 Task: Find and add jeans under Rs 1999 to your shopping bag on Ajio.
Action: Mouse moved to (303, 110)
Screenshot: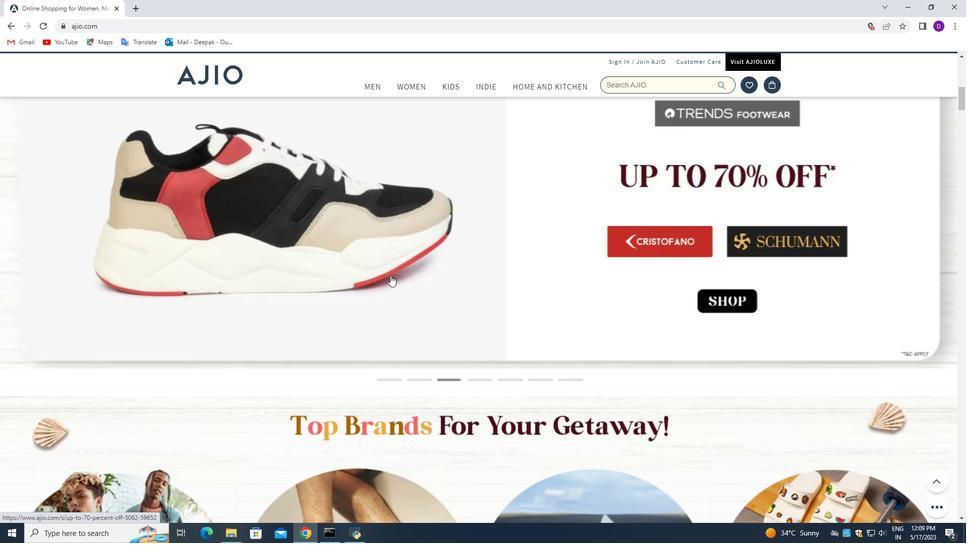 
Action: Mouse pressed left at (303, 110)
Screenshot: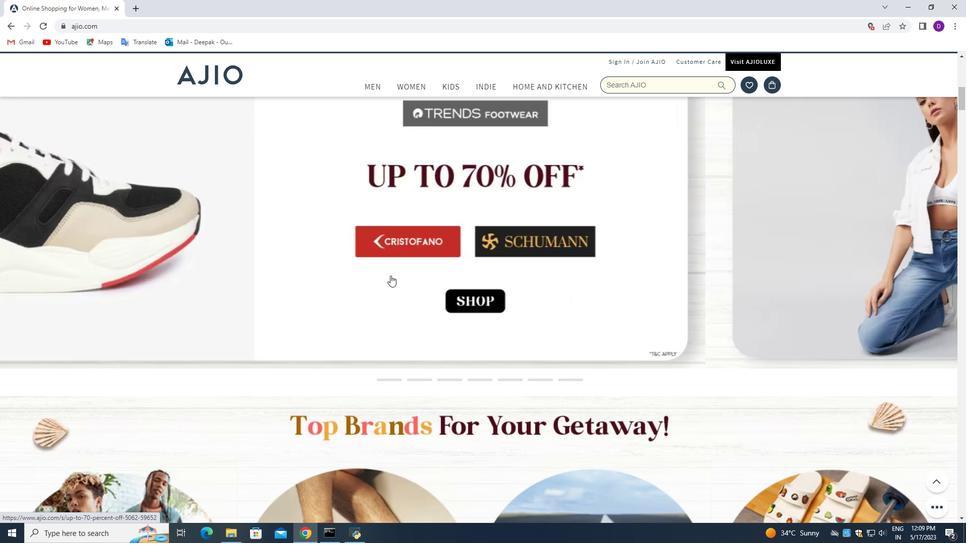 
Action: Mouse moved to (460, 186)
Screenshot: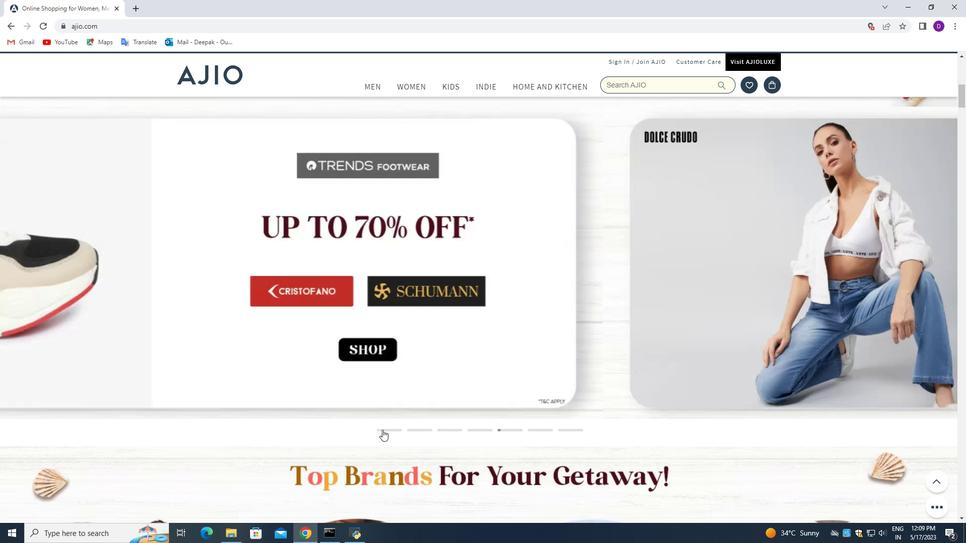
Action: Mouse scrolled (460, 185) with delta (0, 0)
Screenshot: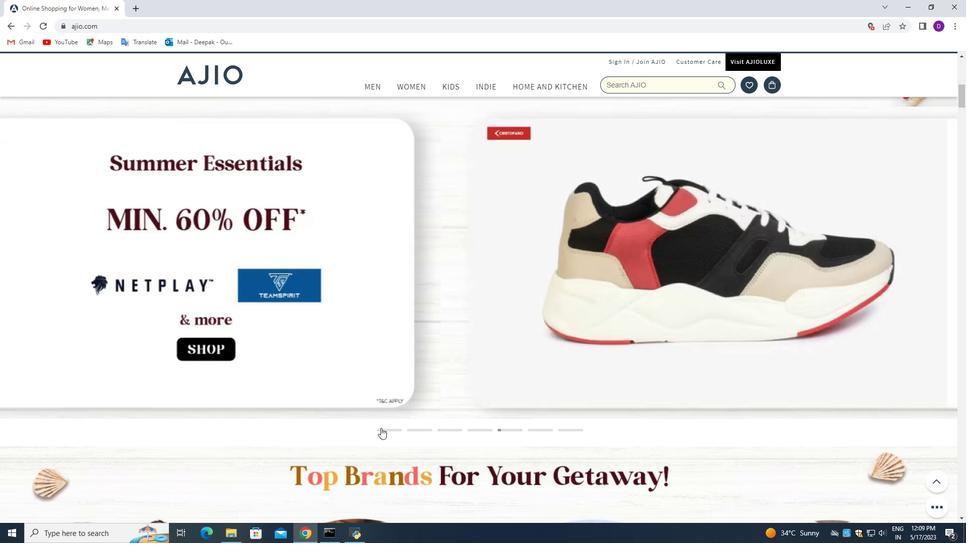 
Action: Mouse scrolled (460, 185) with delta (0, 0)
Screenshot: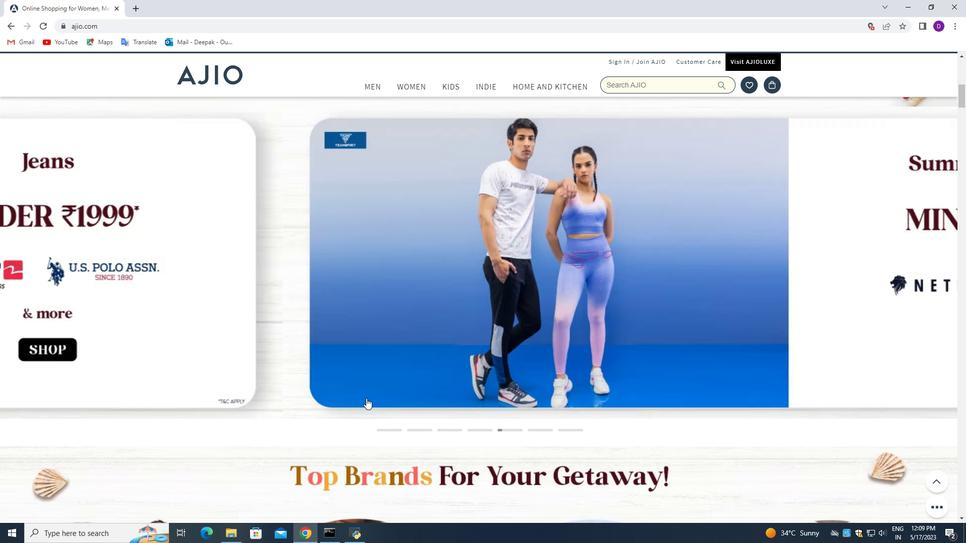 
Action: Mouse scrolled (460, 185) with delta (0, 0)
Screenshot: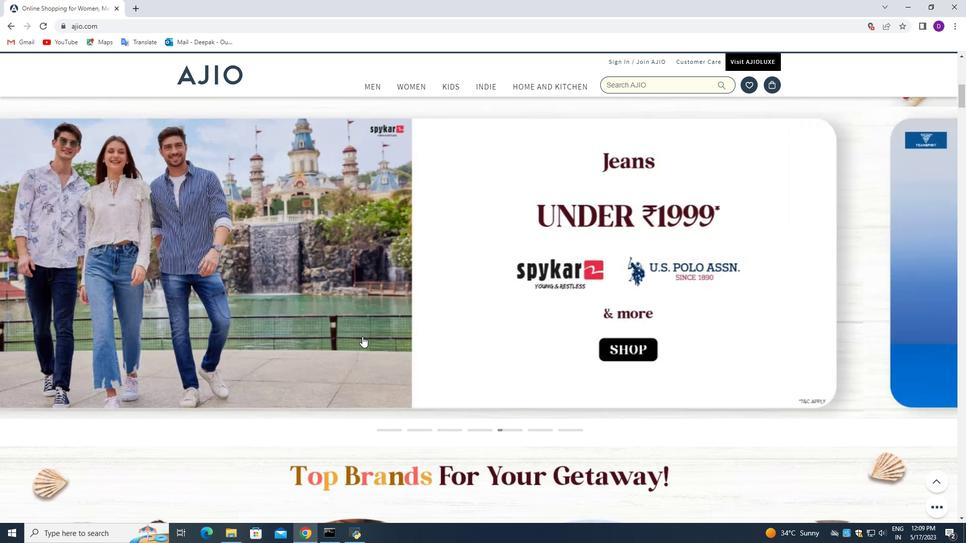 
Action: Mouse scrolled (460, 185) with delta (0, 0)
Screenshot: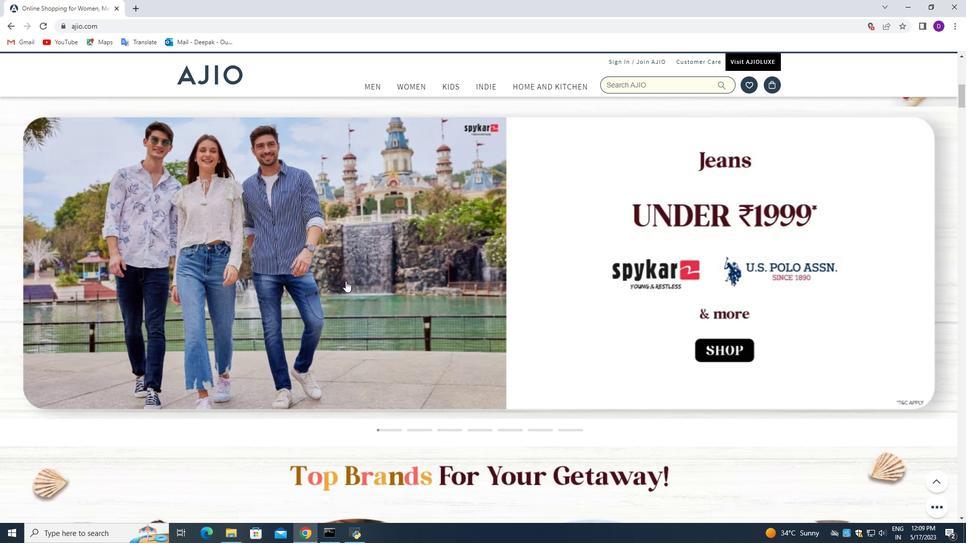 
Action: Mouse scrolled (460, 185) with delta (0, 0)
Screenshot: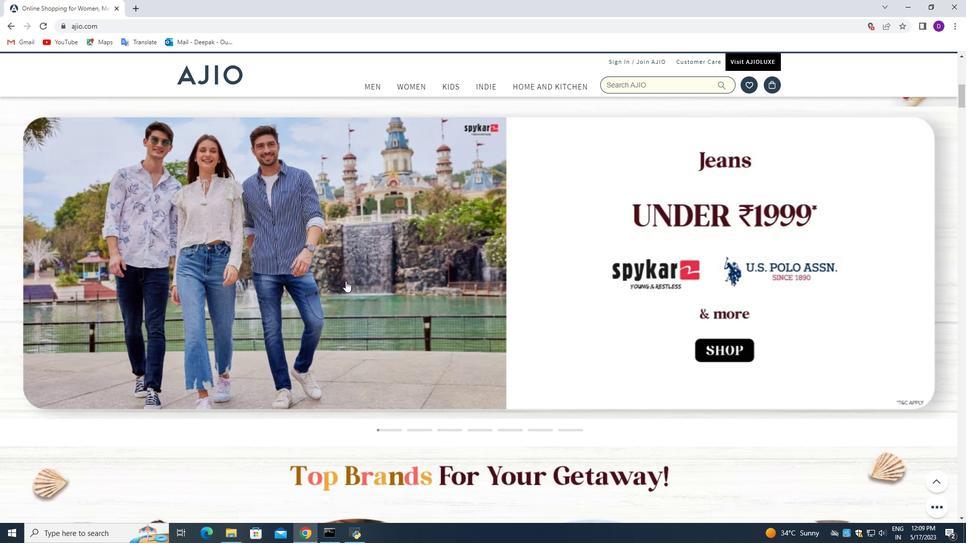 
Action: Mouse scrolled (460, 185) with delta (0, 0)
Screenshot: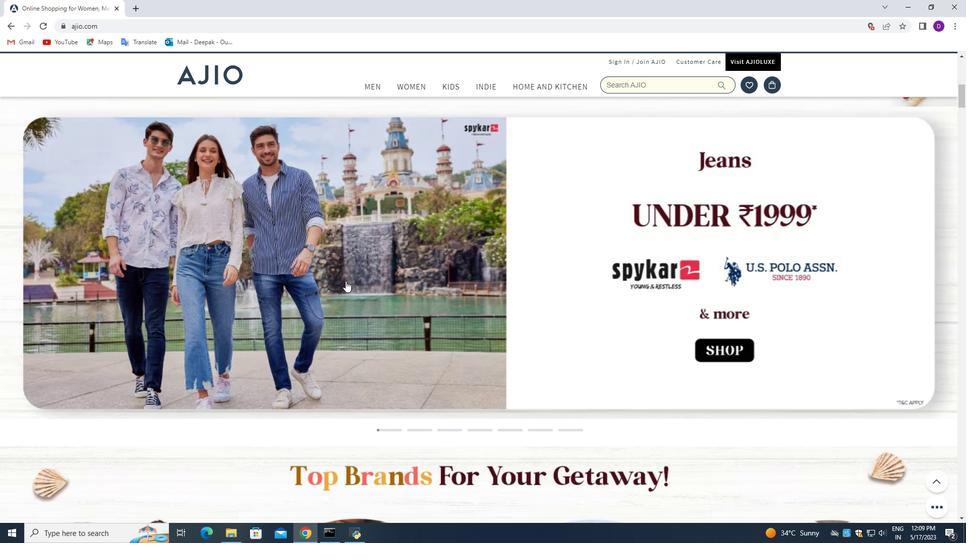
Action: Mouse scrolled (460, 185) with delta (0, 0)
Screenshot: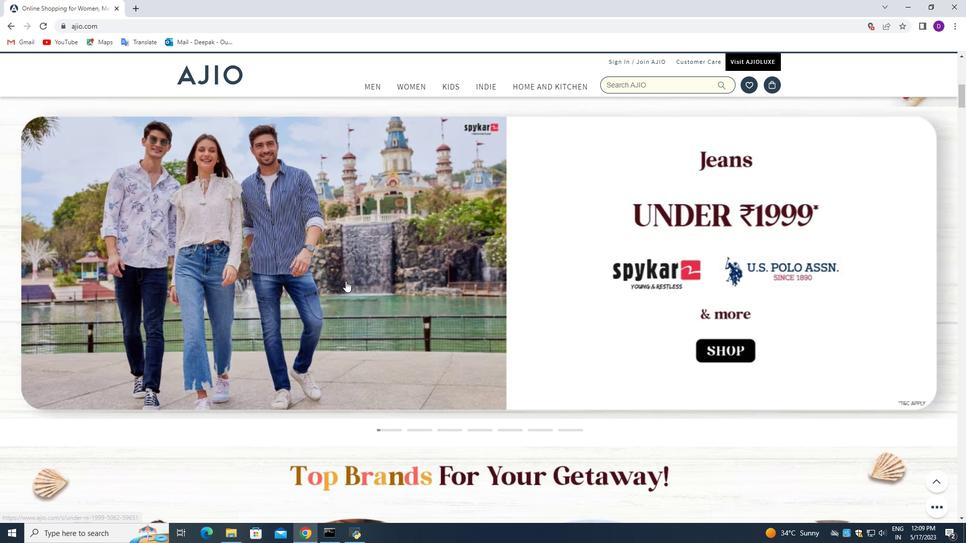
Action: Mouse scrolled (460, 185) with delta (0, 0)
Screenshot: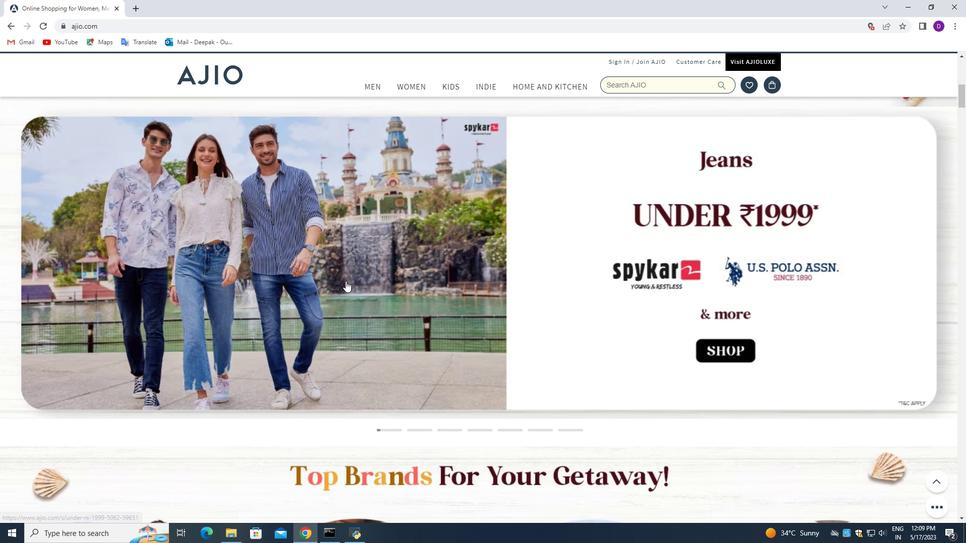 
Action: Mouse scrolled (460, 185) with delta (0, 0)
Screenshot: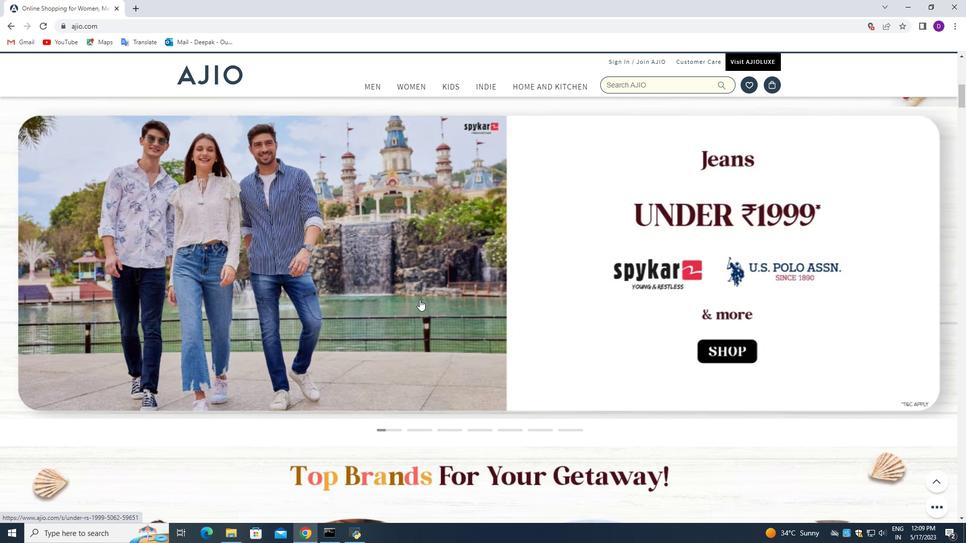 
Action: Mouse scrolled (460, 185) with delta (0, 0)
Screenshot: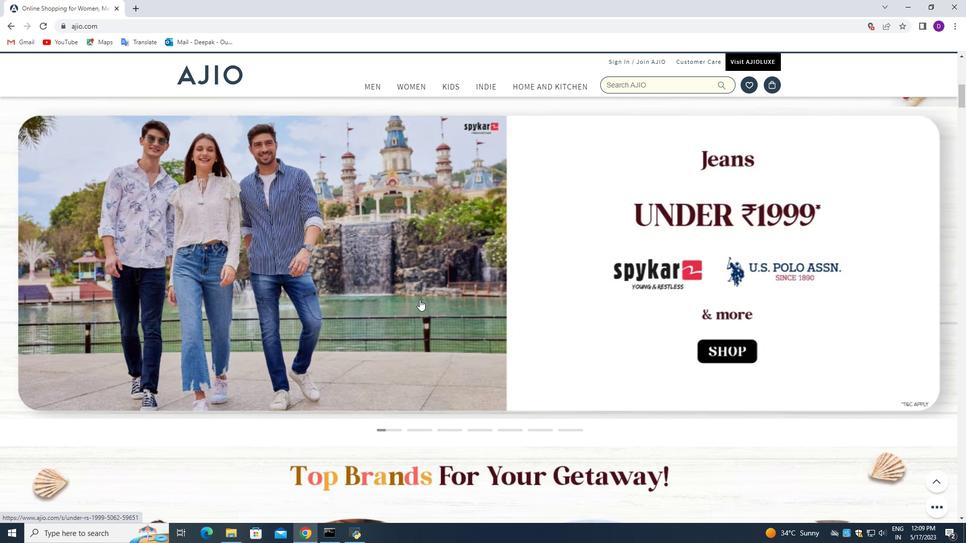 
Action: Mouse moved to (391, 431)
Screenshot: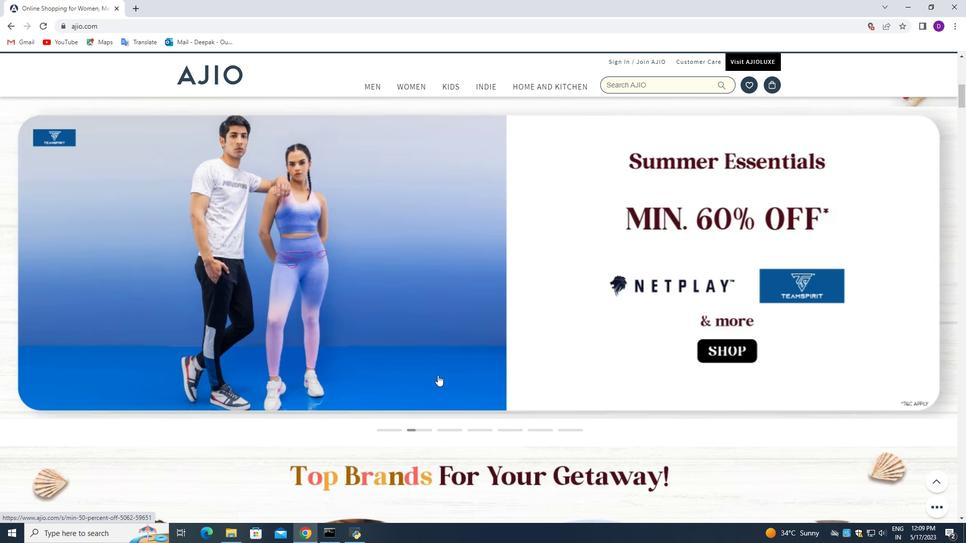 
Action: Mouse pressed left at (391, 431)
Screenshot: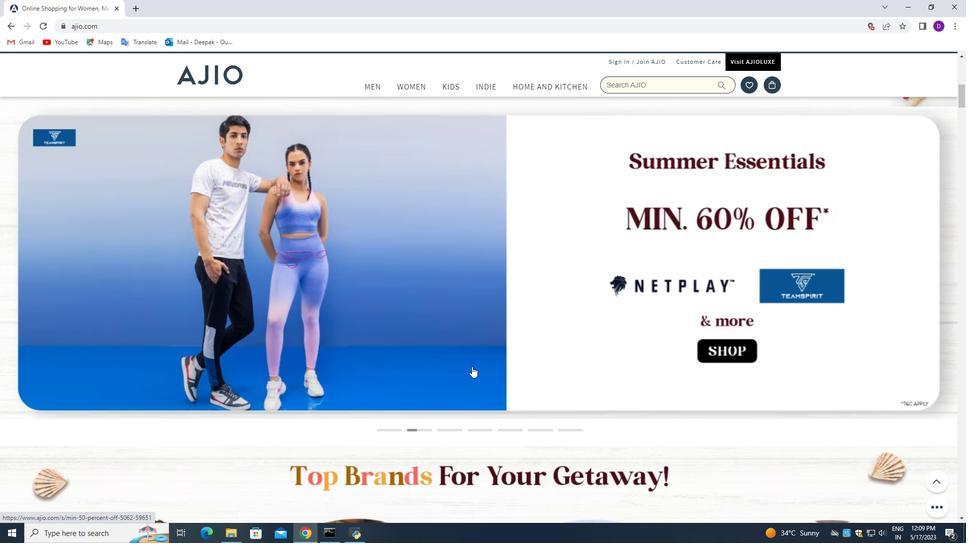 
Action: Mouse pressed left at (391, 431)
Screenshot: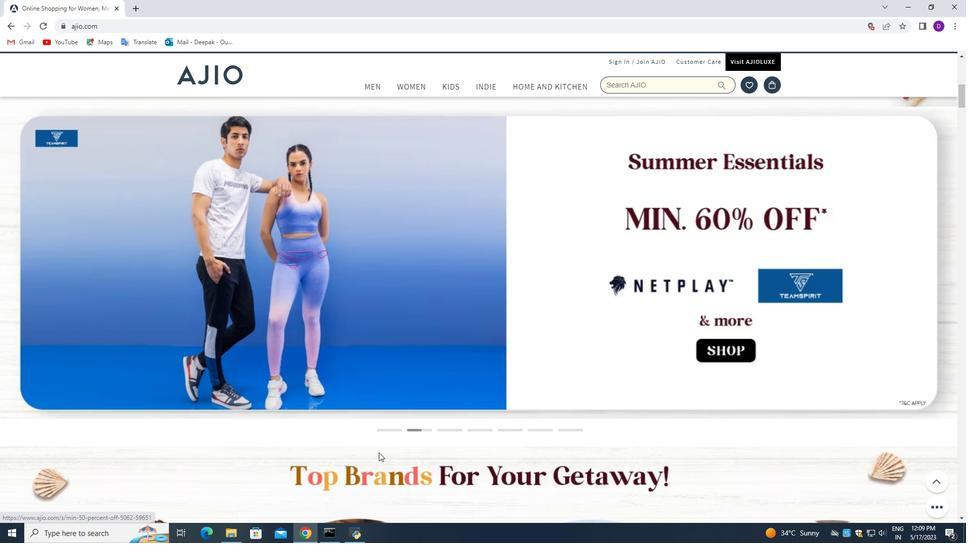 
Action: Mouse pressed left at (391, 431)
Screenshot: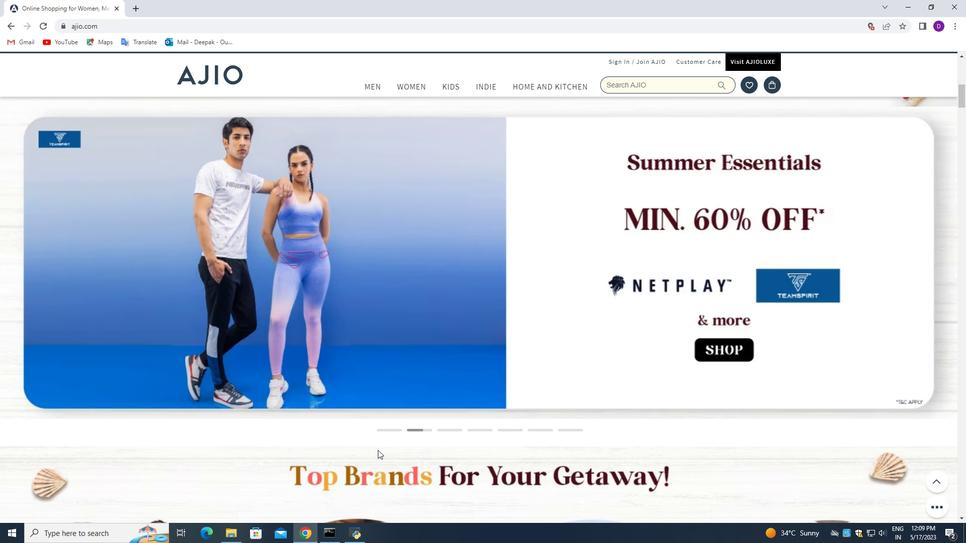 
Action: Mouse moved to (378, 286)
Screenshot: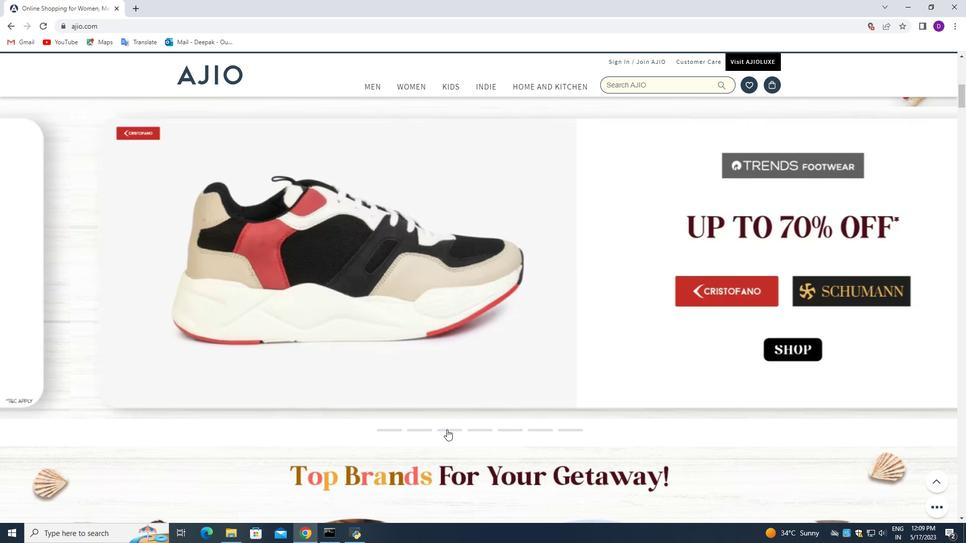 
Action: Mouse pressed left at (378, 286)
Screenshot: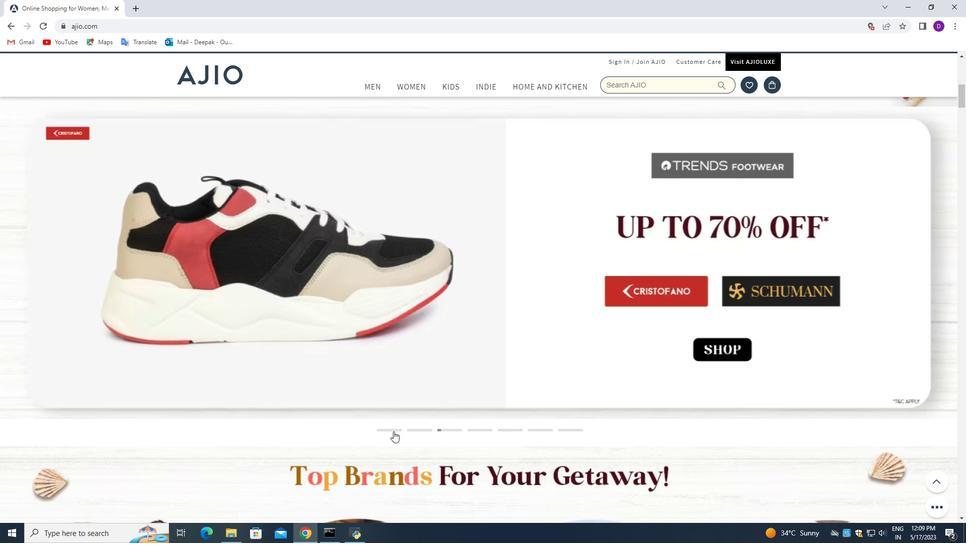 
Action: Mouse moved to (636, 277)
Screenshot: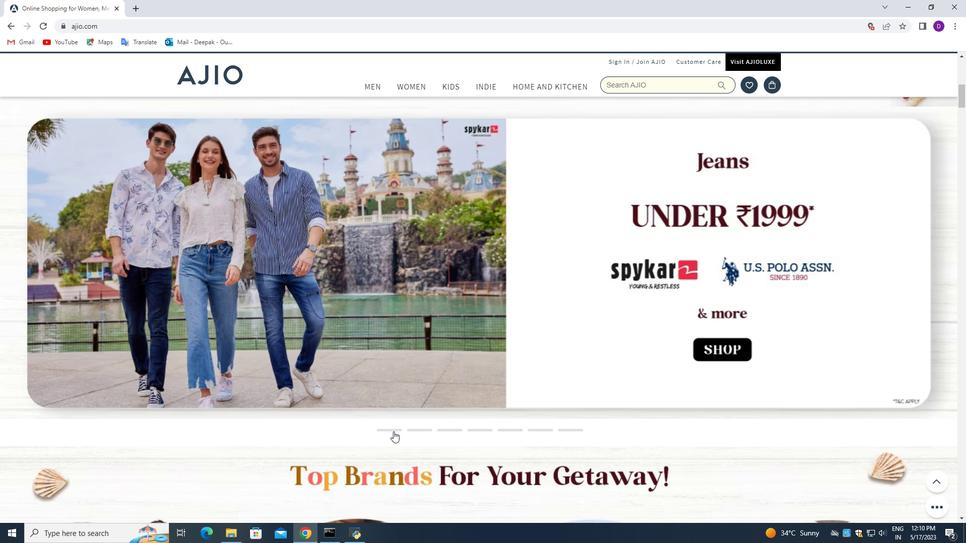 
Action: Mouse scrolled (636, 276) with delta (0, 0)
Screenshot: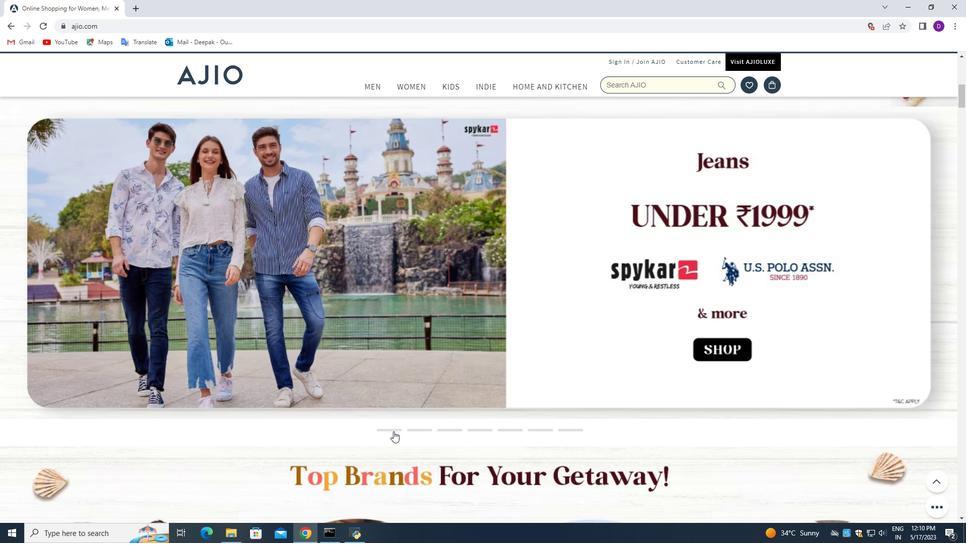 
Action: Mouse scrolled (636, 276) with delta (0, 0)
Screenshot: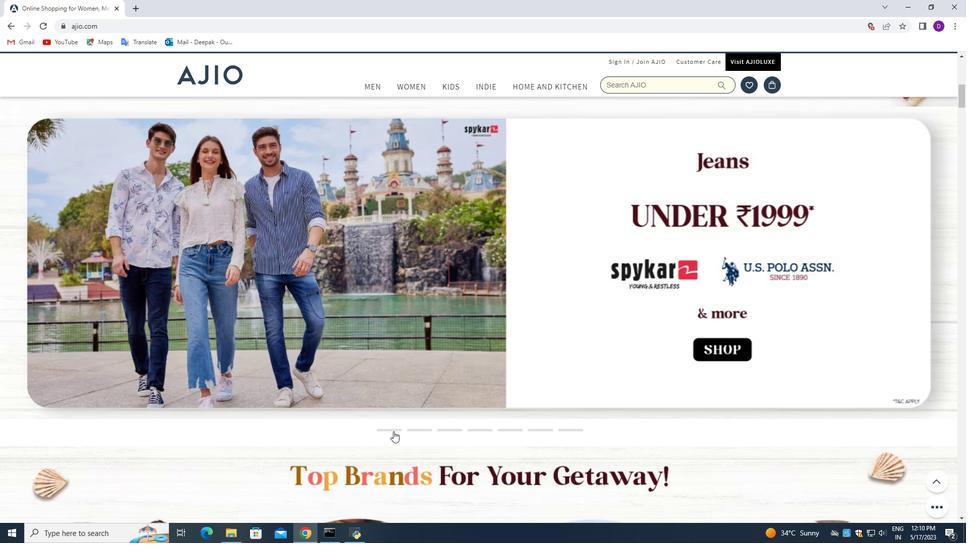 
Action: Mouse moved to (615, 271)
Screenshot: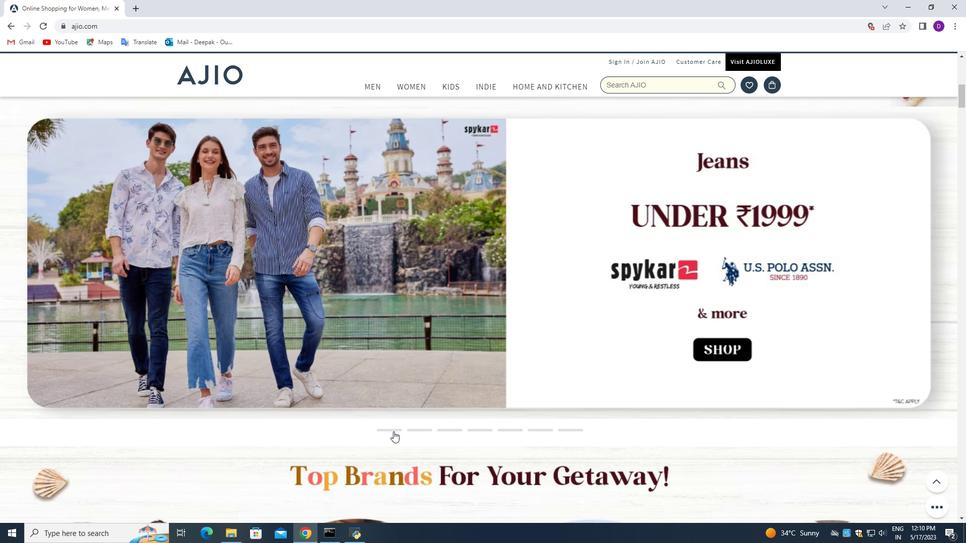 
Action: Mouse scrolled (615, 270) with delta (0, 0)
Screenshot: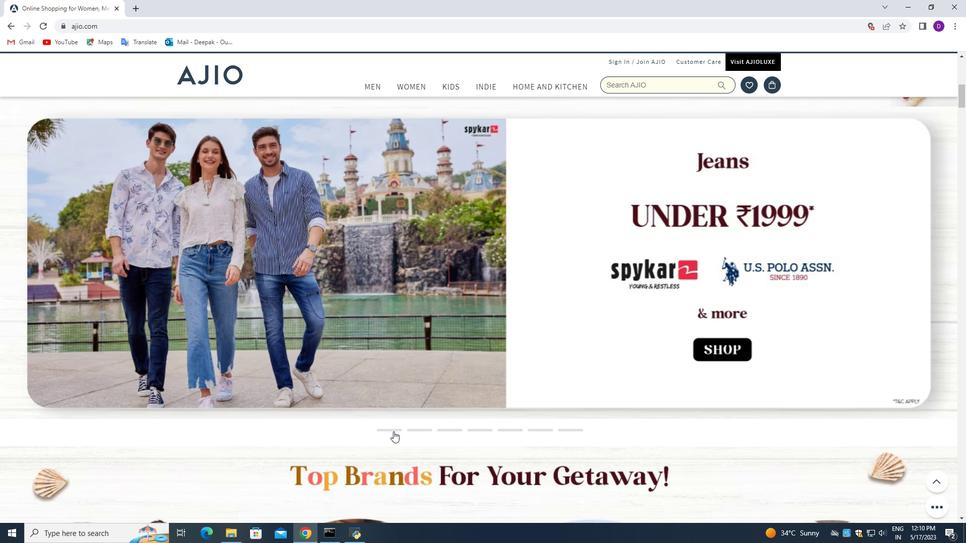 
Action: Mouse scrolled (615, 270) with delta (0, 0)
Screenshot: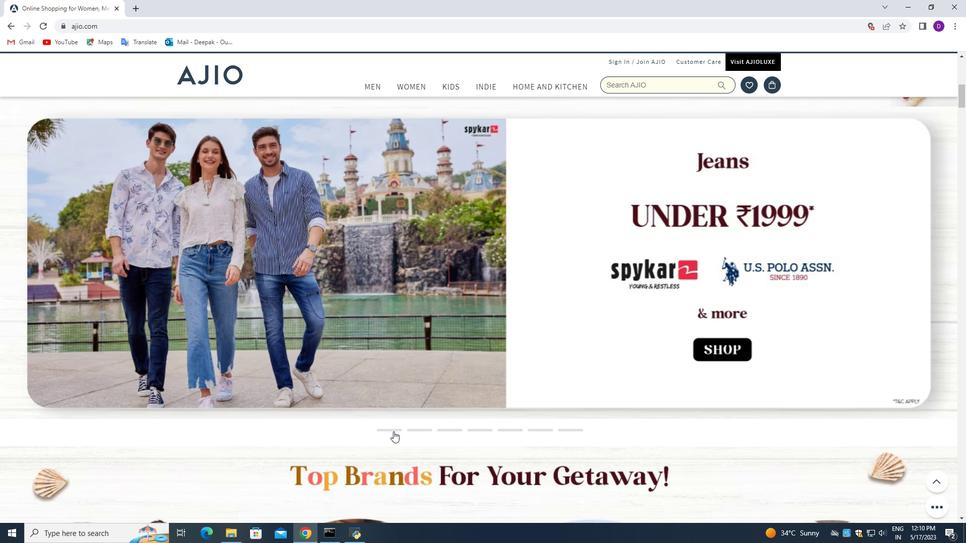 
Action: Mouse moved to (636, 175)
Screenshot: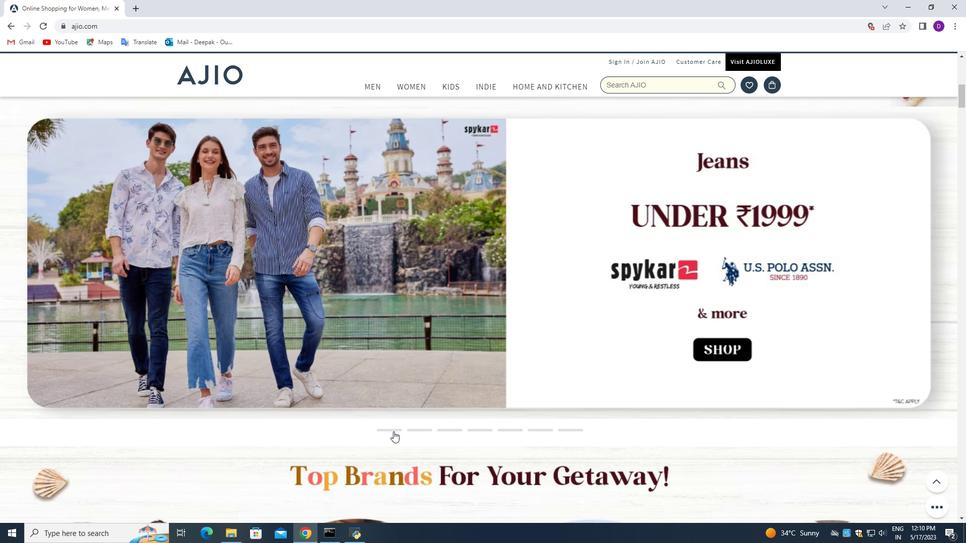 
Action: Mouse scrolled (636, 175) with delta (0, 0)
Screenshot: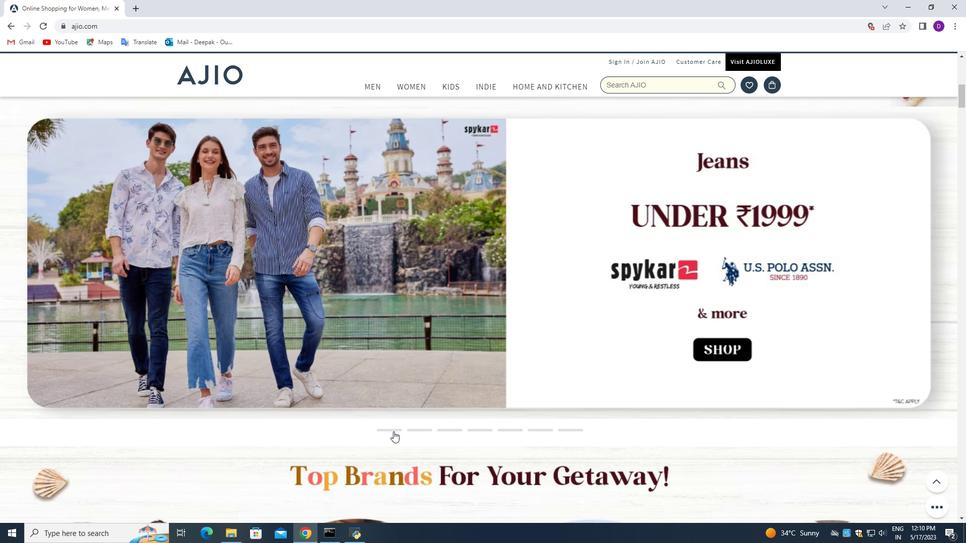 
Action: Mouse moved to (636, 177)
Screenshot: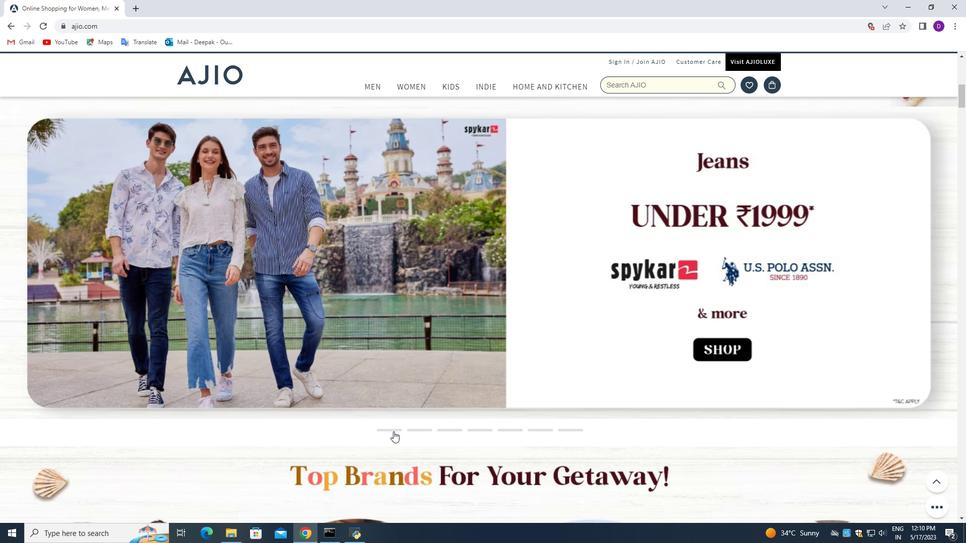 
Action: Mouse scrolled (636, 175) with delta (0, 0)
Screenshot: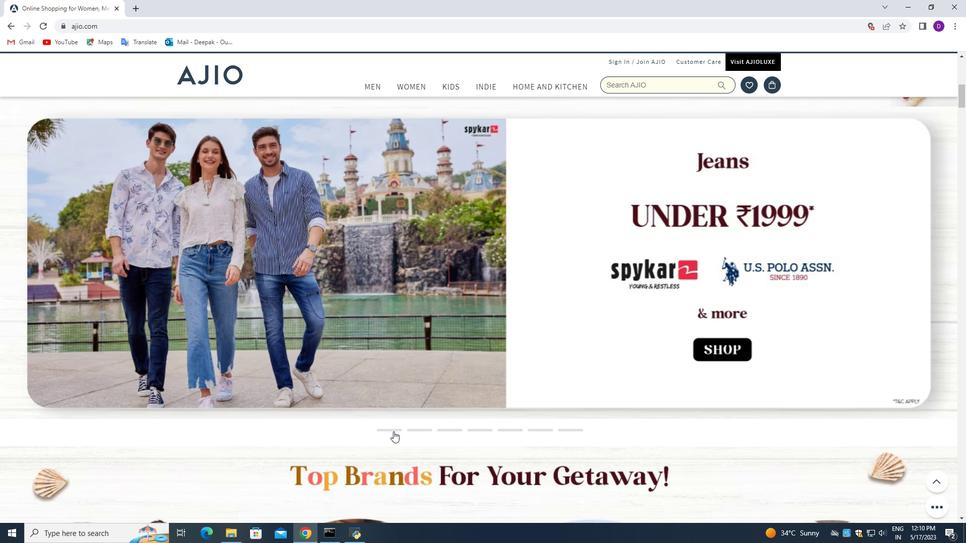 
Action: Mouse moved to (634, 183)
Screenshot: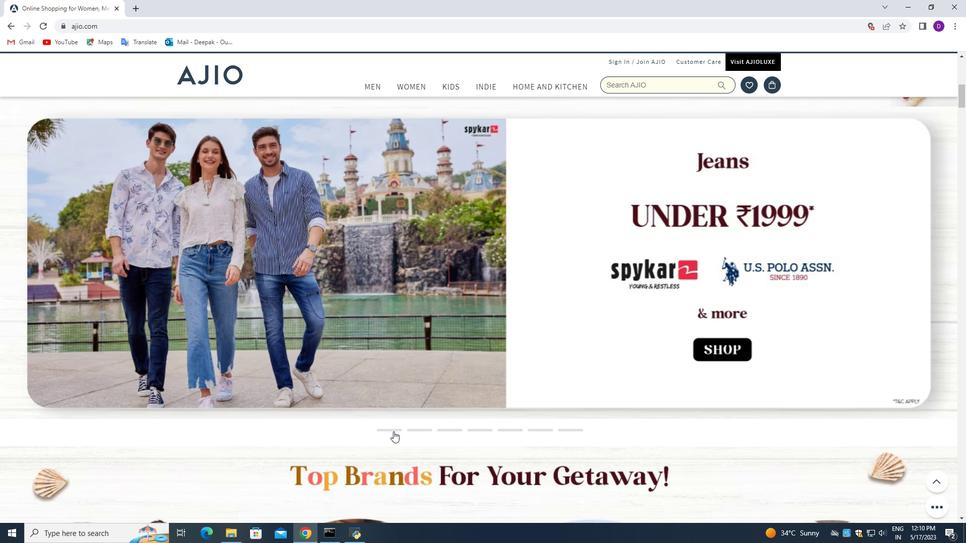
Action: Mouse scrolled (634, 182) with delta (0, 0)
Screenshot: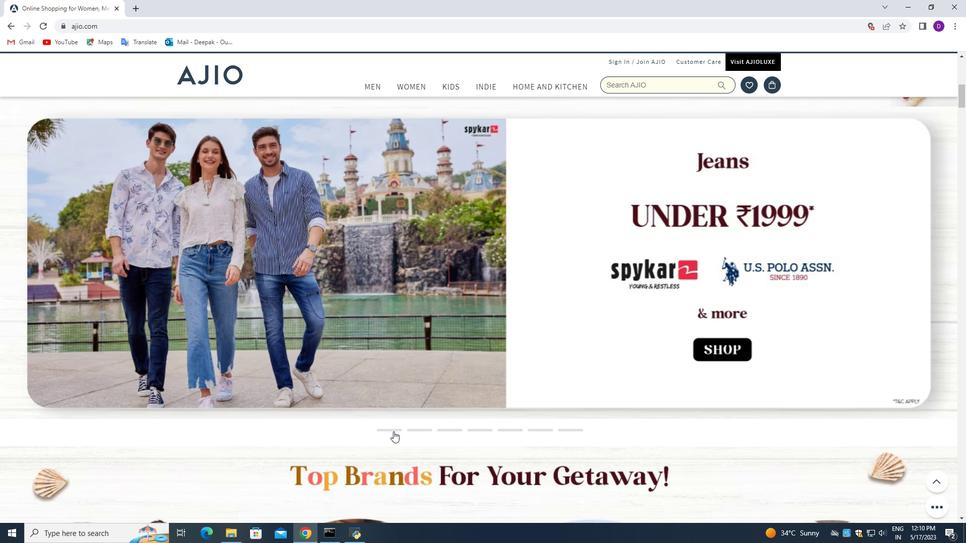 
Action: Mouse moved to (536, 238)
Screenshot: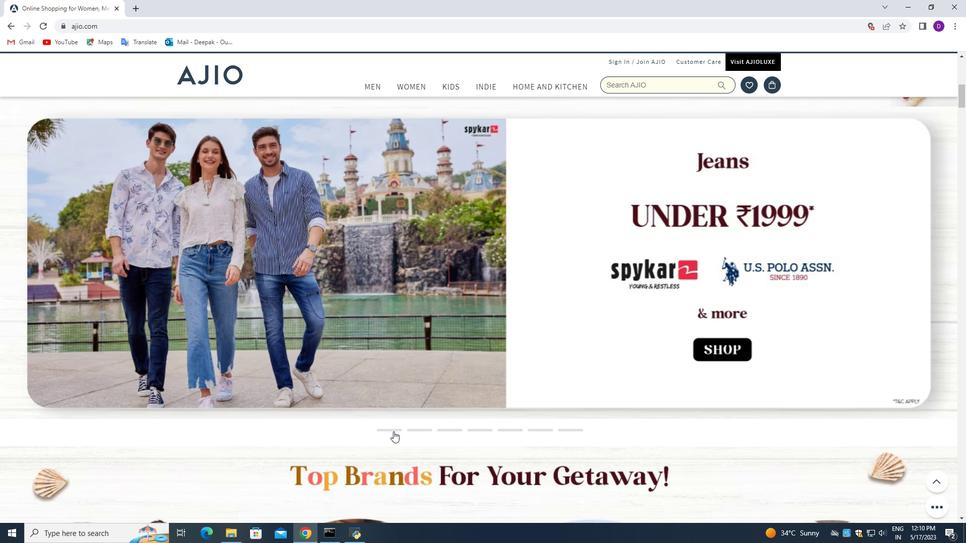 
Action: Mouse scrolled (537, 237) with delta (0, 0)
Screenshot: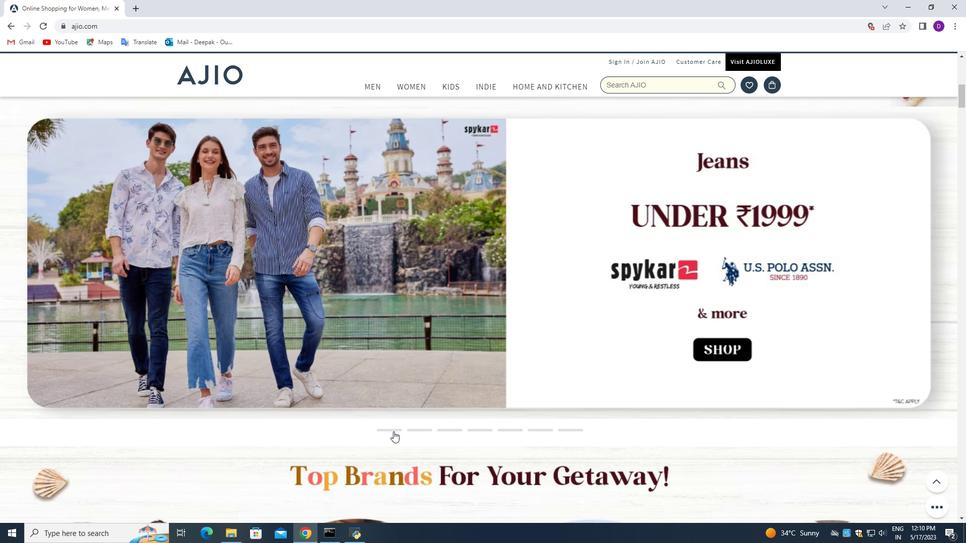 
Action: Mouse moved to (536, 239)
Screenshot: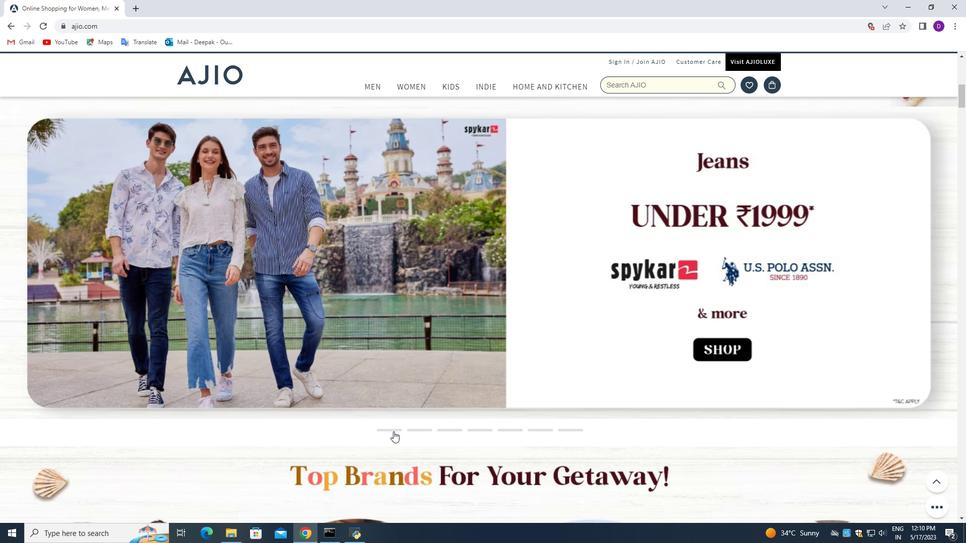 
Action: Mouse scrolled (536, 239) with delta (0, 0)
Screenshot: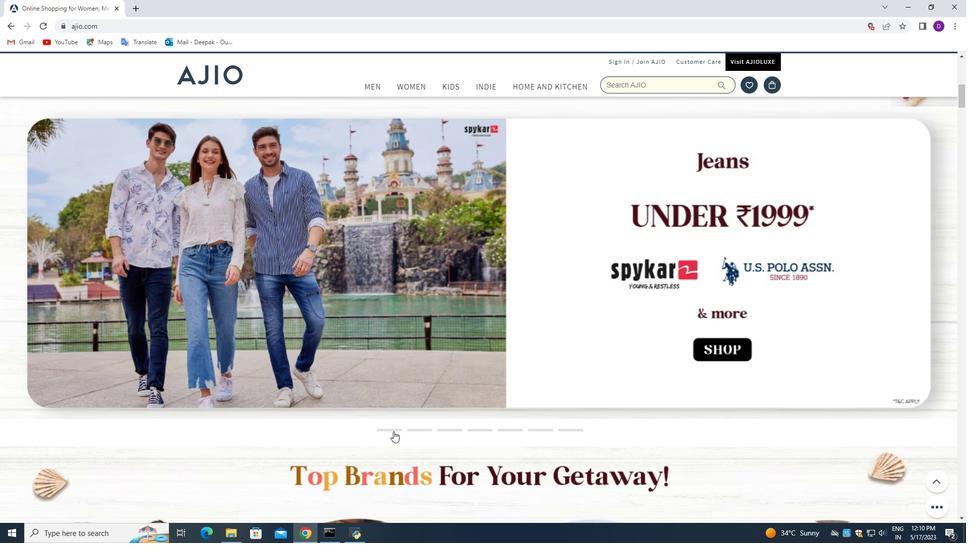 
Action: Mouse scrolled (536, 239) with delta (0, 0)
Screenshot: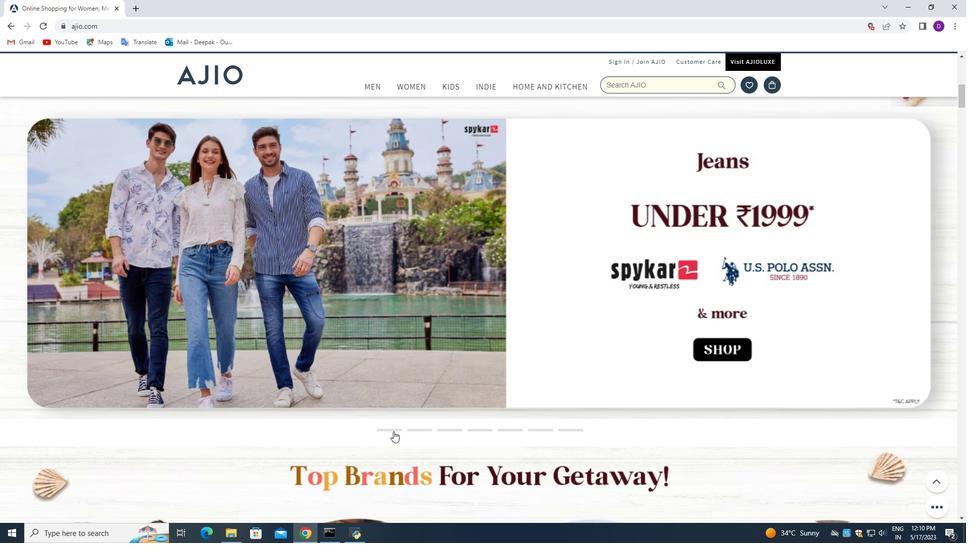 
Action: Mouse moved to (535, 240)
Screenshot: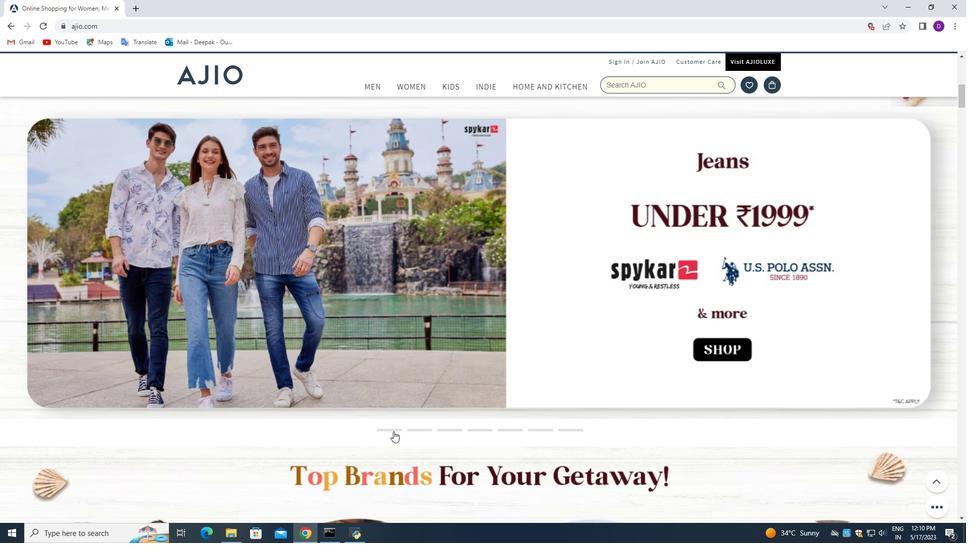 
Action: Mouse scrolled (535, 240) with delta (0, 0)
Screenshot: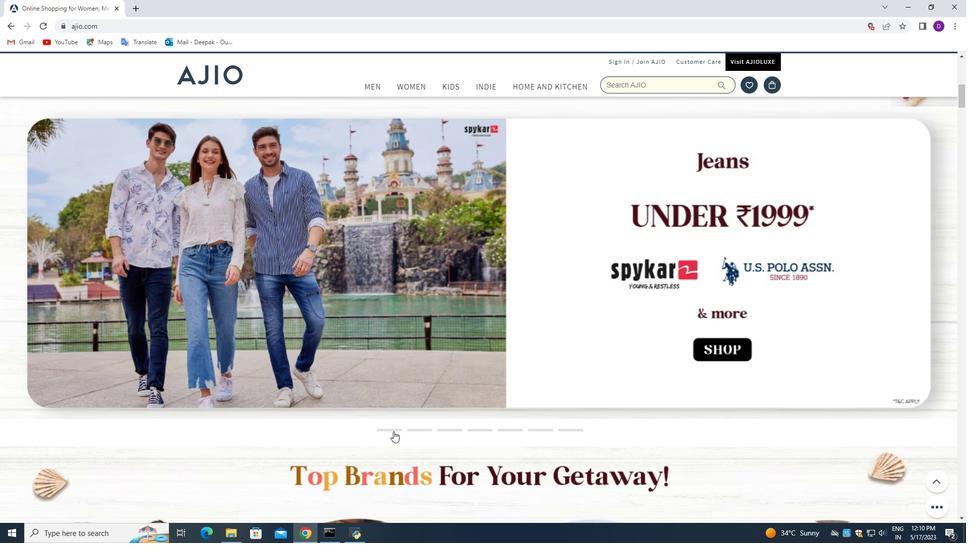 
Action: Mouse moved to (527, 250)
Screenshot: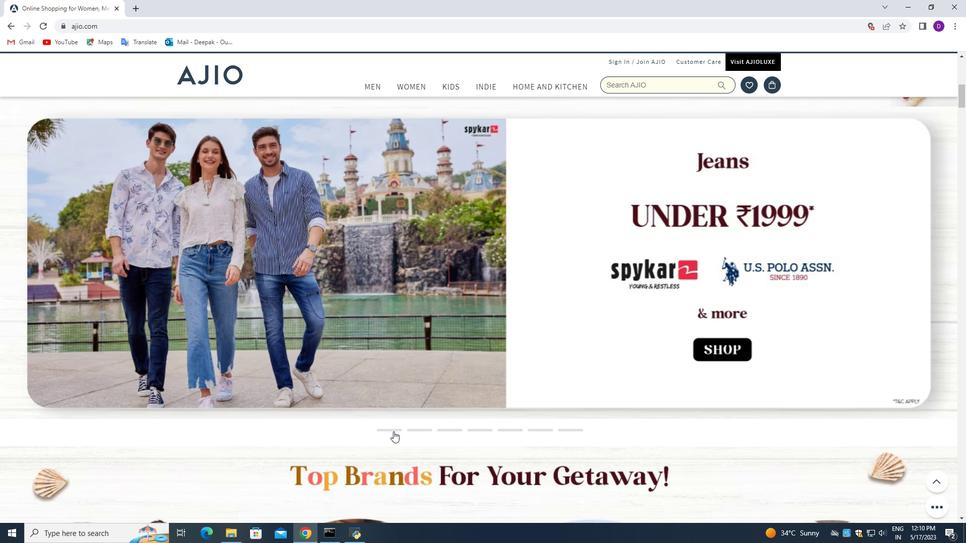 
Action: Mouse scrolled (527, 249) with delta (0, 0)
Screenshot: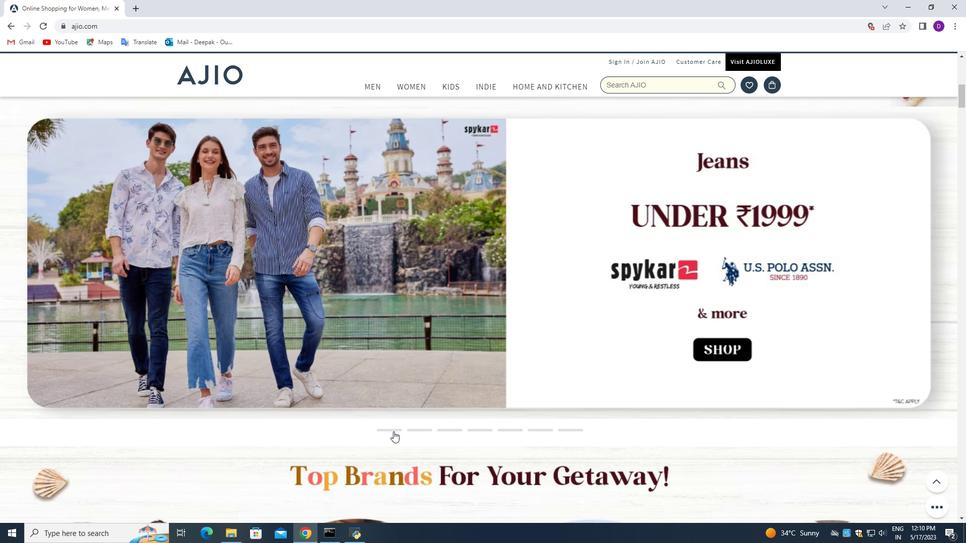 
Action: Mouse scrolled (527, 249) with delta (0, 0)
Screenshot: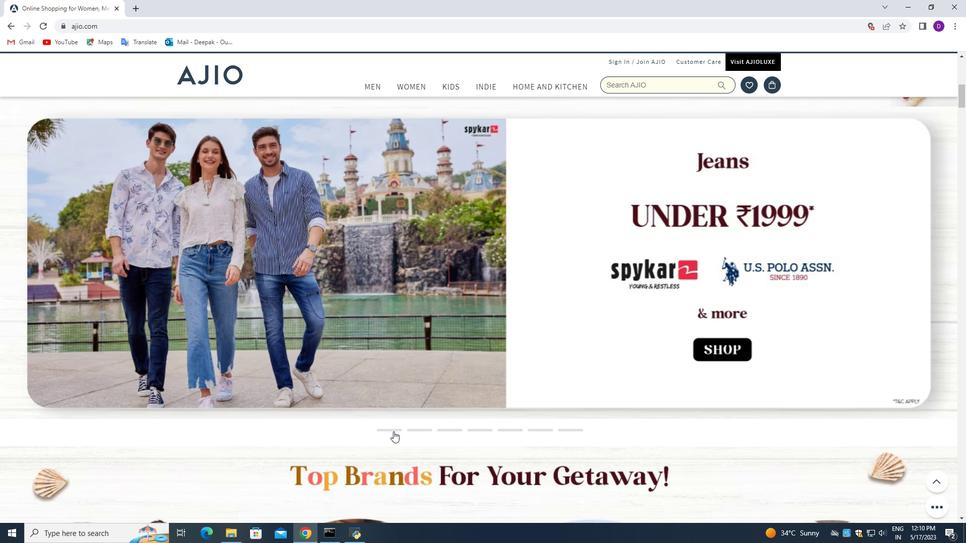 
Action: Mouse moved to (525, 246)
Screenshot: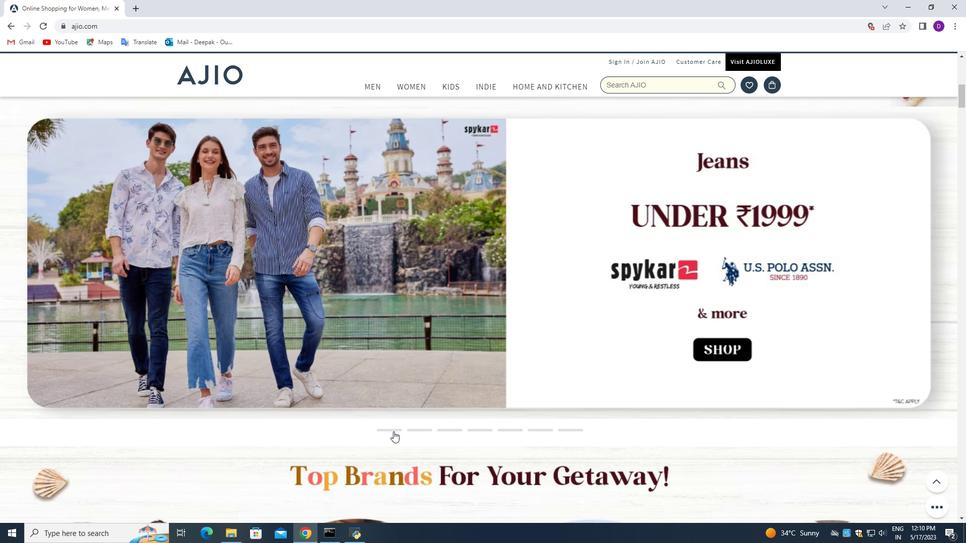 
Action: Mouse scrolled (525, 245) with delta (0, 0)
Screenshot: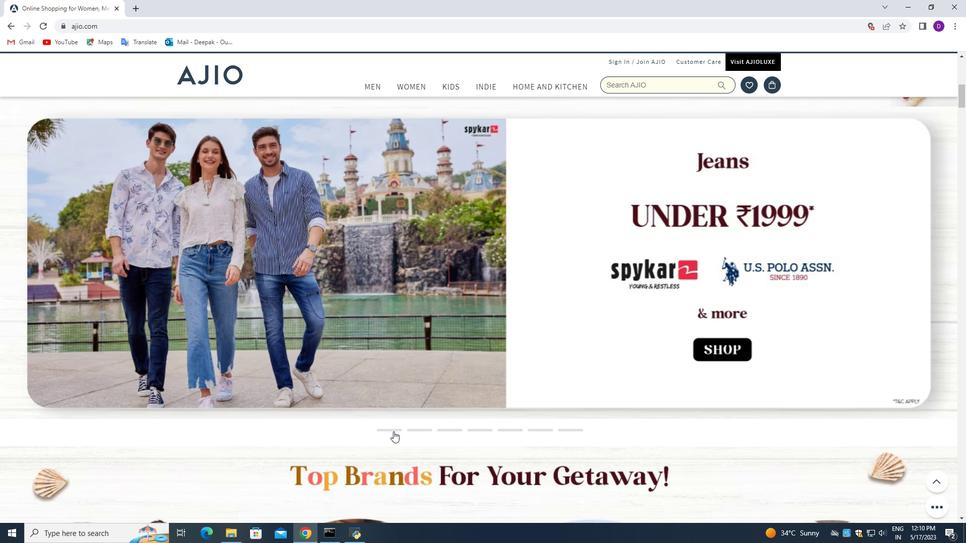 
Action: Mouse moved to (525, 246)
Screenshot: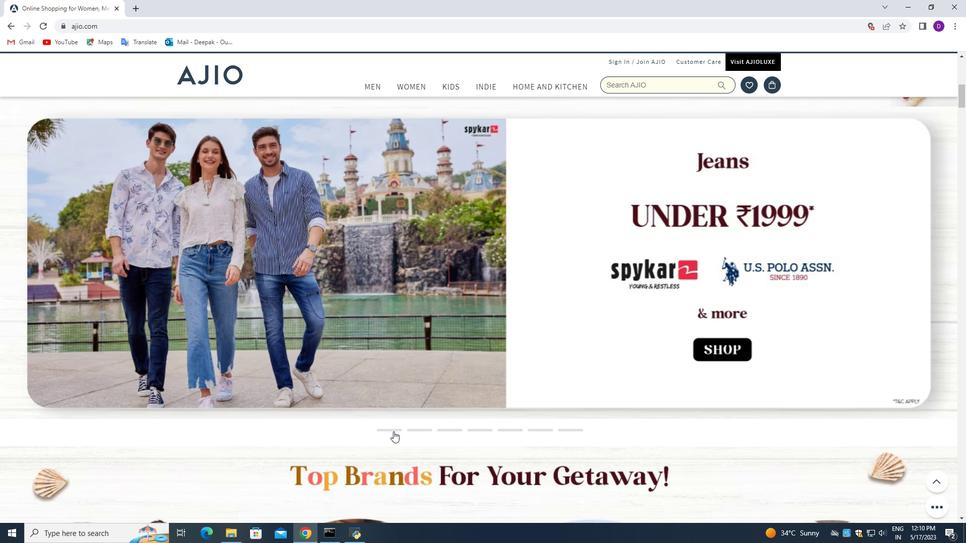 
Action: Mouse scrolled (525, 246) with delta (0, 0)
Screenshot: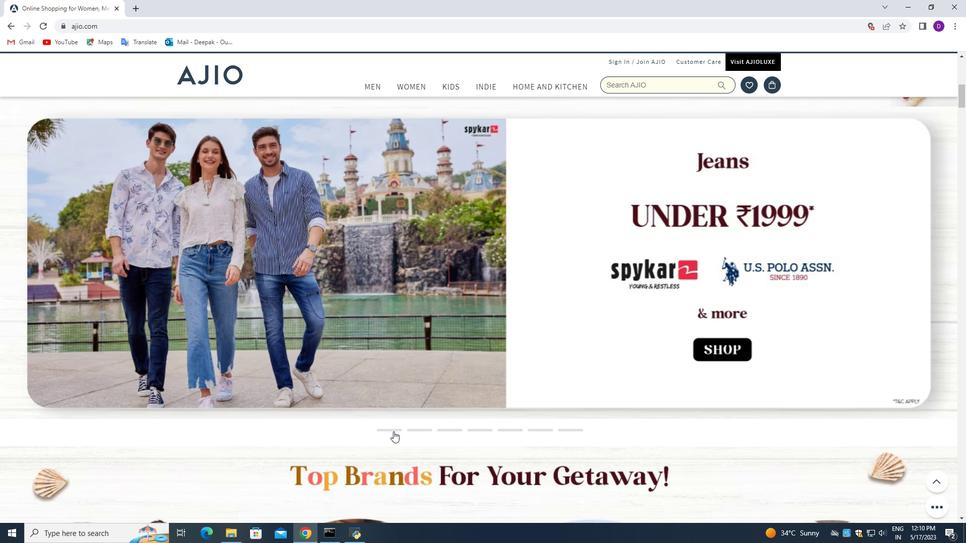 
Action: Mouse moved to (525, 248)
Screenshot: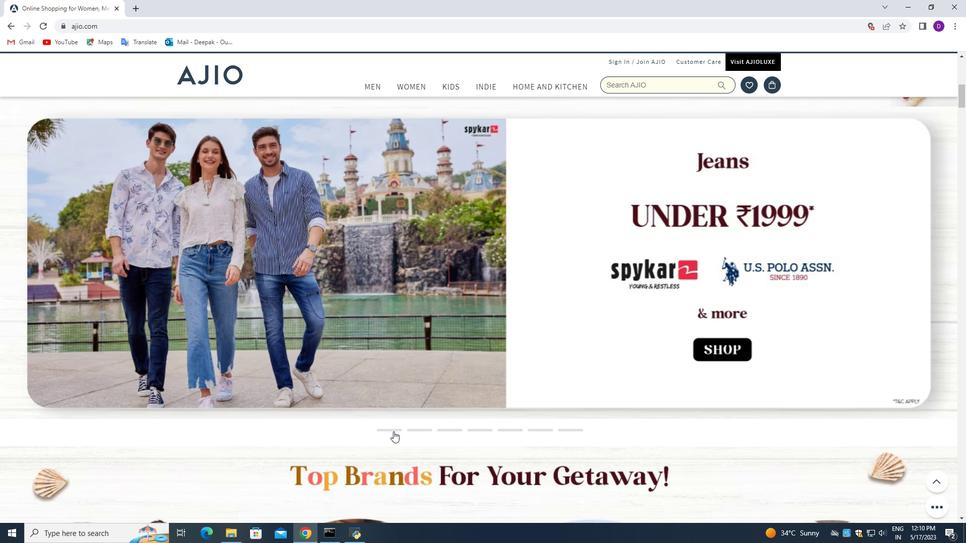 
Action: Mouse scrolled (525, 248) with delta (0, 0)
Screenshot: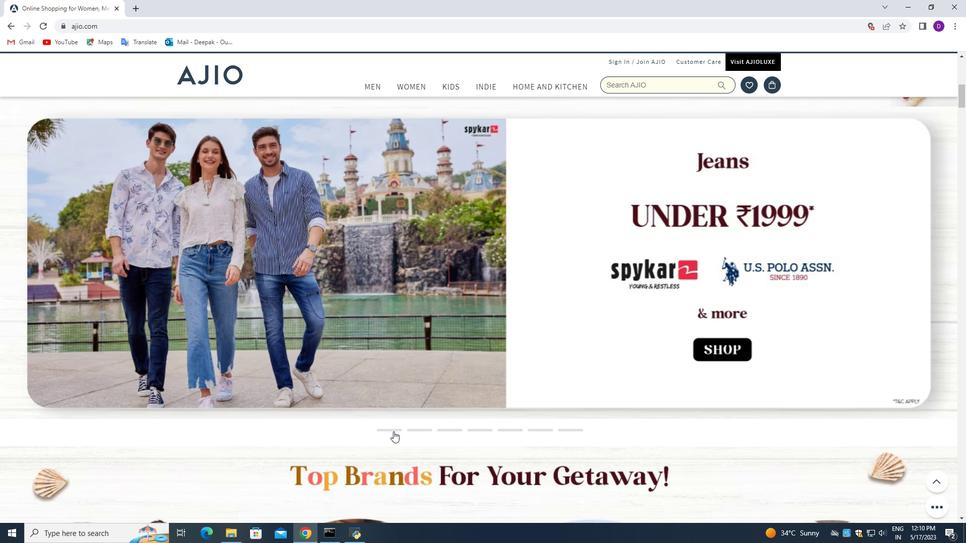 
Action: Mouse scrolled (525, 248) with delta (0, 0)
Screenshot: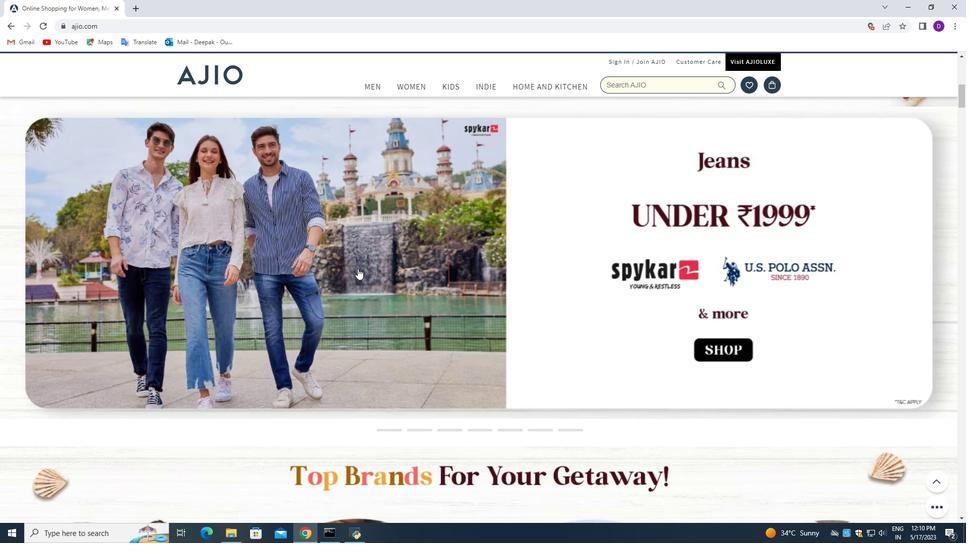 
Action: Mouse scrolled (525, 248) with delta (0, 0)
Screenshot: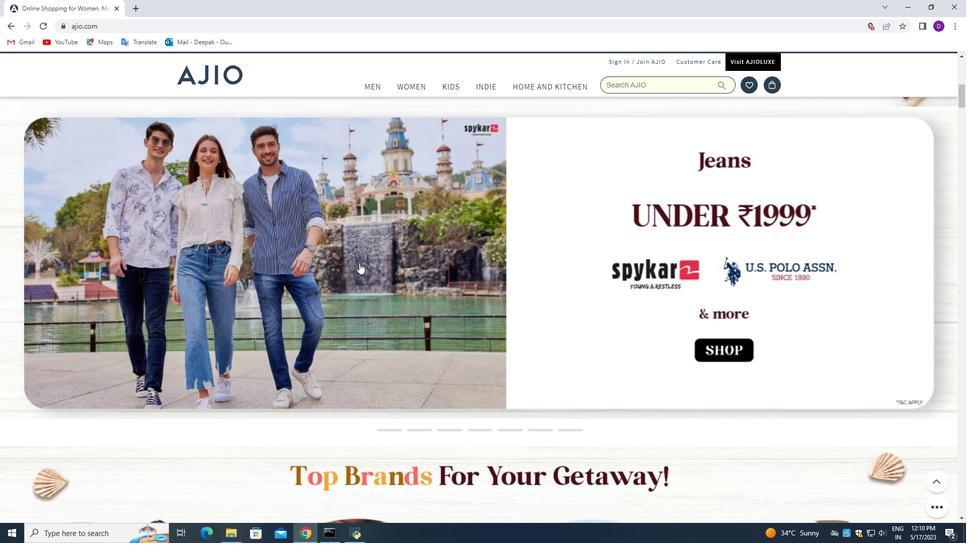 
Action: Mouse moved to (525, 250)
Screenshot: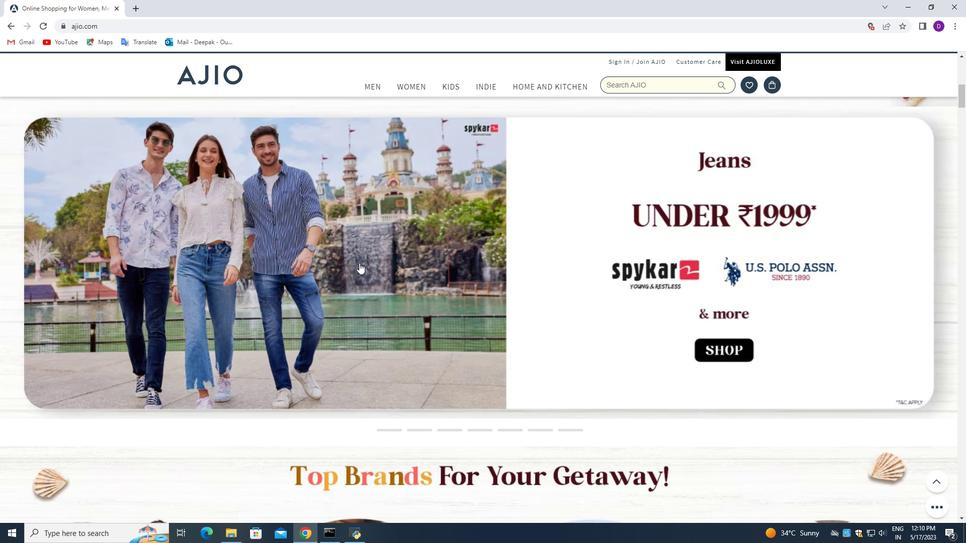 
Action: Mouse scrolled (525, 249) with delta (0, 0)
Screenshot: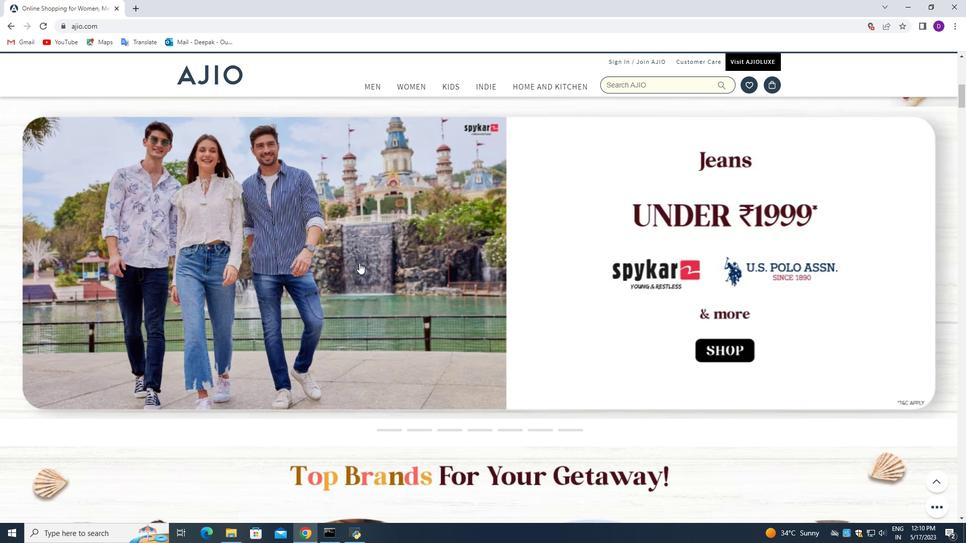 
Action: Mouse moved to (524, 250)
Screenshot: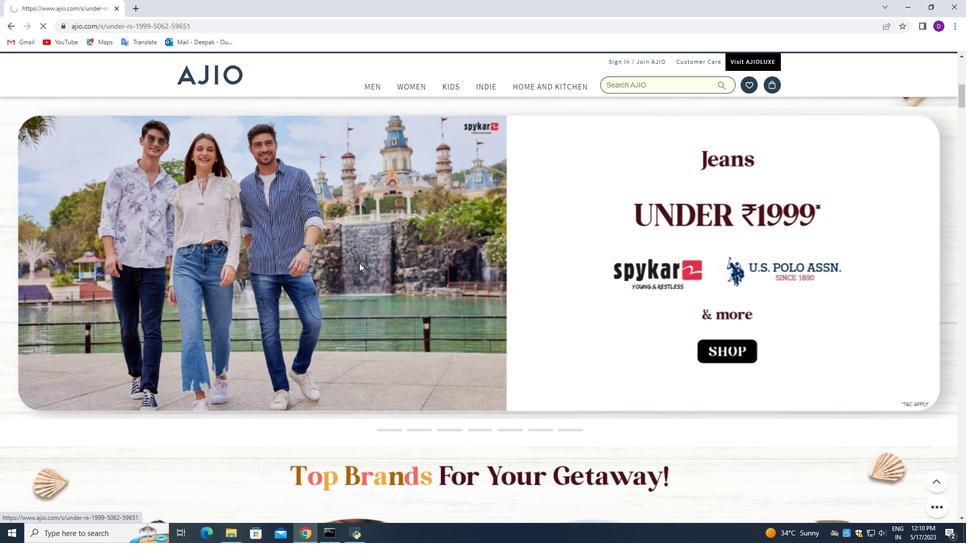 
Action: Mouse scrolled (524, 250) with delta (0, 0)
Screenshot: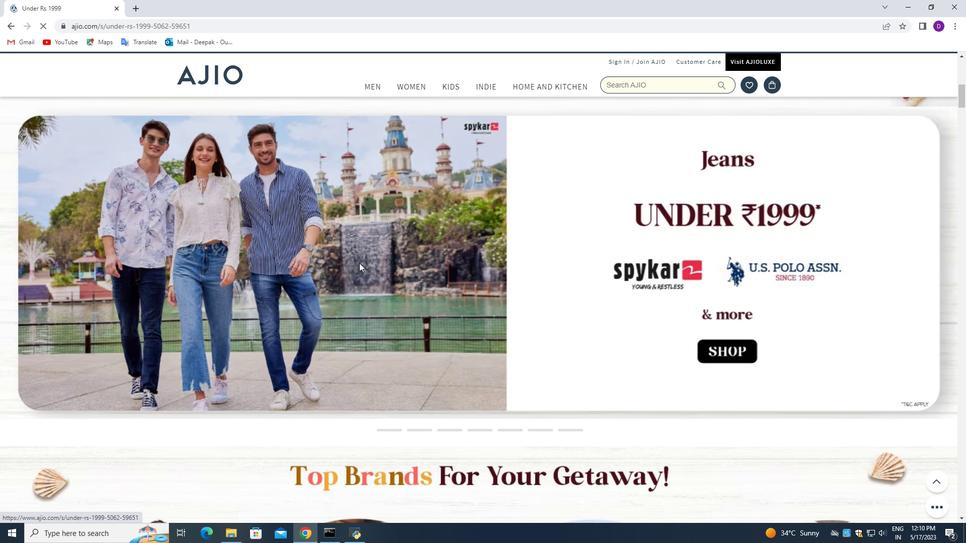 
Action: Mouse scrolled (524, 250) with delta (0, 0)
Screenshot: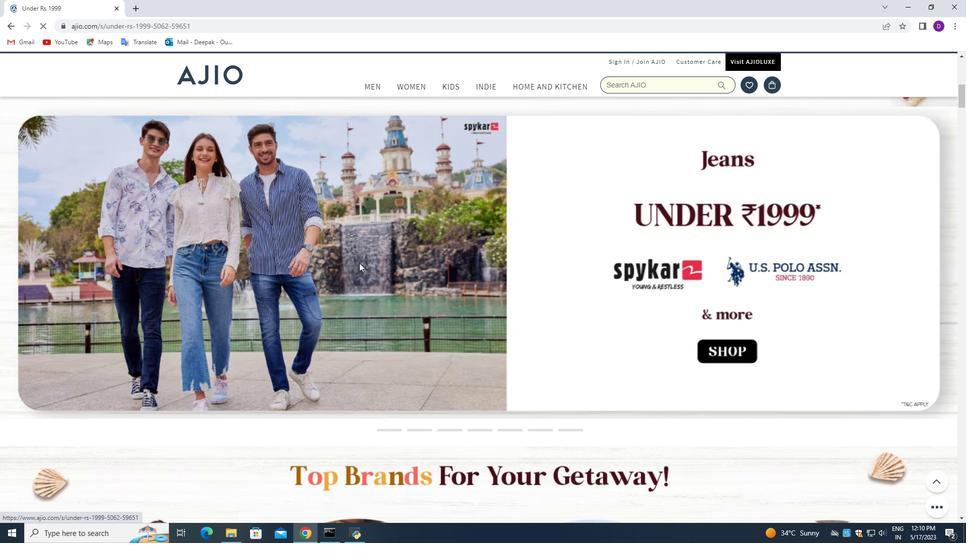 
Action: Mouse moved to (523, 258)
Screenshot: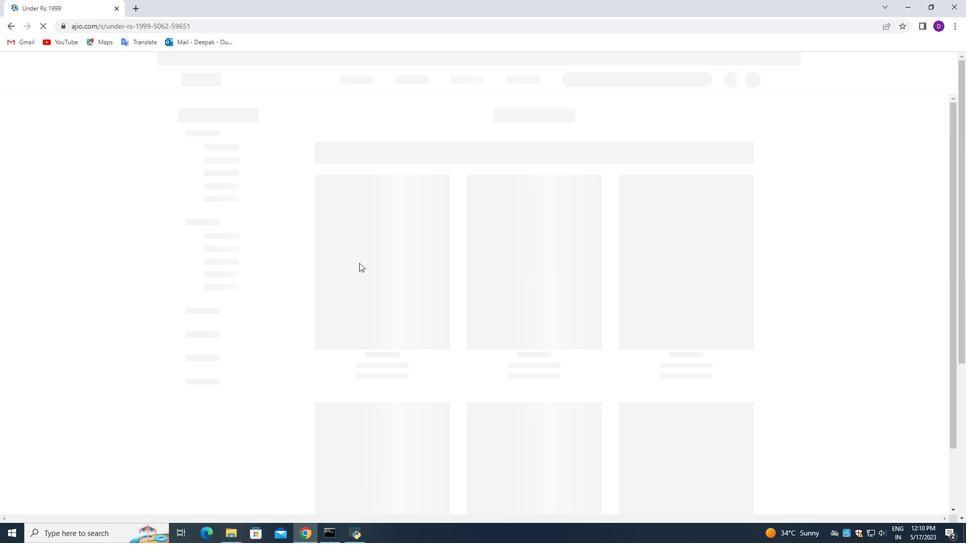 
Action: Mouse scrolled (523, 257) with delta (0, 0)
Screenshot: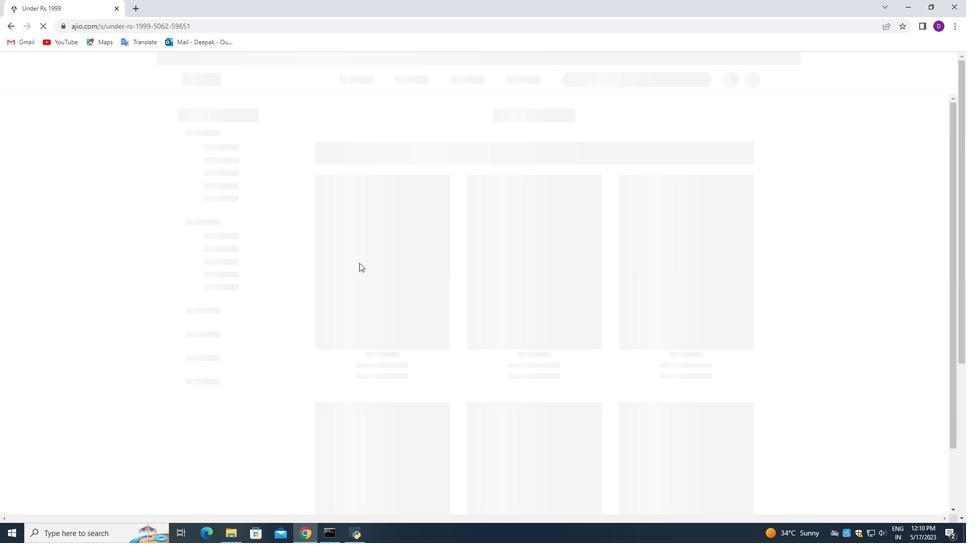 
Action: Mouse moved to (523, 258)
Screenshot: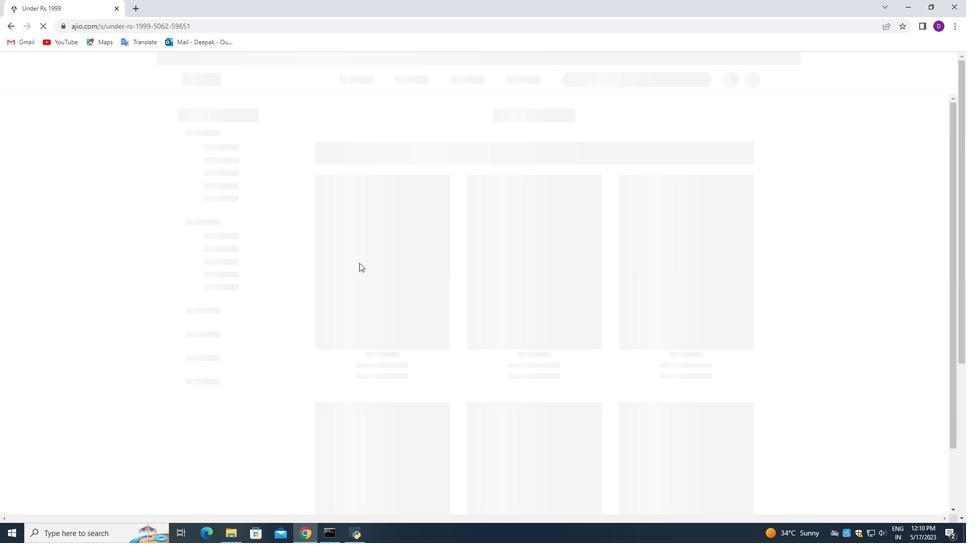 
Action: Mouse scrolled (523, 258) with delta (0, 0)
Screenshot: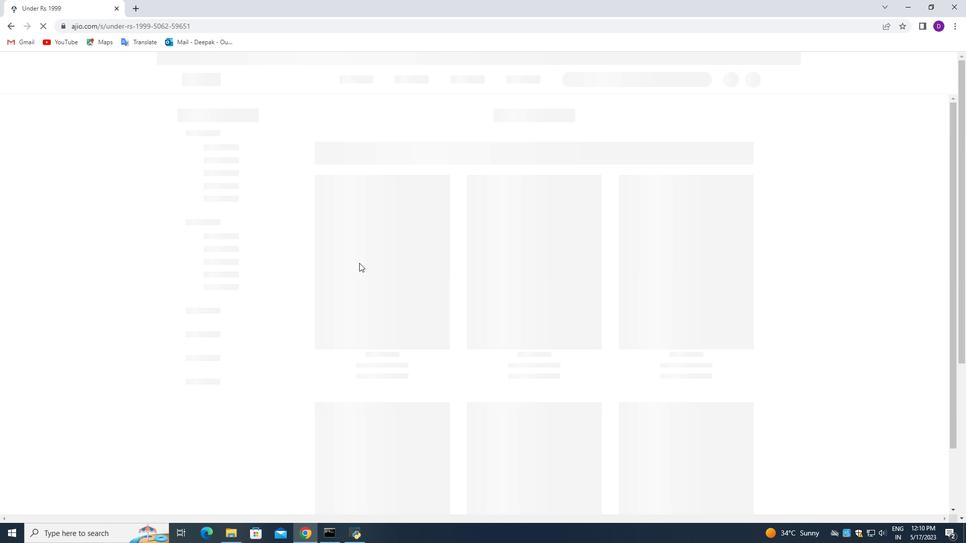 
Action: Mouse moved to (524, 259)
Screenshot: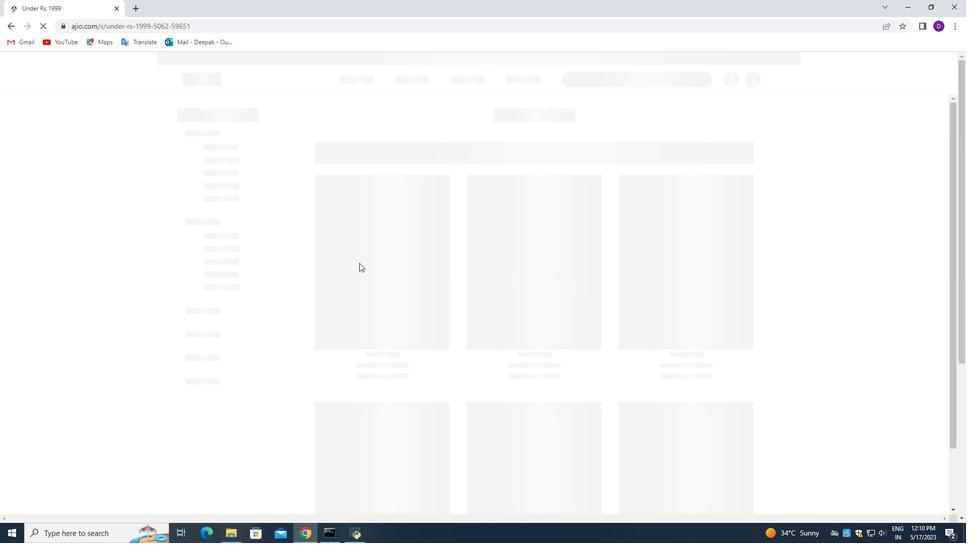 
Action: Mouse scrolled (524, 259) with delta (0, 0)
Screenshot: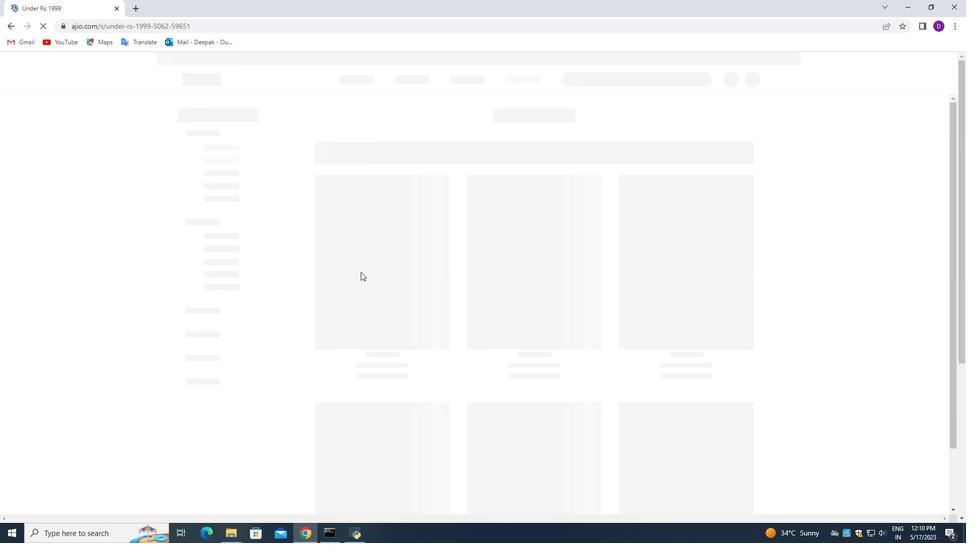 
Action: Mouse scrolled (524, 259) with delta (0, 0)
Screenshot: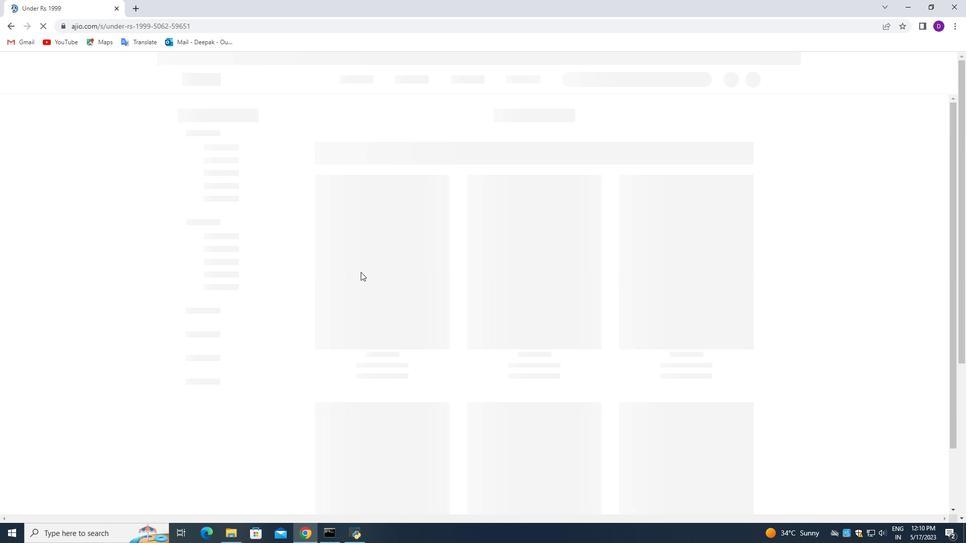 
Action: Mouse scrolled (524, 259) with delta (0, 0)
Screenshot: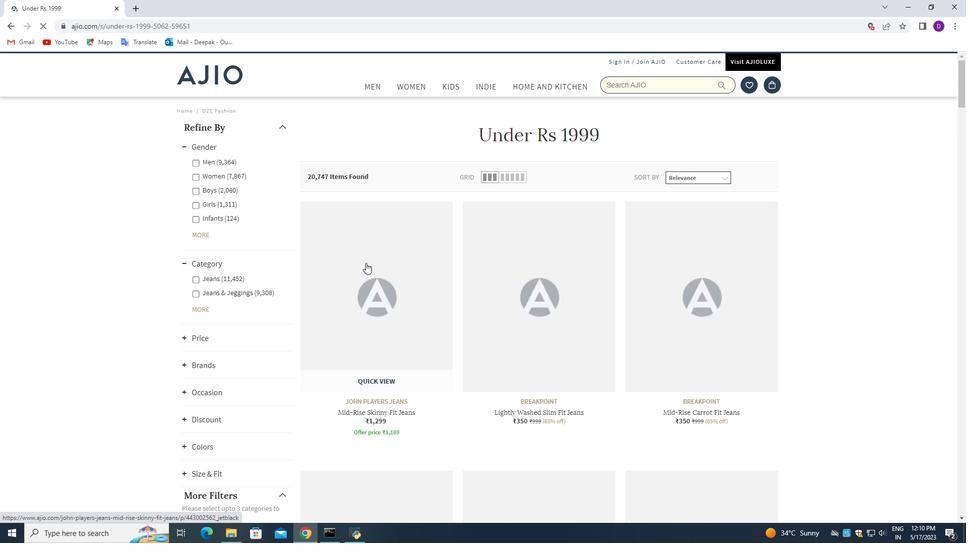 
Action: Mouse scrolled (524, 259) with delta (0, 0)
Screenshot: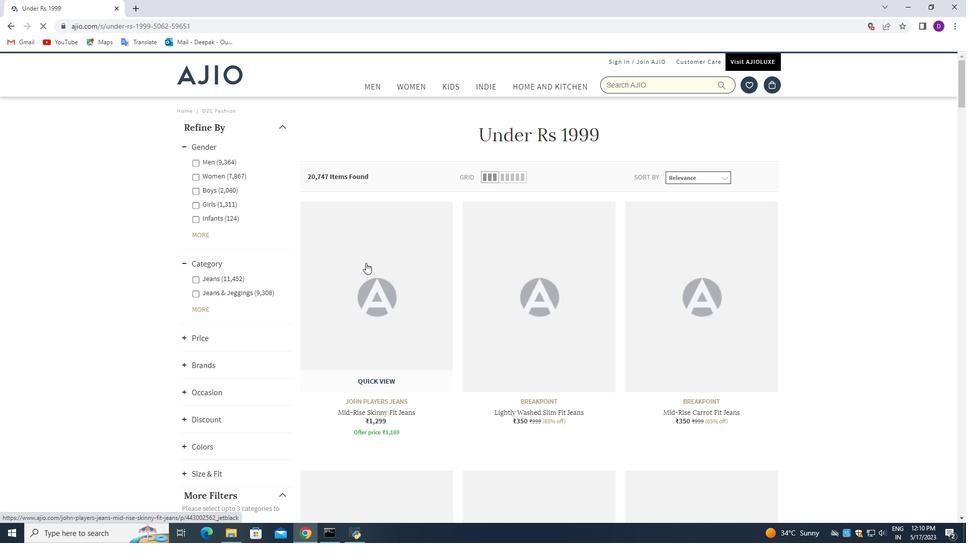 
Action: Mouse scrolled (524, 259) with delta (0, 0)
Screenshot: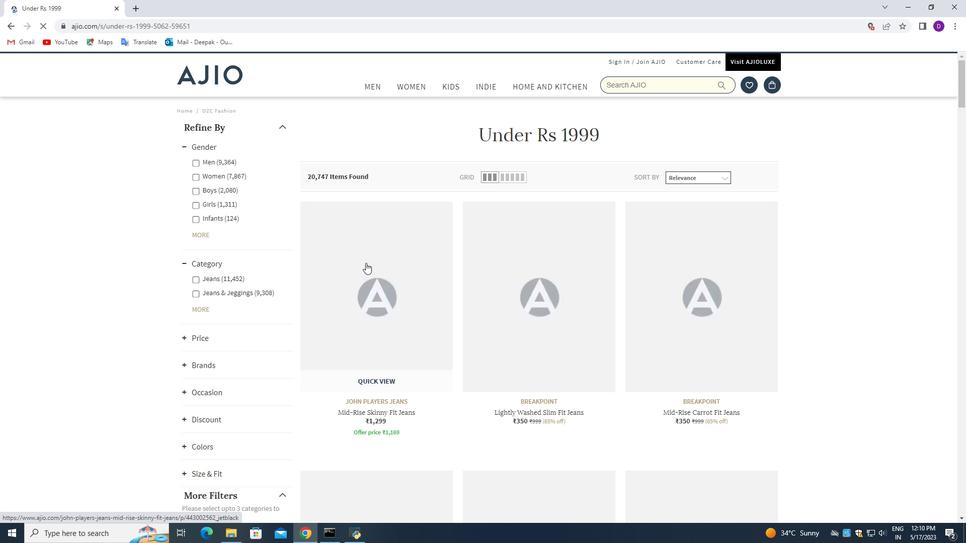 
Action: Mouse scrolled (524, 259) with delta (0, 0)
Screenshot: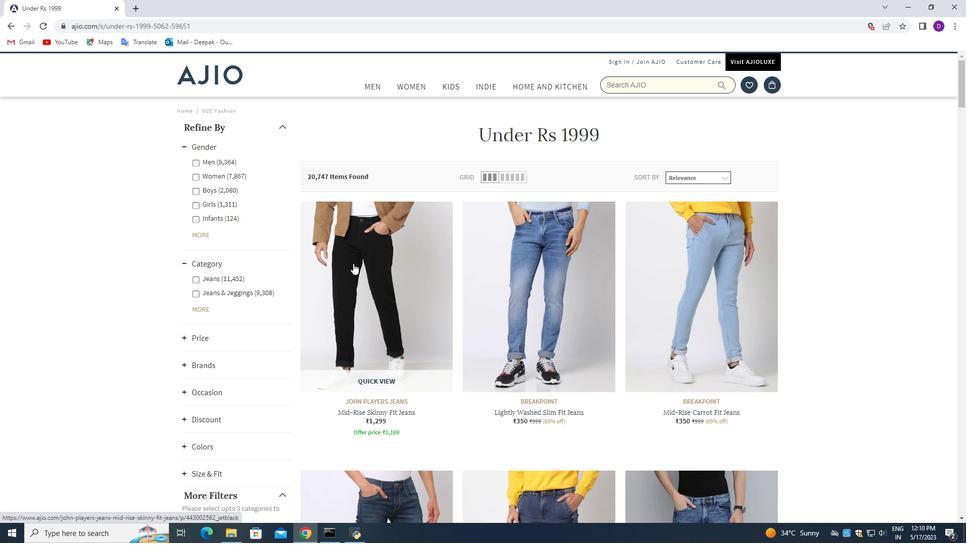 
Action: Mouse scrolled (524, 259) with delta (0, 0)
Screenshot: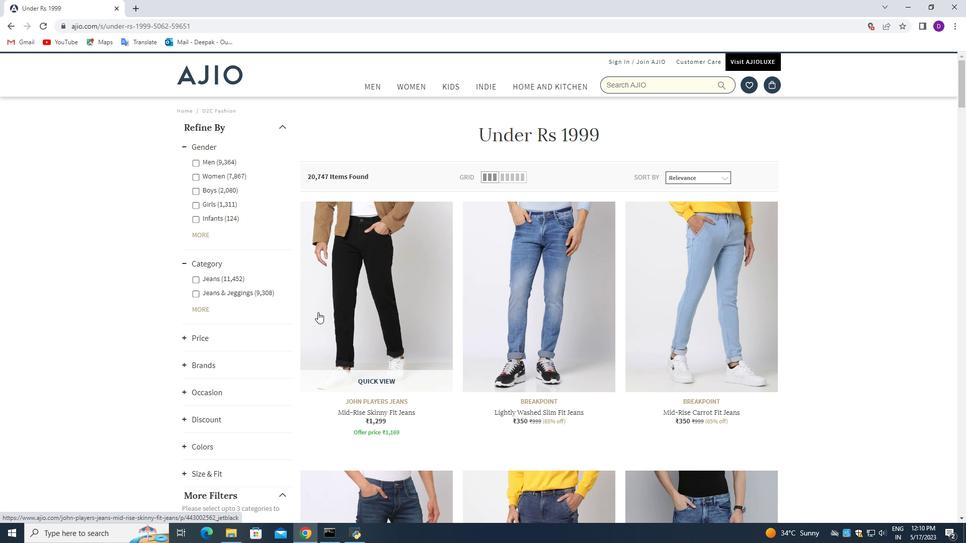 
Action: Mouse scrolled (524, 259) with delta (0, 0)
Screenshot: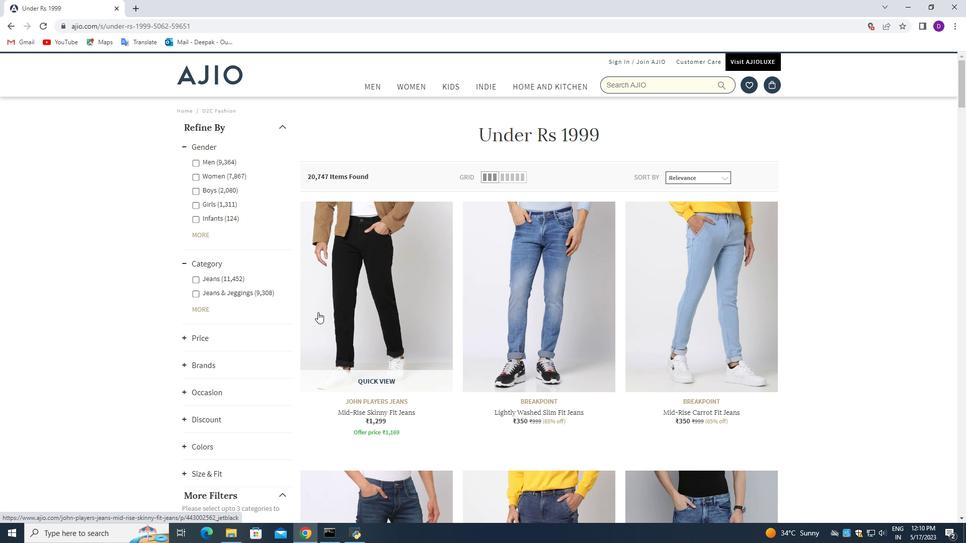 
Action: Mouse moved to (665, 333)
Screenshot: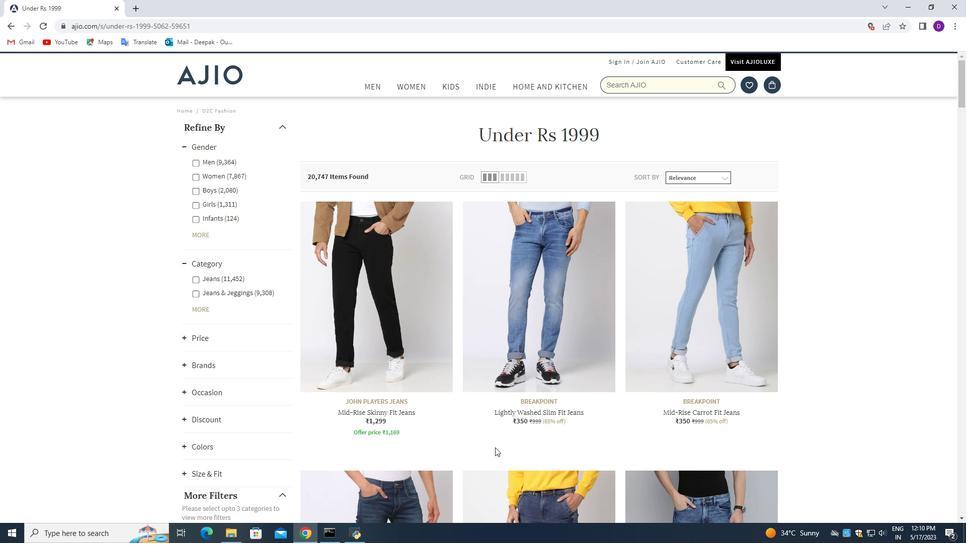
Action: Mouse pressed left at (665, 333)
Screenshot: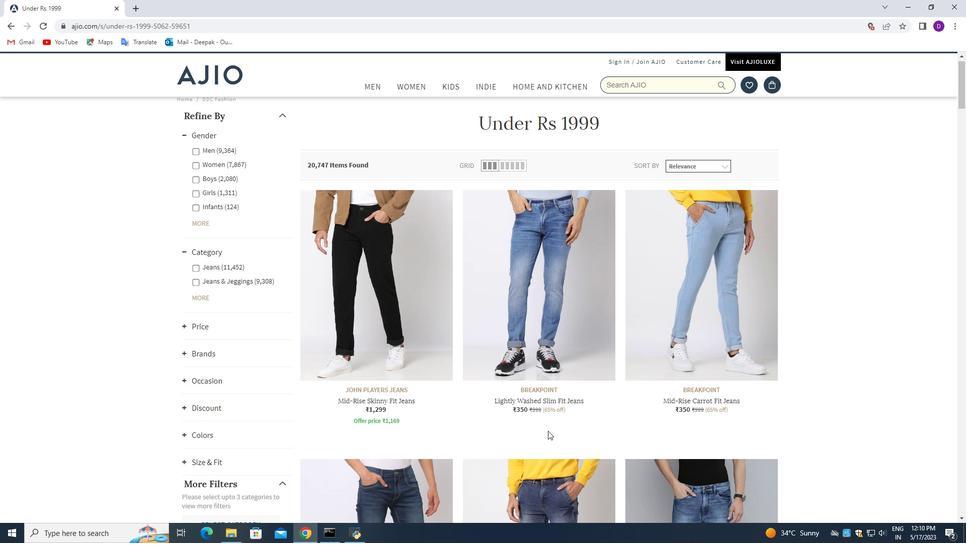 
Action: Mouse moved to (436, 347)
Screenshot: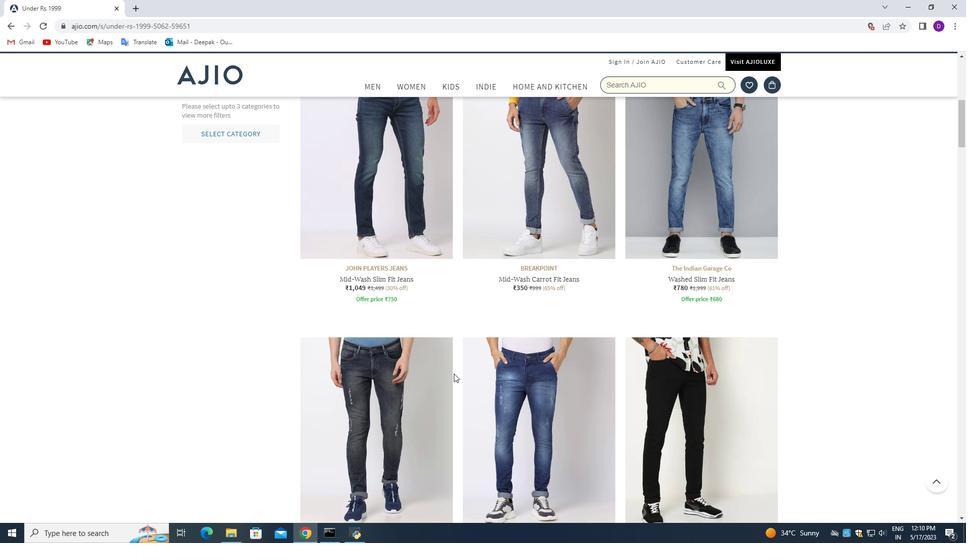 
Action: Mouse scrolled (436, 347) with delta (0, 0)
Screenshot: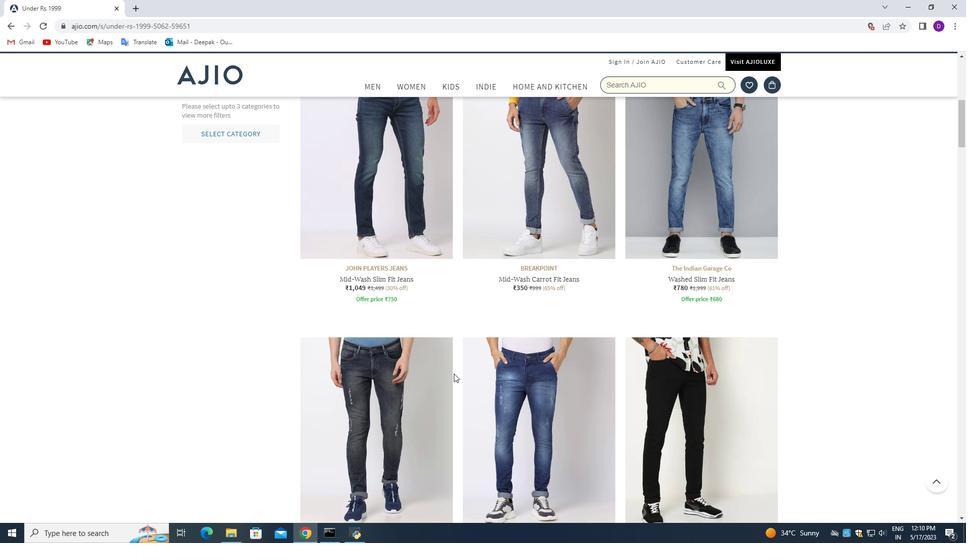 
Action: Mouse moved to (436, 348)
Screenshot: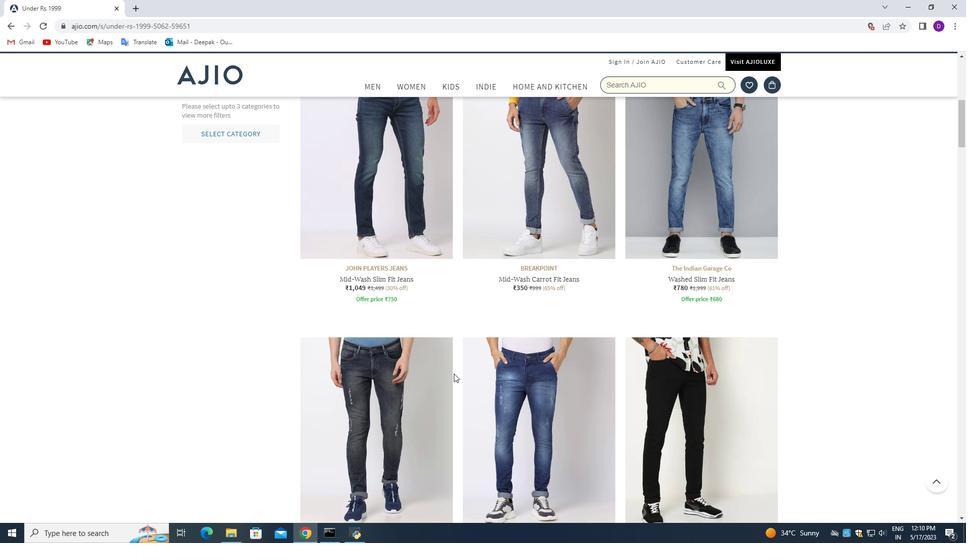 
Action: Mouse scrolled (436, 347) with delta (0, 0)
Screenshot: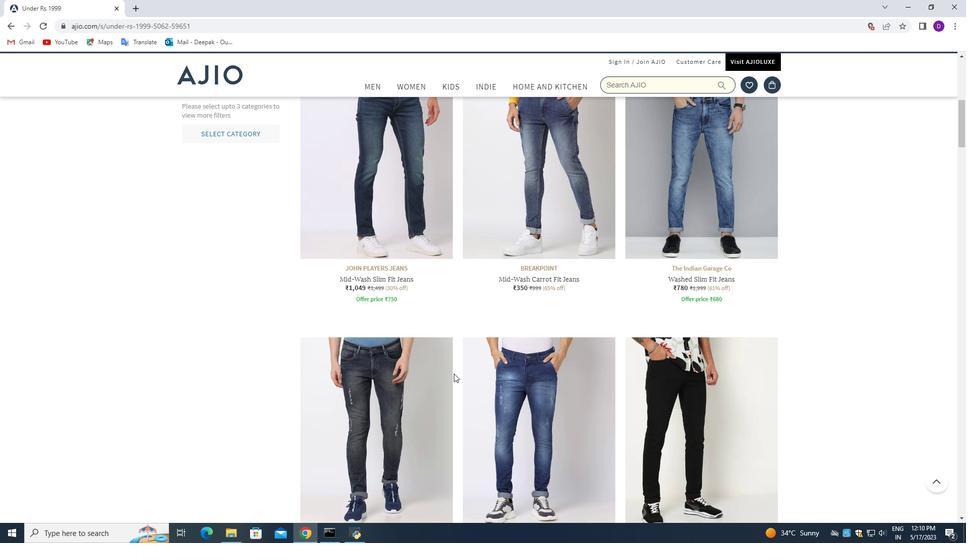 
Action: Mouse moved to (435, 349)
Screenshot: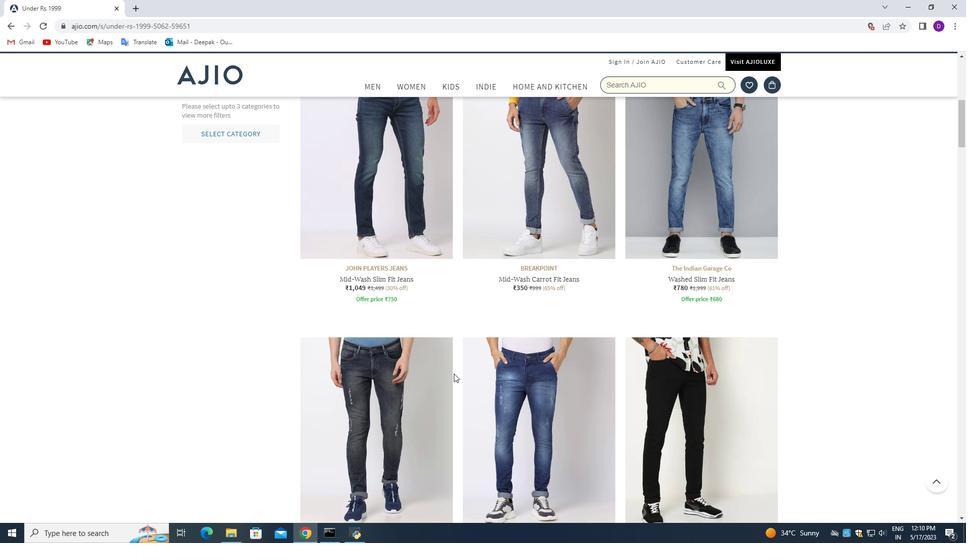
Action: Mouse scrolled (435, 348) with delta (0, 0)
Screenshot: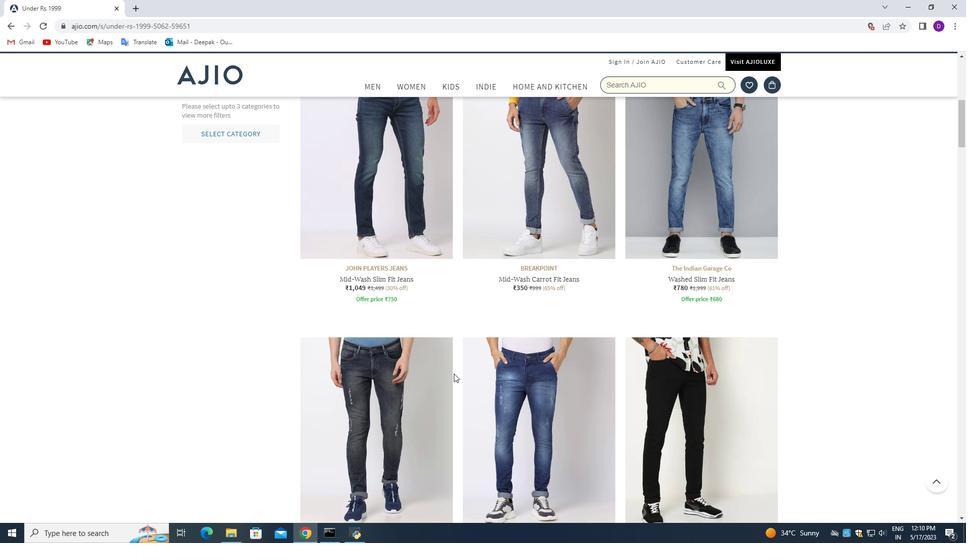 
Action: Mouse scrolled (435, 348) with delta (0, 0)
Screenshot: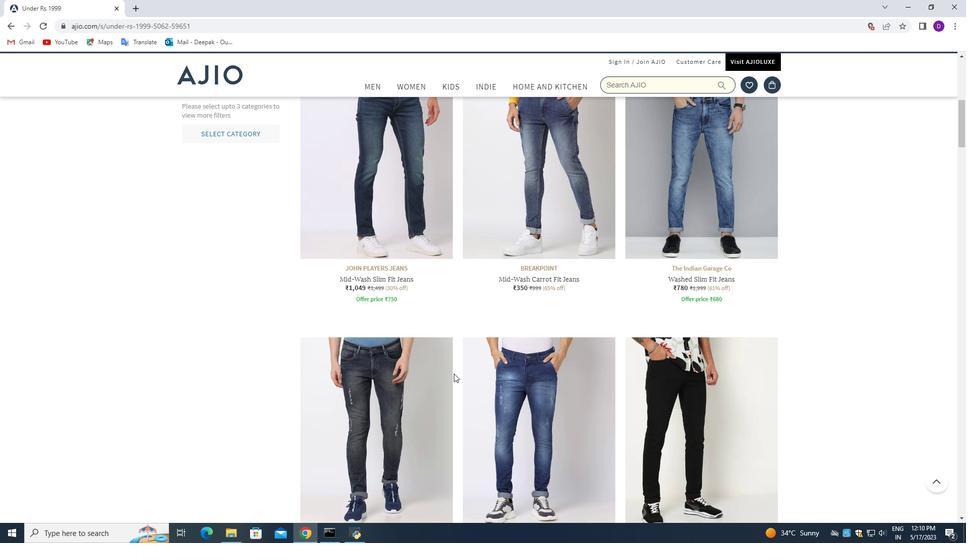 
Action: Mouse scrolled (435, 348) with delta (0, 0)
Screenshot: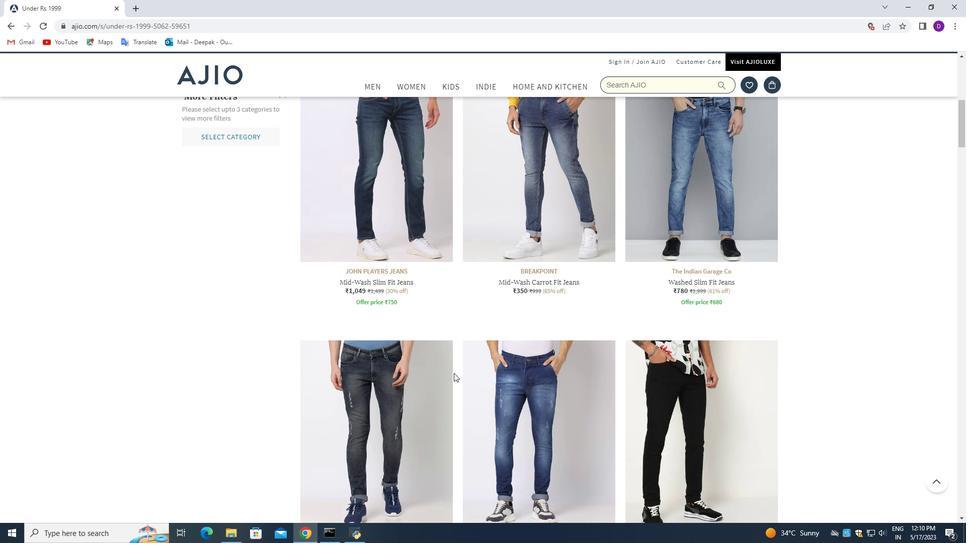 
Action: Mouse scrolled (435, 348) with delta (0, 0)
Screenshot: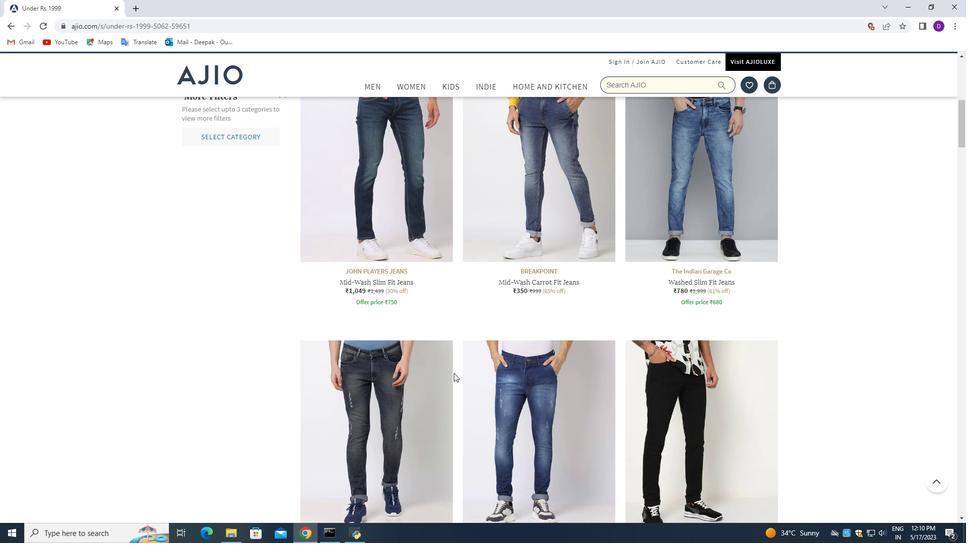 
Action: Mouse scrolled (435, 348) with delta (0, 0)
Screenshot: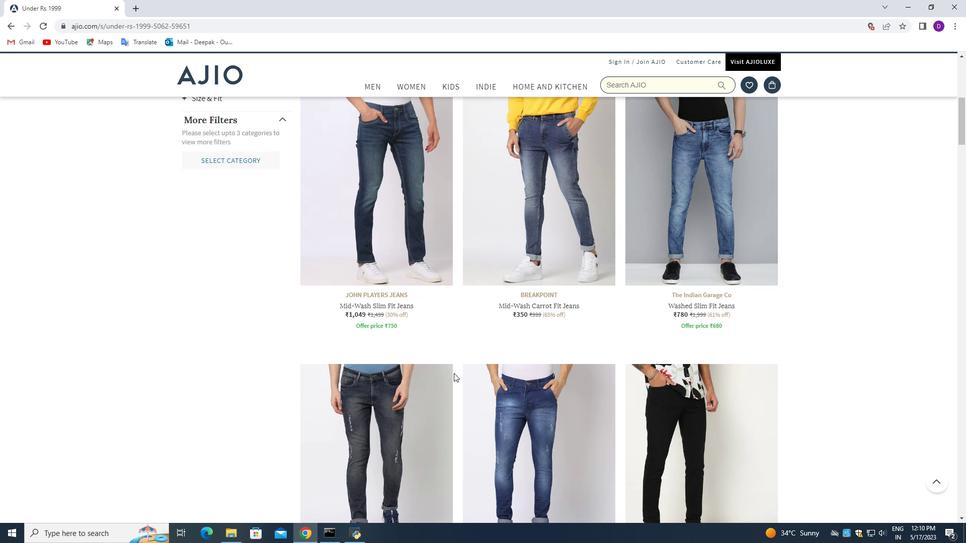 
Action: Mouse scrolled (435, 348) with delta (0, 0)
Screenshot: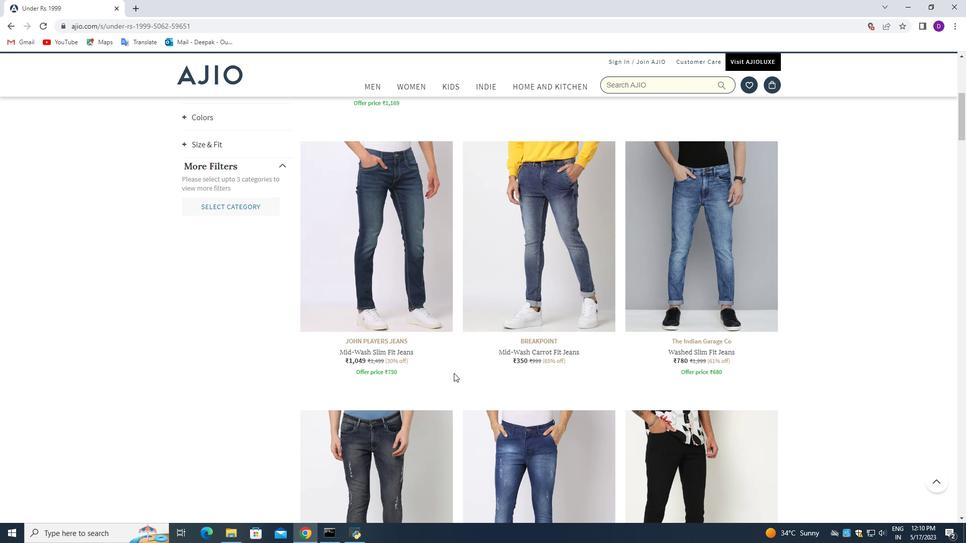 
Action: Mouse scrolled (435, 348) with delta (0, 0)
Screenshot: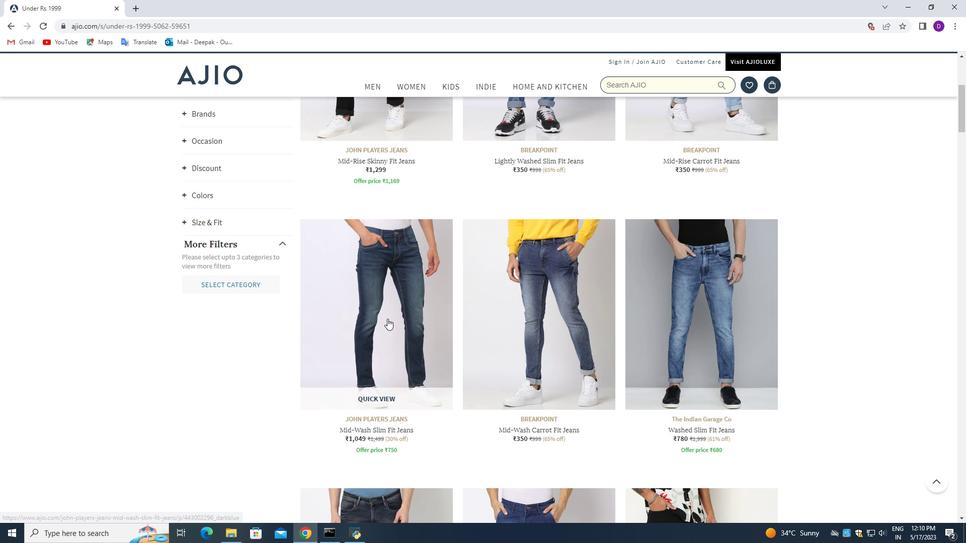
Action: Mouse scrolled (435, 348) with delta (0, 0)
Screenshot: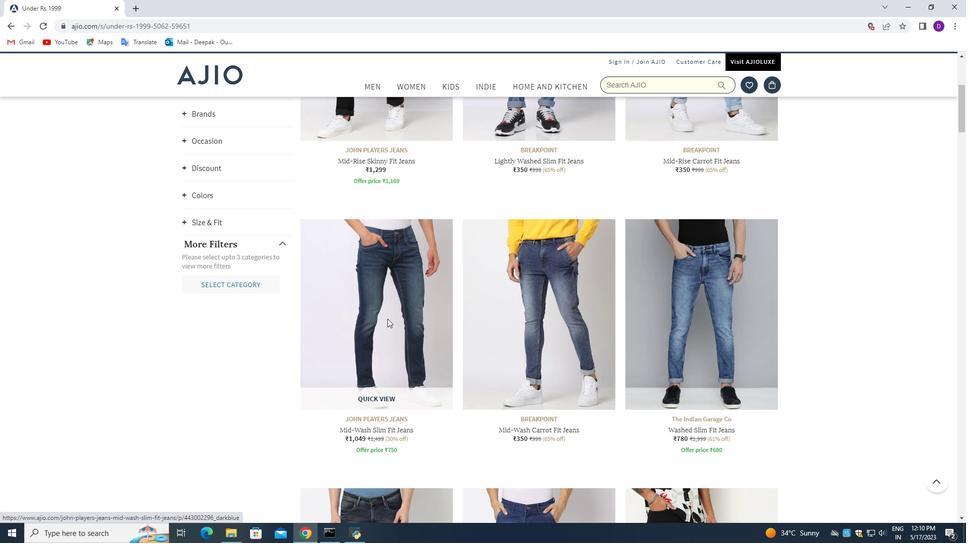 
Action: Mouse scrolled (435, 348) with delta (0, 0)
Screenshot: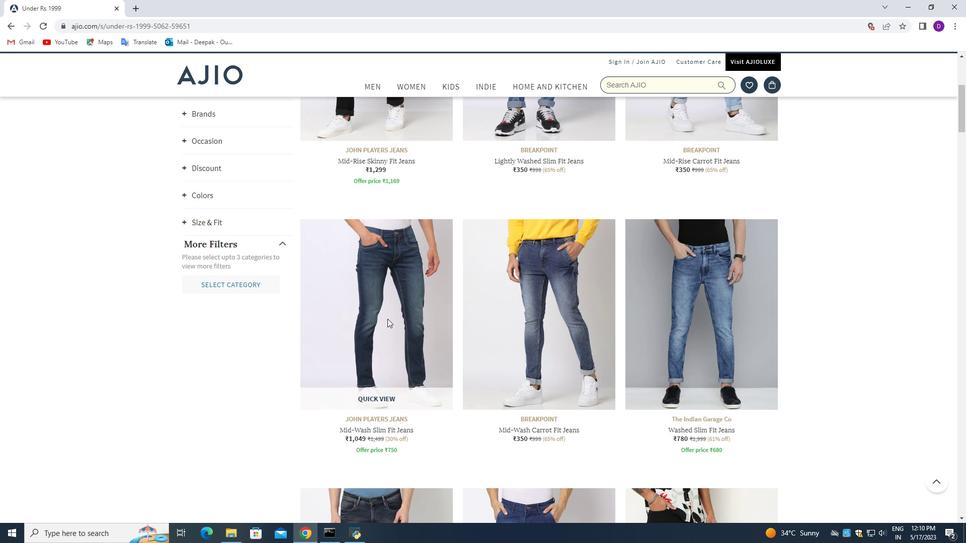 
Action: Mouse scrolled (435, 348) with delta (0, 0)
Screenshot: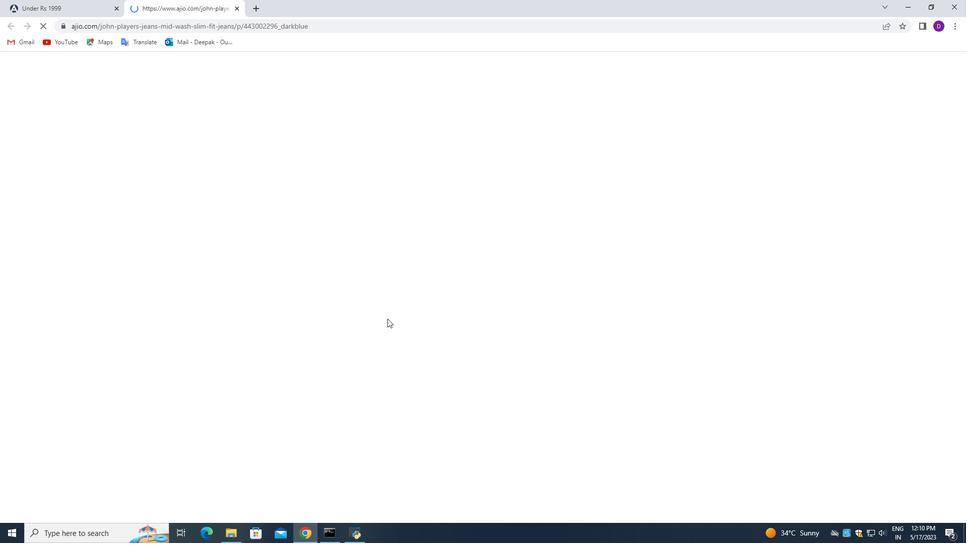 
Action: Mouse scrolled (435, 348) with delta (0, 0)
Screenshot: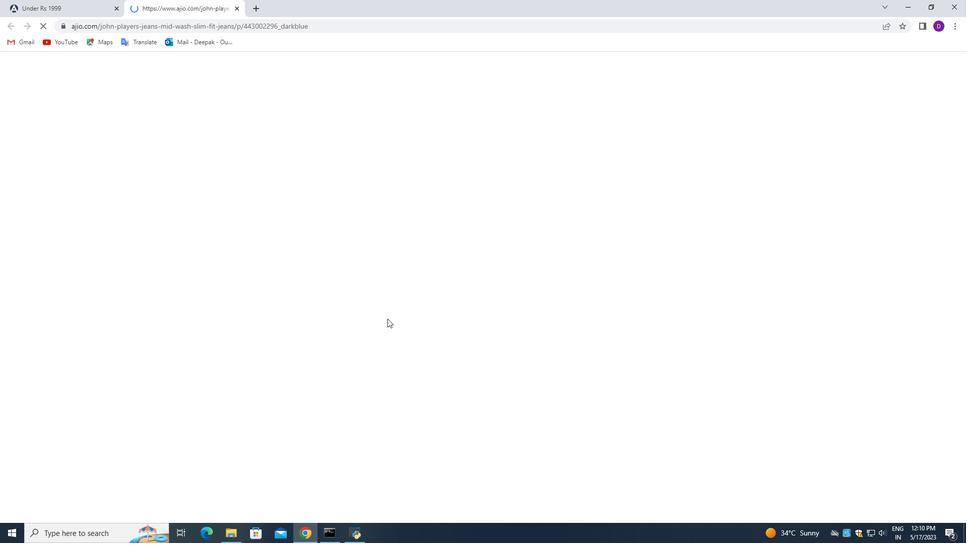
Action: Mouse scrolled (435, 348) with delta (0, 0)
Screenshot: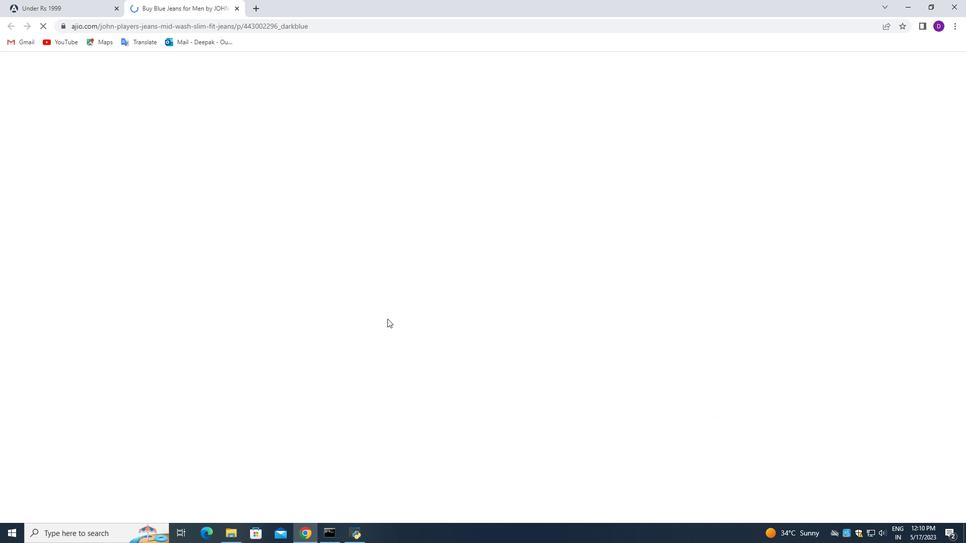 
Action: Mouse moved to (435, 349)
Screenshot: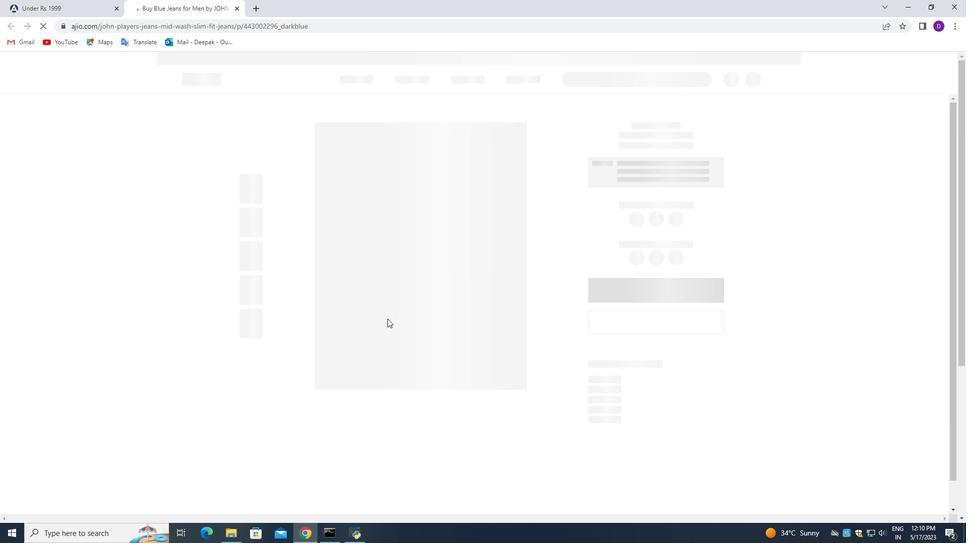 
Action: Mouse scrolled (435, 349) with delta (0, 0)
Screenshot: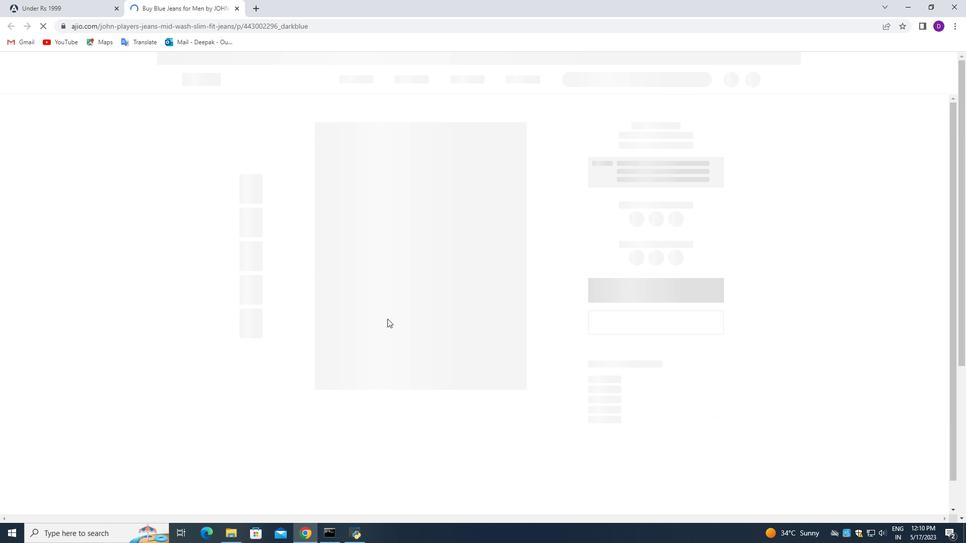 
Action: Mouse scrolled (435, 349) with delta (0, 0)
Screenshot: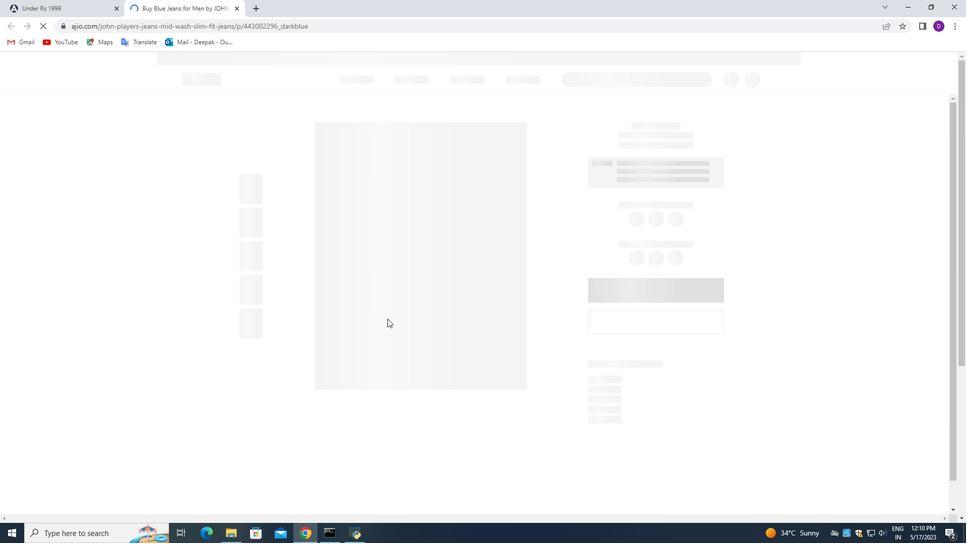 
Action: Mouse scrolled (435, 349) with delta (0, 0)
Screenshot: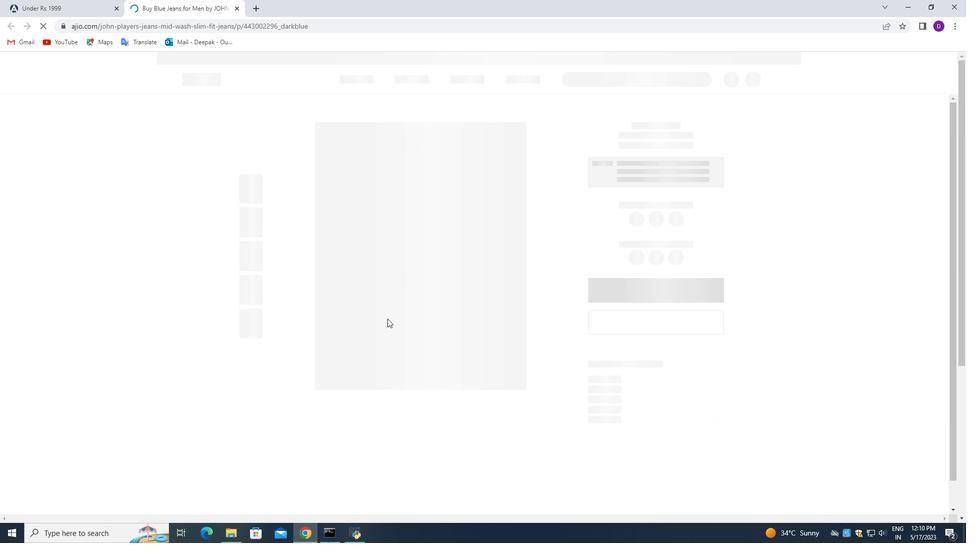 
Action: Mouse scrolled (435, 349) with delta (0, 0)
Screenshot: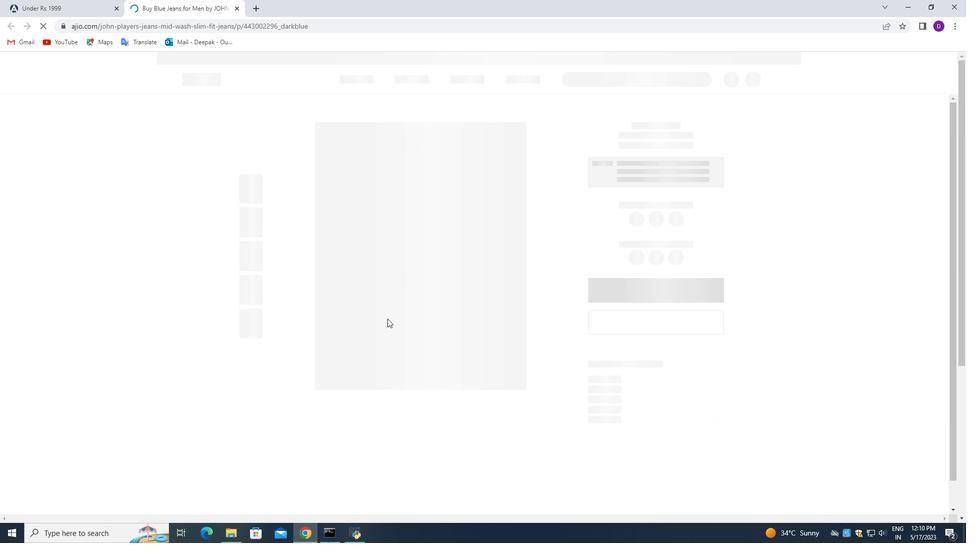 
Action: Mouse scrolled (435, 349) with delta (0, 0)
Screenshot: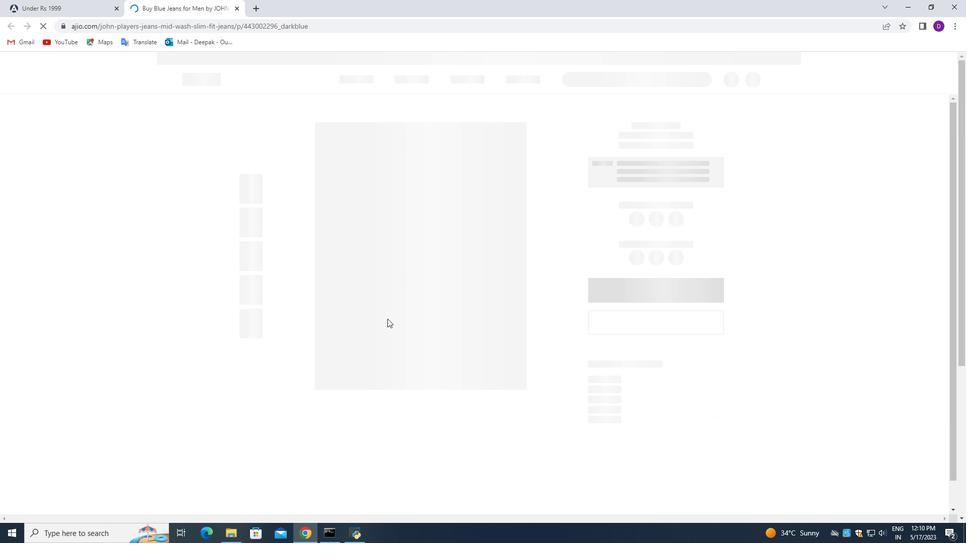 
Action: Mouse scrolled (435, 349) with delta (0, 0)
Screenshot: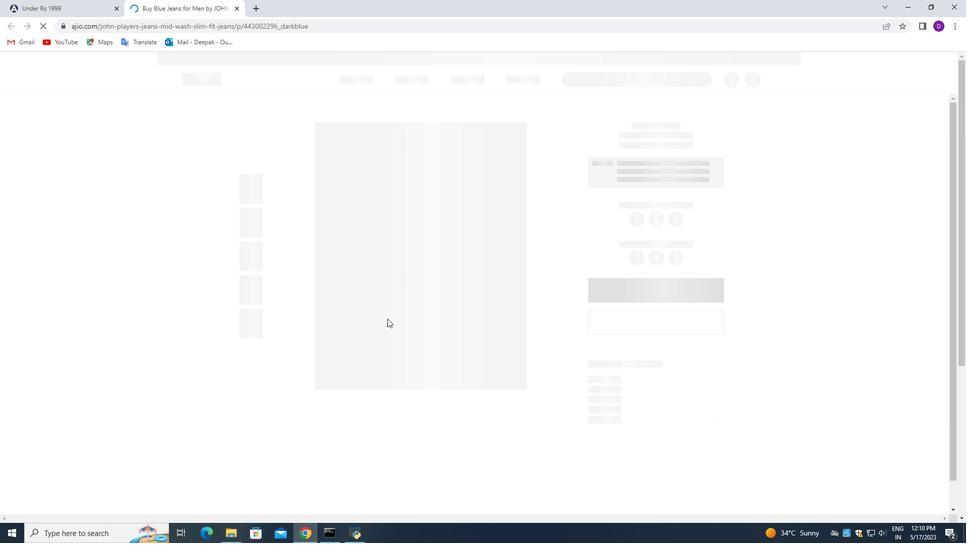 
Action: Mouse scrolled (435, 349) with delta (0, 0)
Screenshot: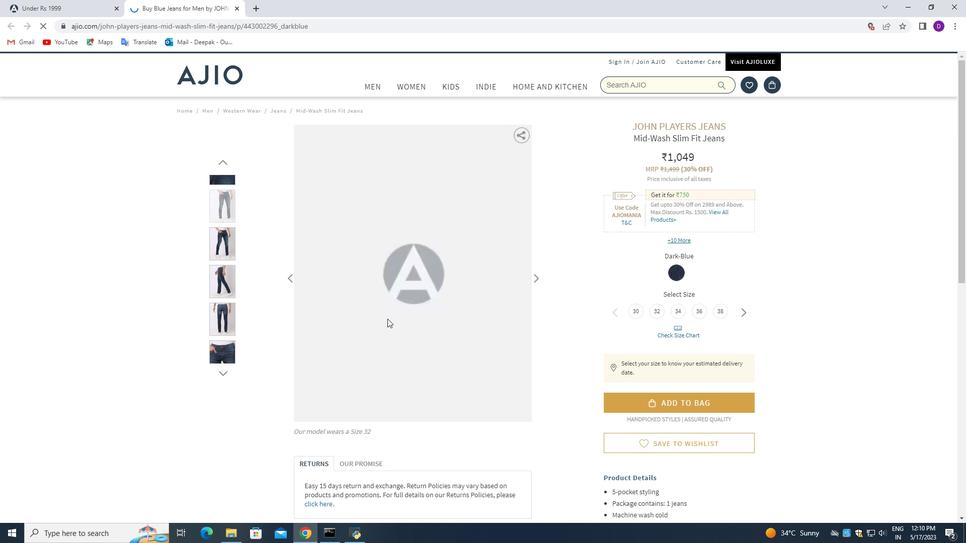 
Action: Mouse scrolled (435, 349) with delta (0, 0)
Screenshot: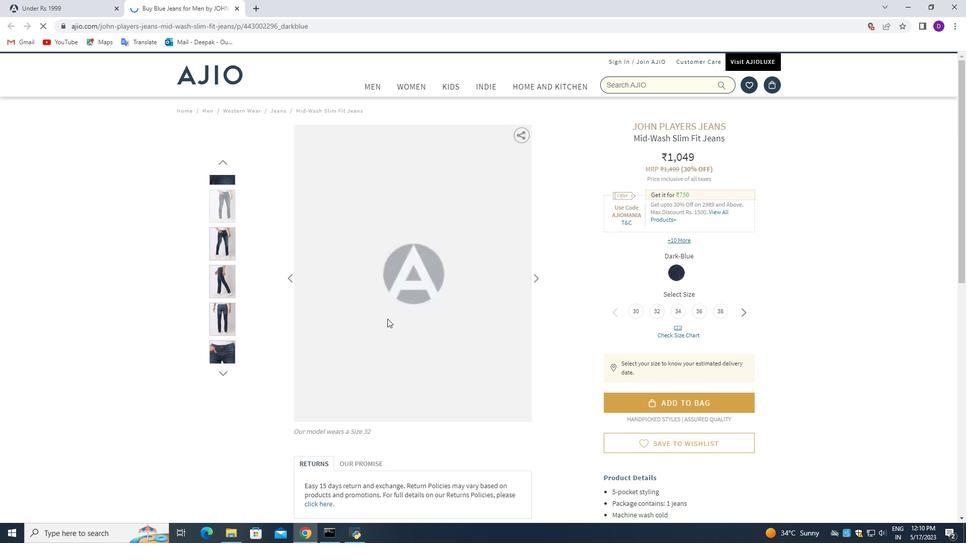 
Action: Mouse scrolled (435, 349) with delta (0, 0)
Screenshot: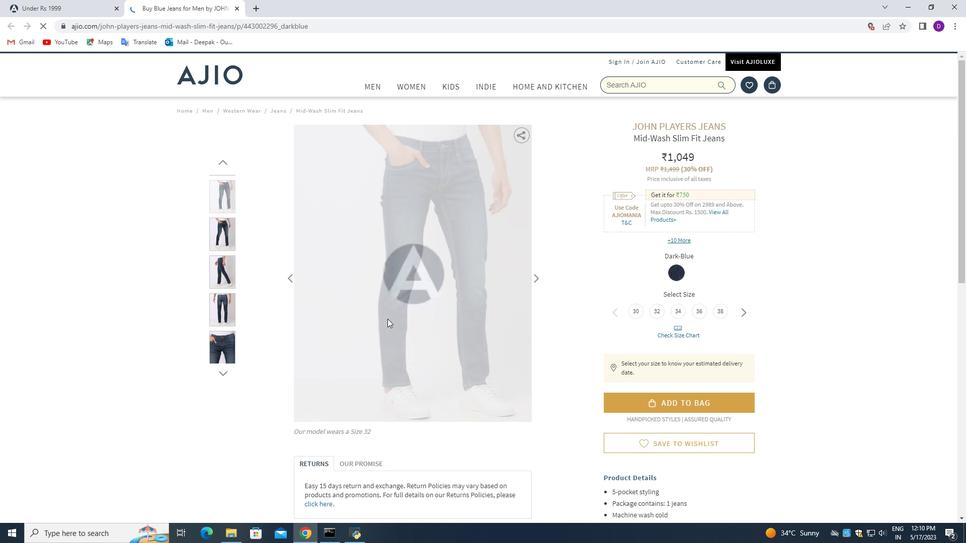 
Action: Mouse scrolled (435, 349) with delta (0, 0)
Screenshot: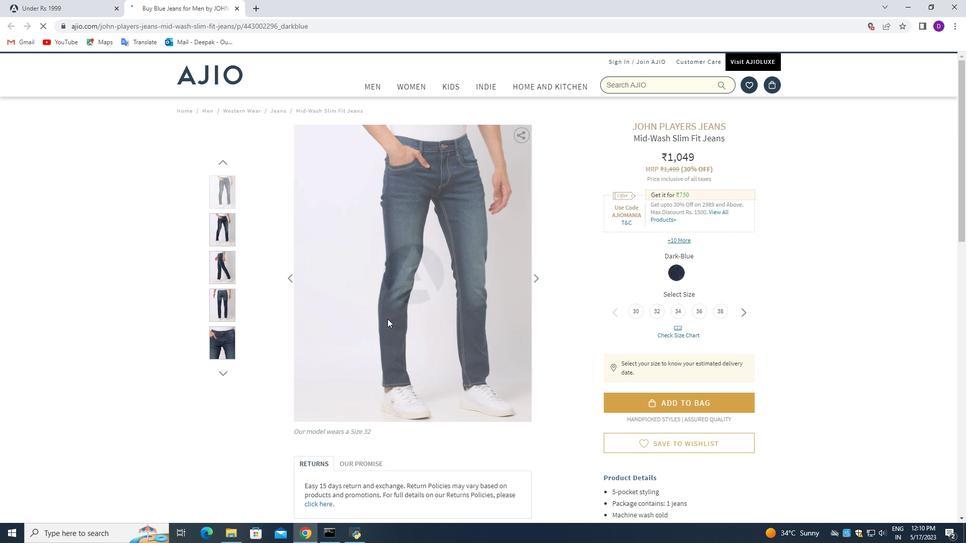 
Action: Mouse scrolled (435, 349) with delta (0, 0)
Screenshot: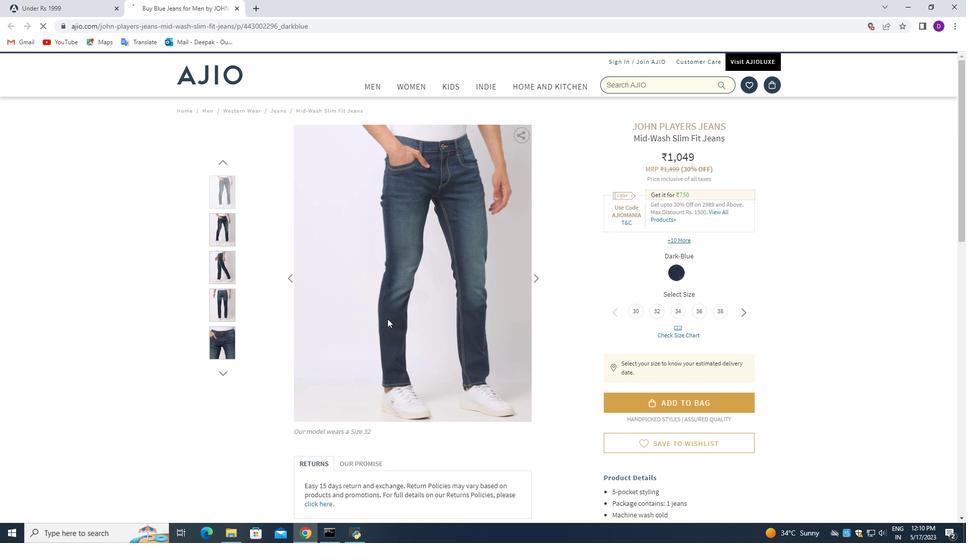 
Action: Mouse scrolled (435, 349) with delta (0, 0)
Screenshot: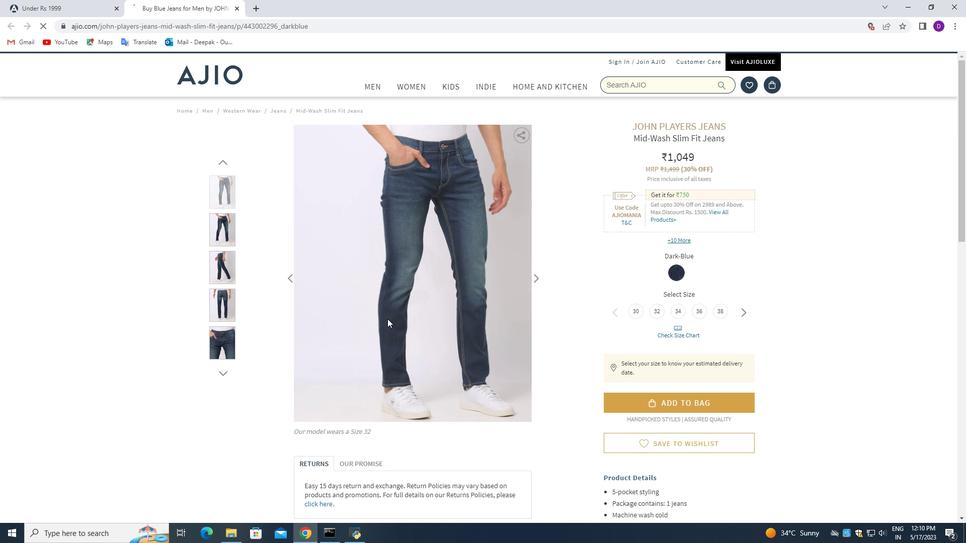 
Action: Mouse scrolled (435, 349) with delta (0, 0)
Screenshot: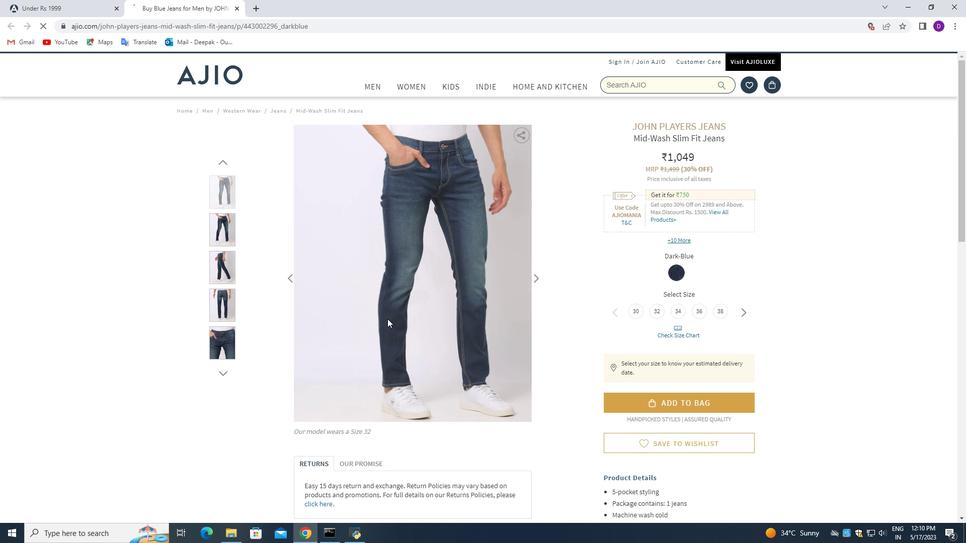 
Action: Mouse scrolled (435, 349) with delta (0, 0)
Screenshot: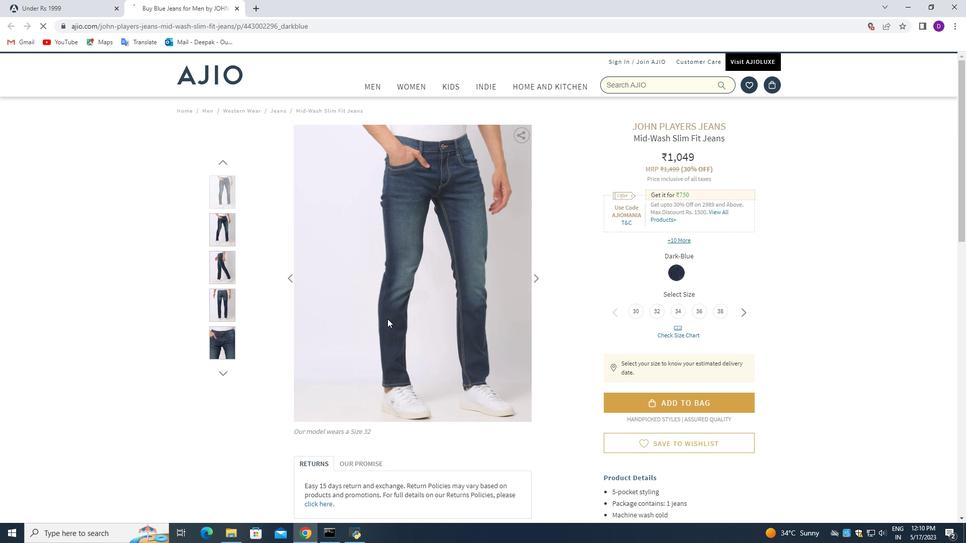 
Action: Mouse scrolled (435, 349) with delta (0, 0)
Screenshot: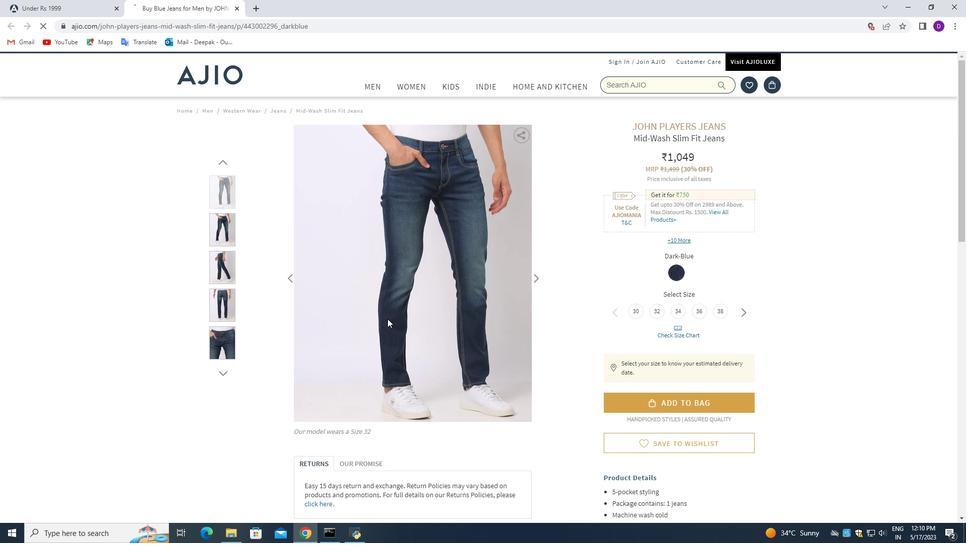 
Action: Mouse moved to (238, 7)
Screenshot: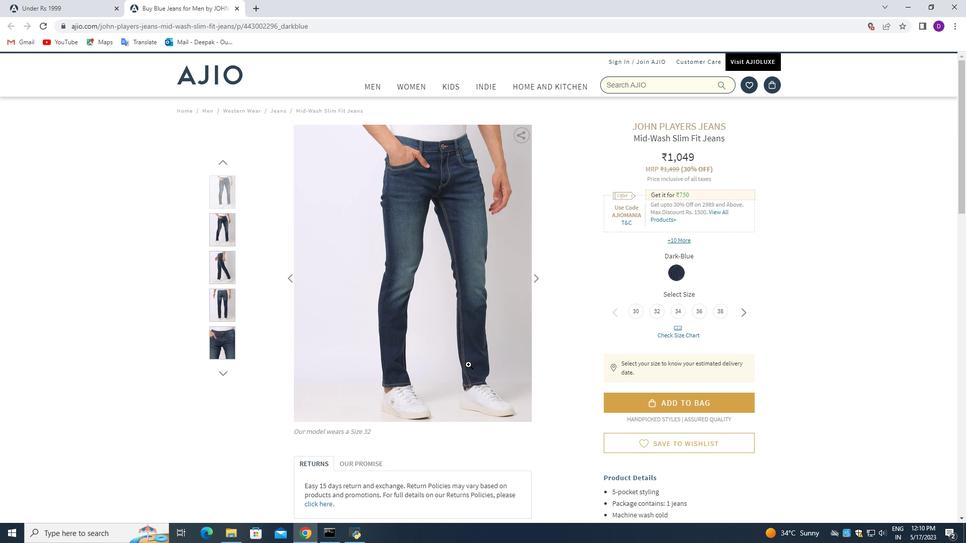 
Action: Mouse pressed left at (238, 7)
Screenshot: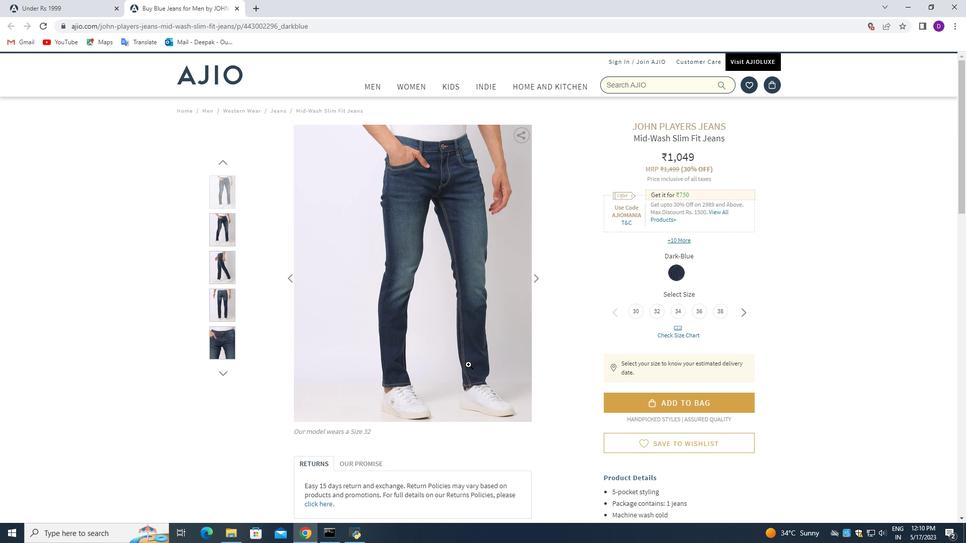 
Action: Mouse moved to (464, 325)
Screenshot: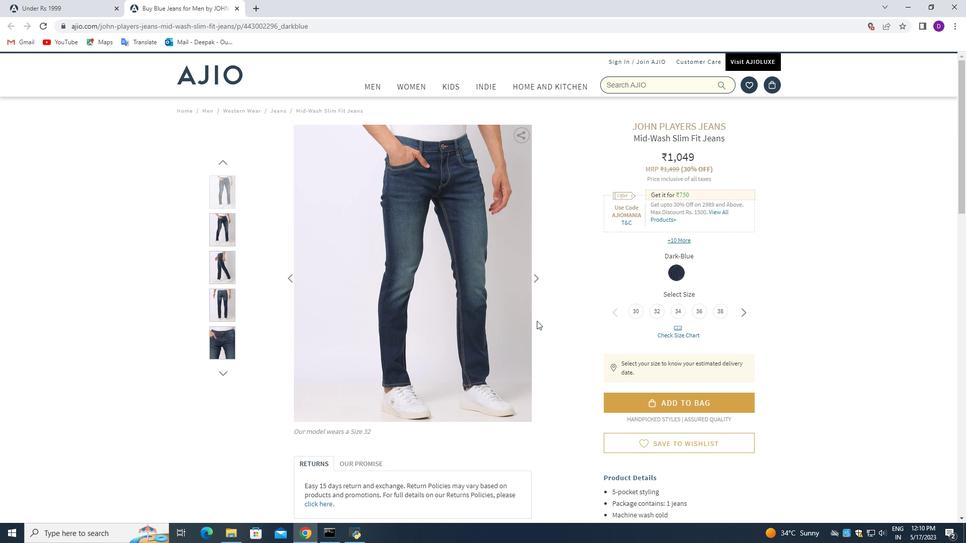 
Action: Mouse scrolled (464, 324) with delta (0, 0)
Screenshot: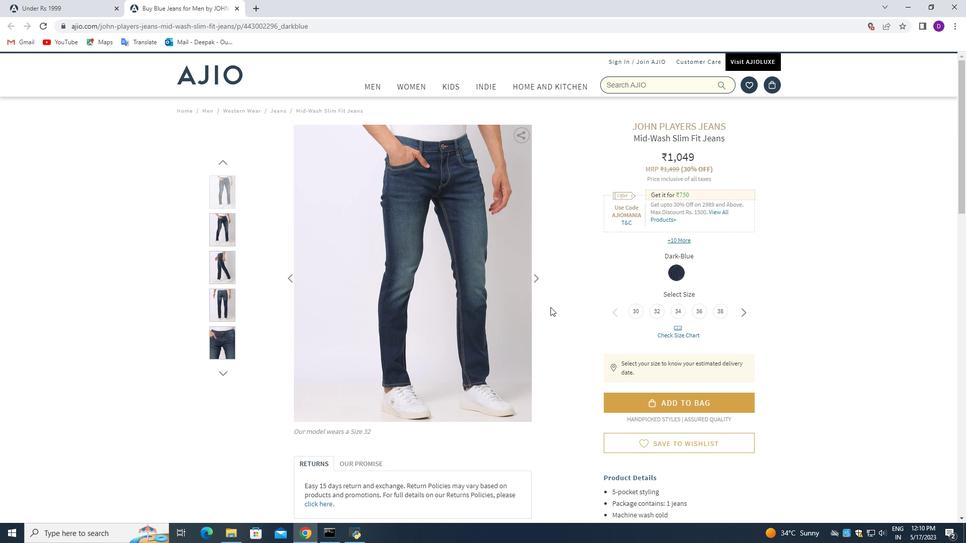 
Action: Mouse scrolled (464, 324) with delta (0, 0)
Screenshot: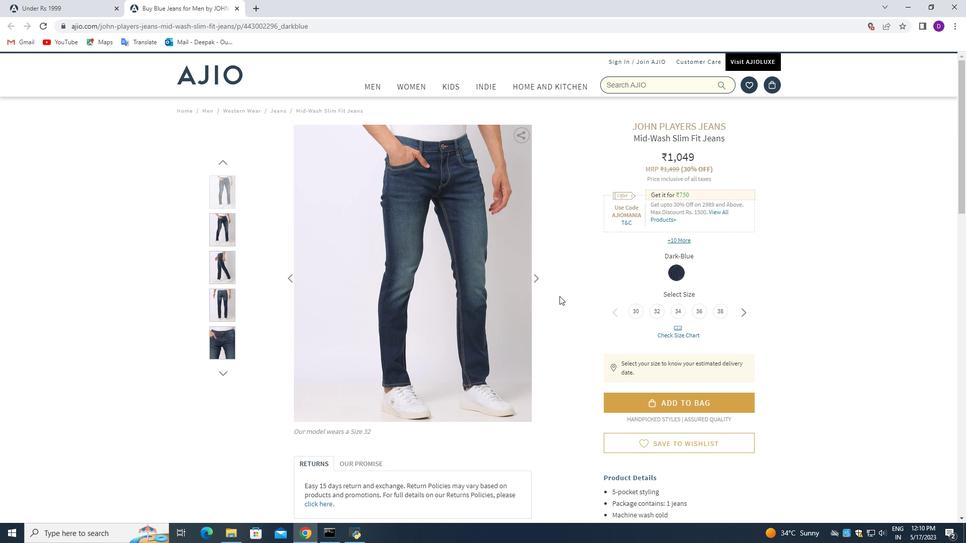 
Action: Mouse scrolled (464, 324) with delta (0, 0)
Screenshot: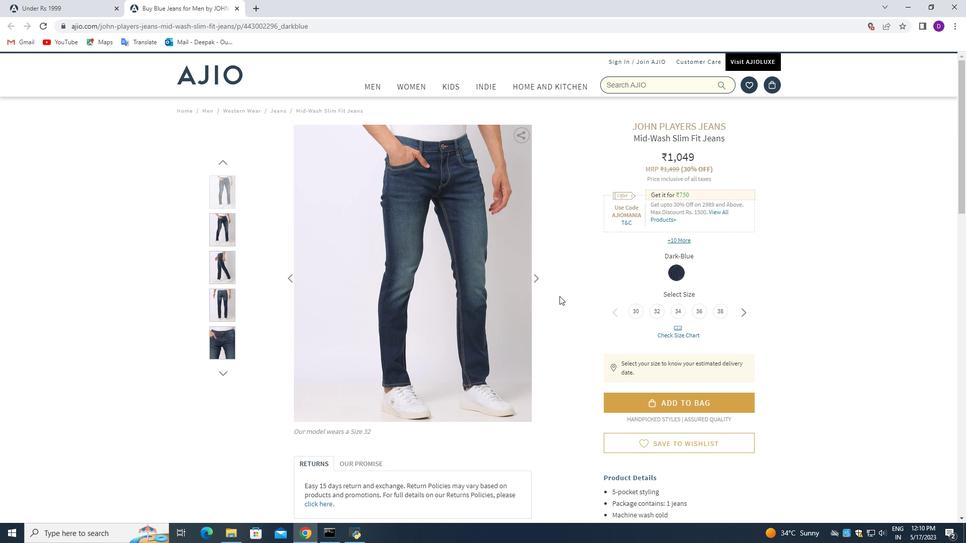 
Action: Mouse scrolled (464, 324) with delta (0, 0)
Screenshot: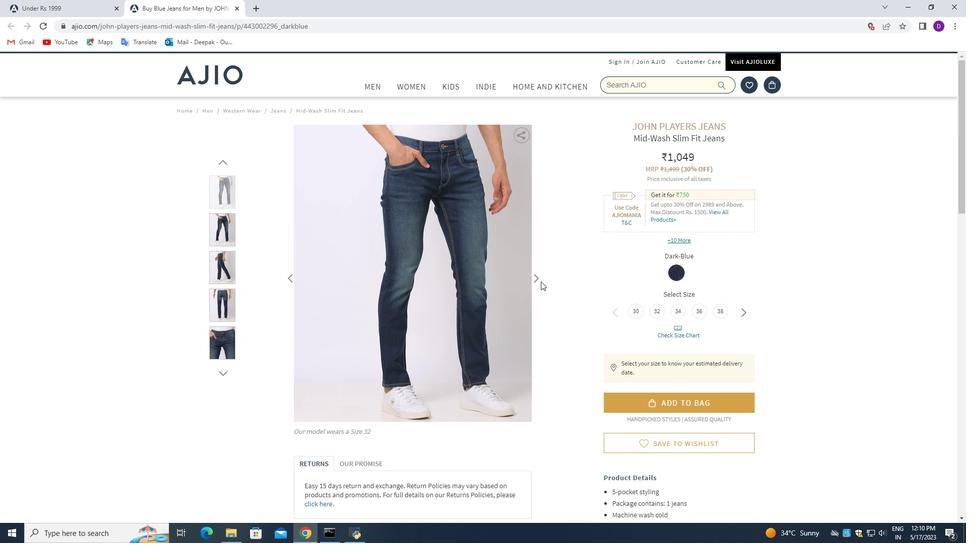 
Action: Mouse moved to (464, 325)
Screenshot: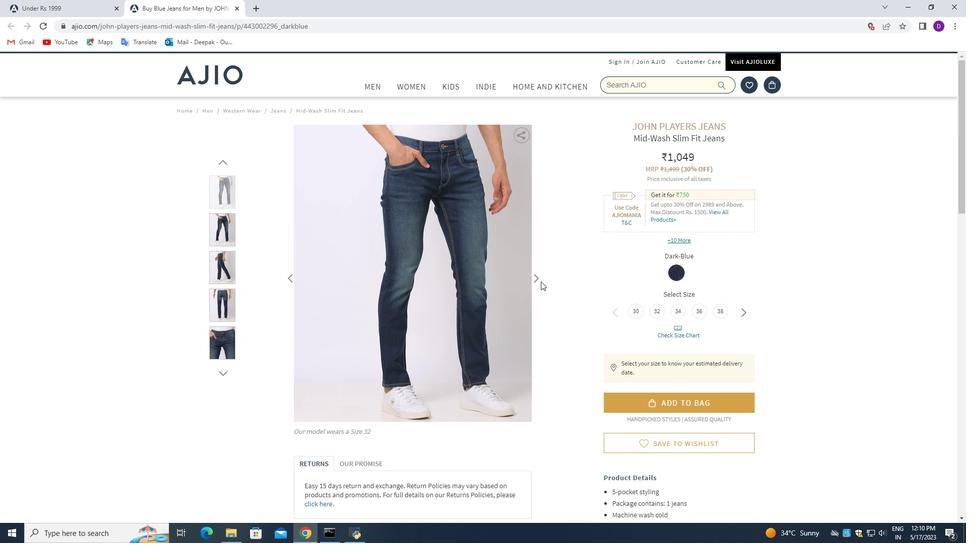 
Action: Mouse scrolled (464, 324) with delta (0, 0)
Screenshot: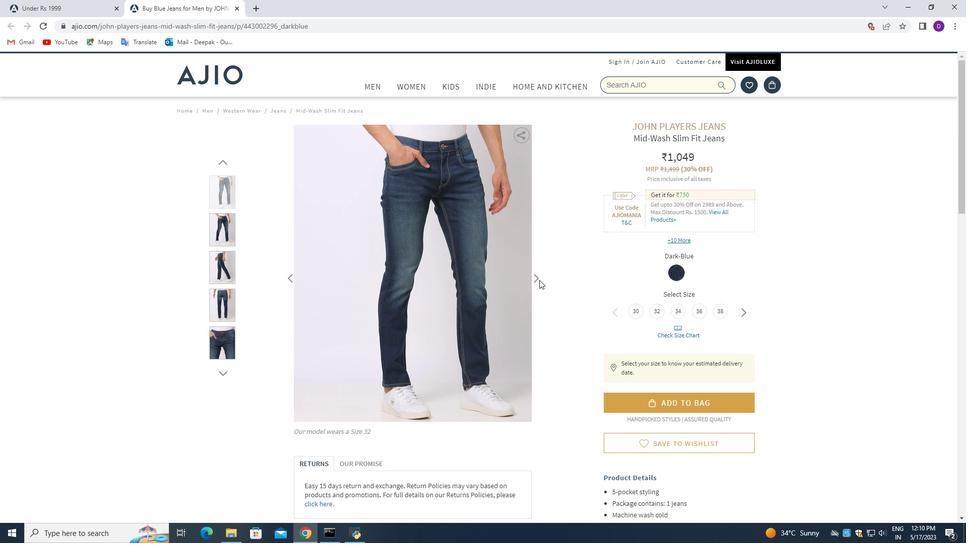 
Action: Mouse scrolled (464, 324) with delta (0, 0)
Screenshot: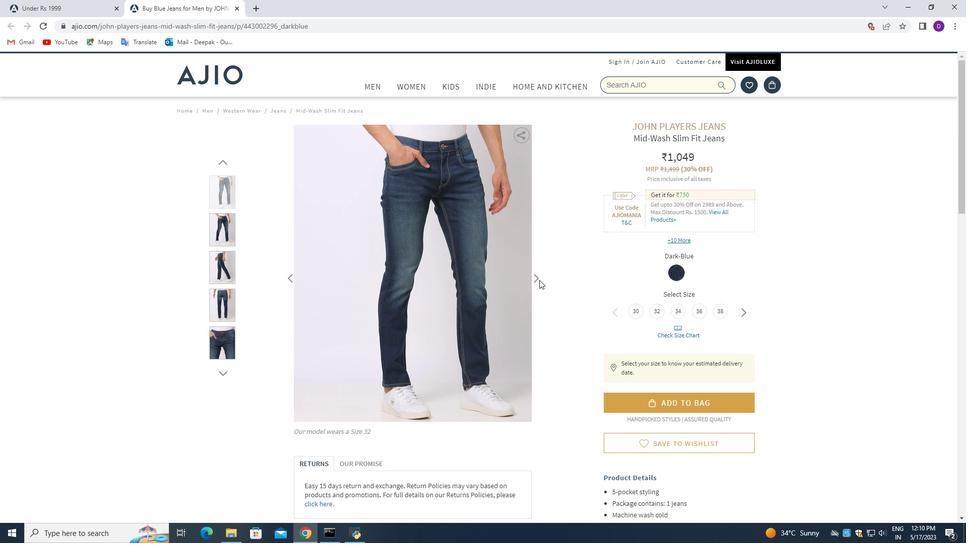 
Action: Mouse moved to (537, 323)
Screenshot: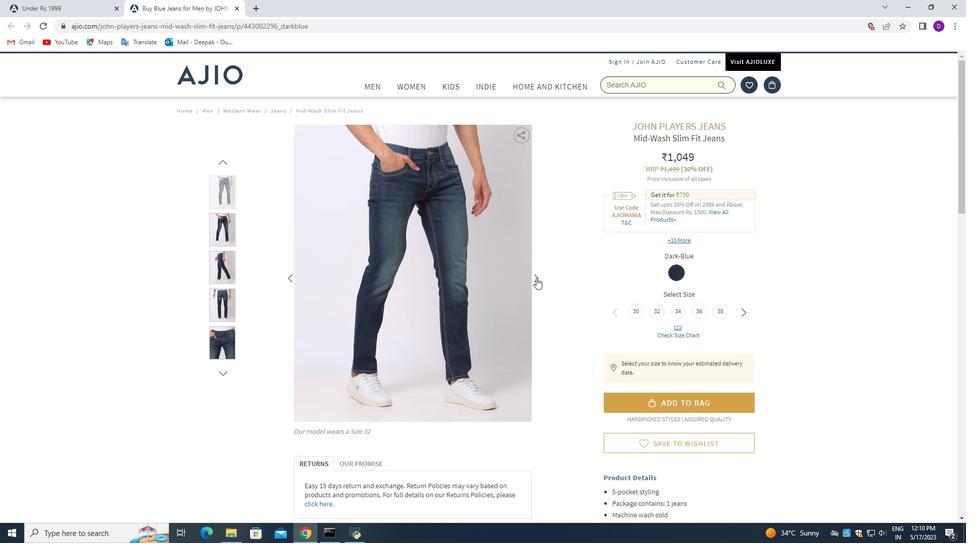 
Action: Mouse pressed left at (537, 323)
Screenshot: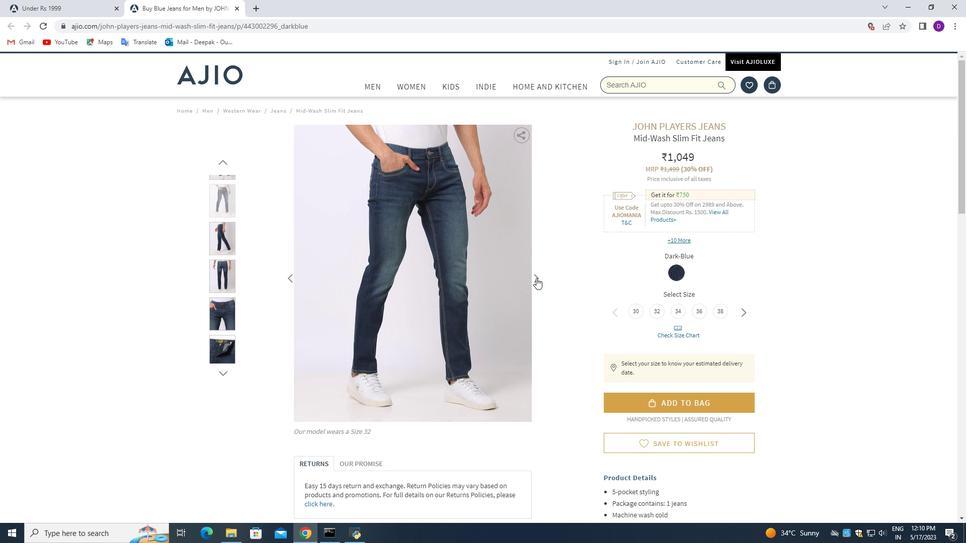 
Action: Mouse moved to (536, 322)
Screenshot: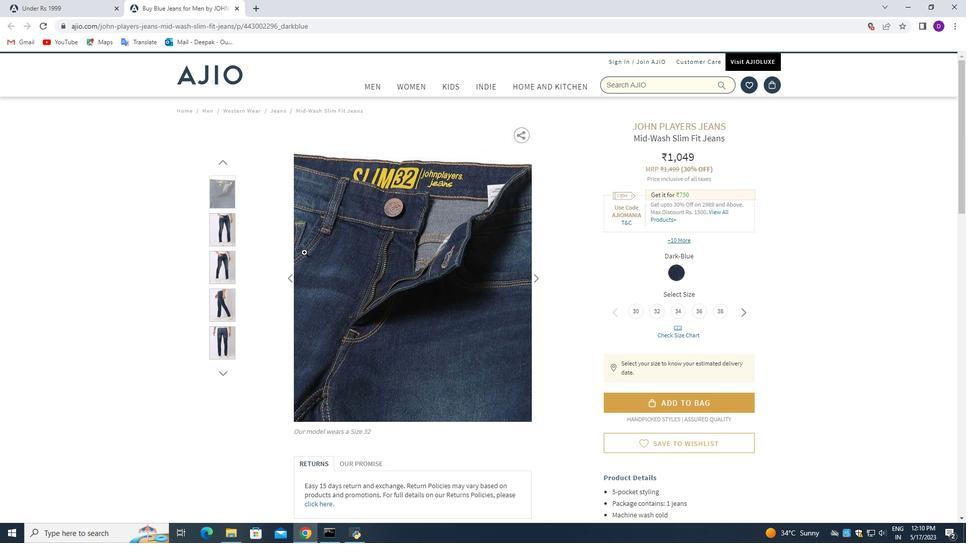 
Action: Mouse scrolled (536, 321) with delta (0, 0)
Screenshot: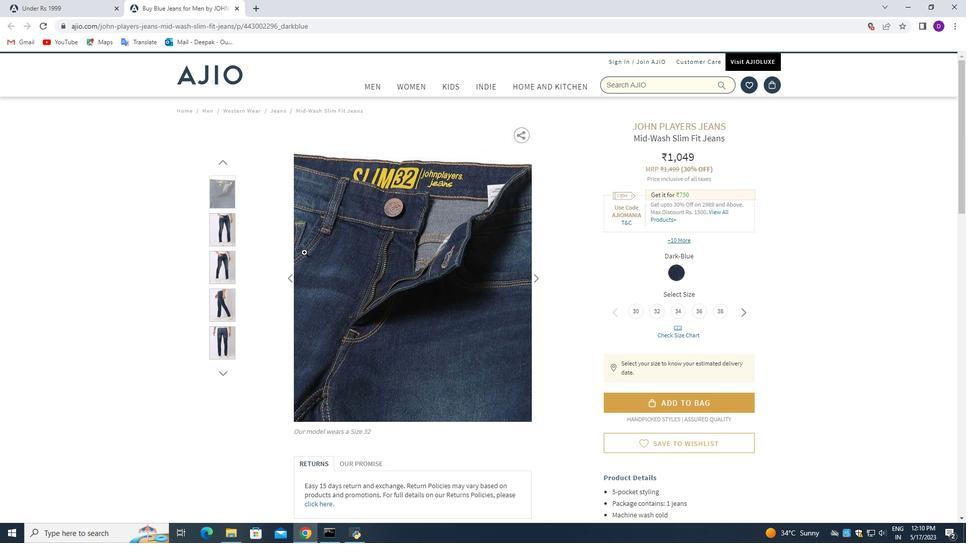 
Action: Mouse moved to (502, 293)
Screenshot: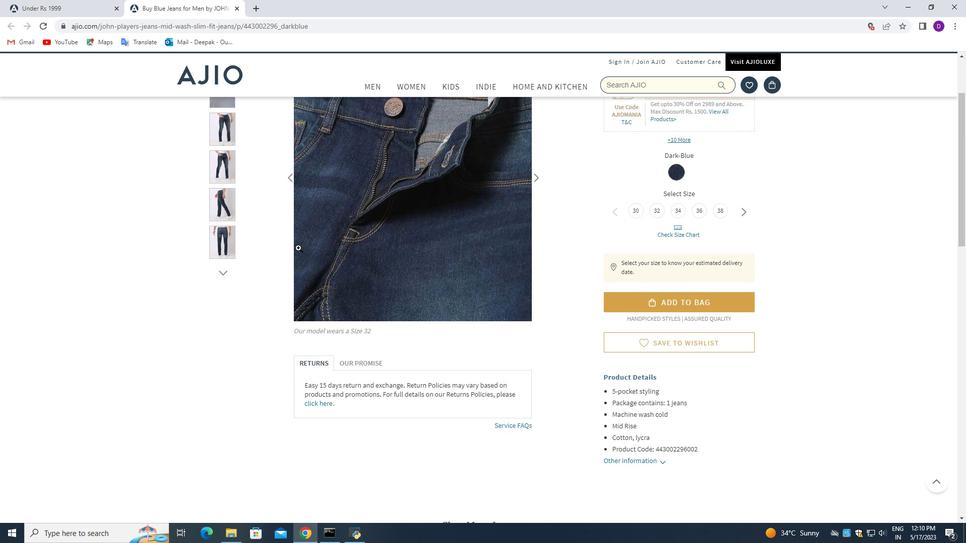 
Action: Mouse scrolled (502, 293) with delta (0, 0)
Screenshot: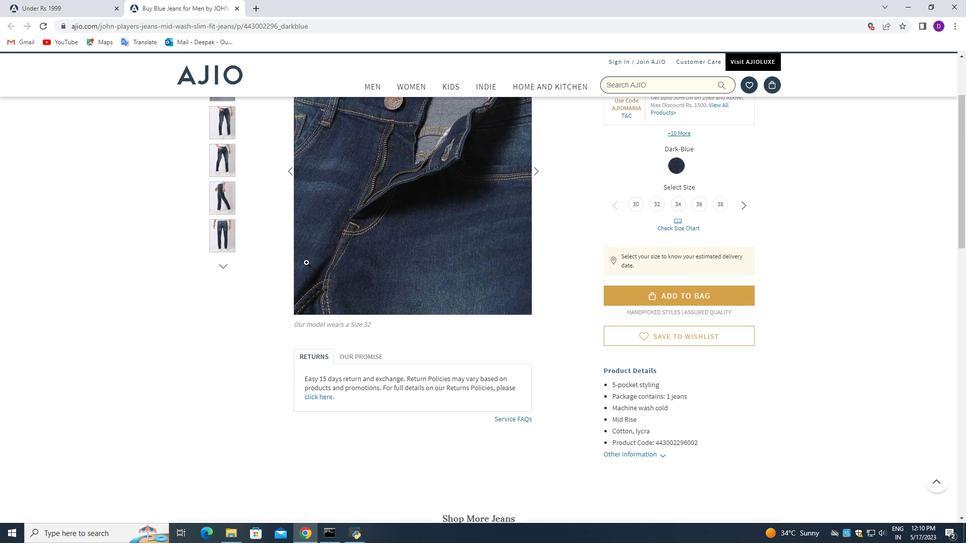 
Action: Mouse moved to (538, 278)
Screenshot: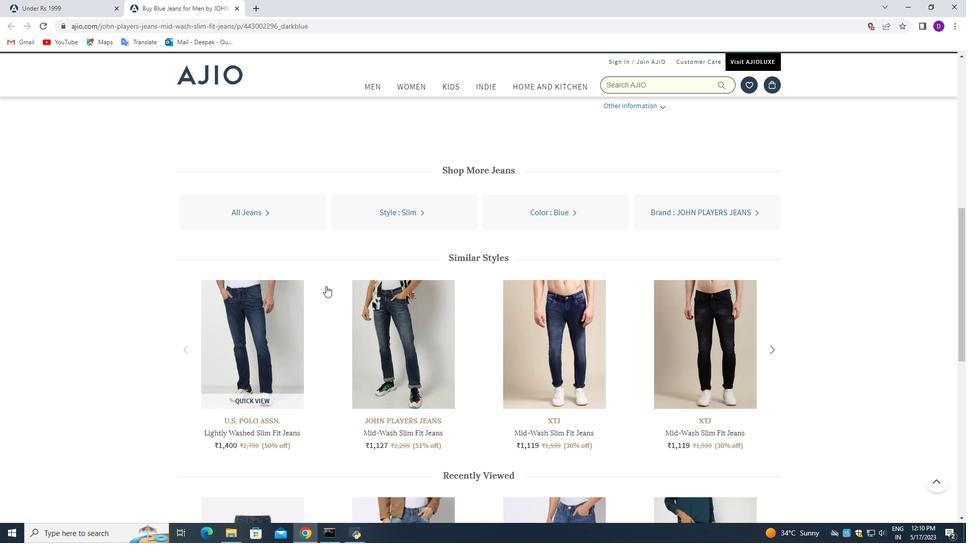 
Action: Mouse pressed left at (538, 278)
Screenshot: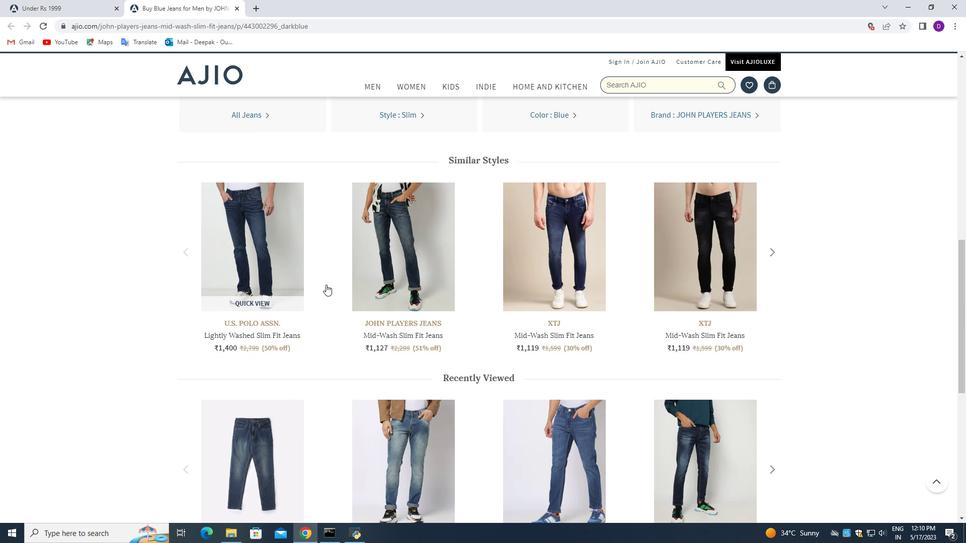 
Action: Mouse pressed left at (538, 278)
Screenshot: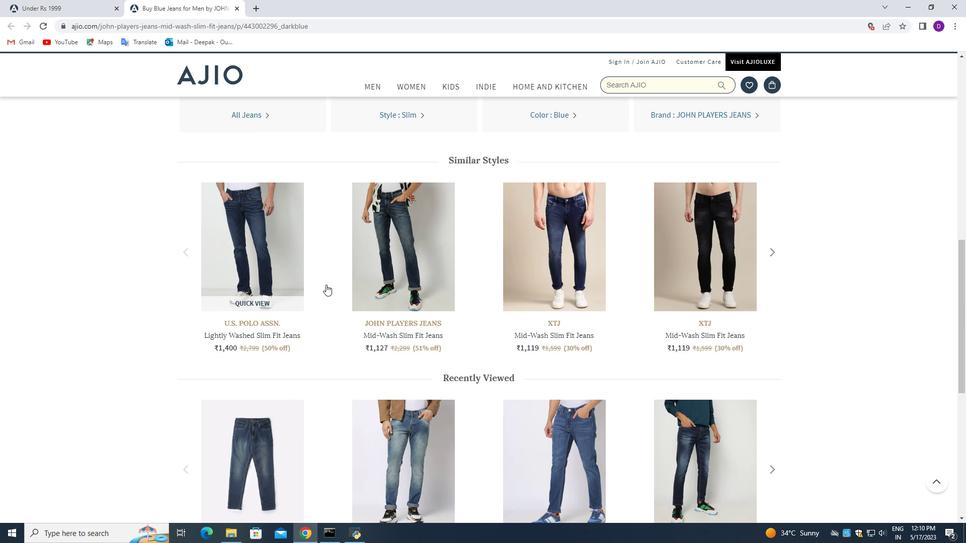 
Action: Mouse pressed left at (538, 278)
Screenshot: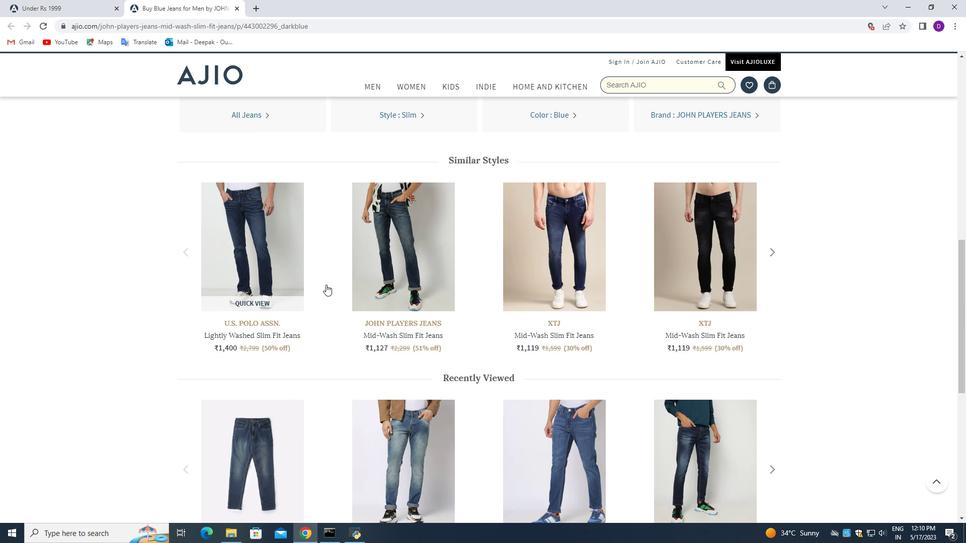 
Action: Mouse pressed left at (538, 278)
Screenshot: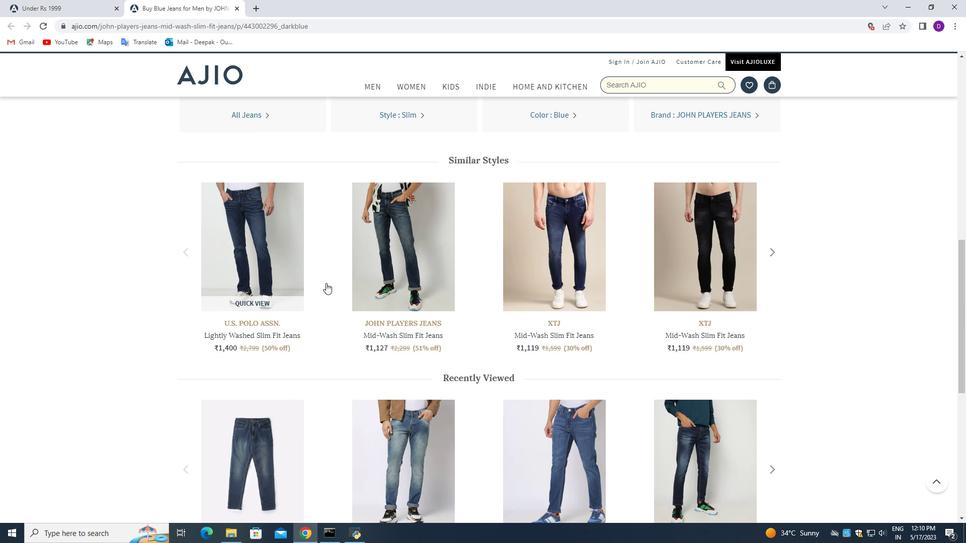 
Action: Mouse pressed left at (538, 278)
Screenshot: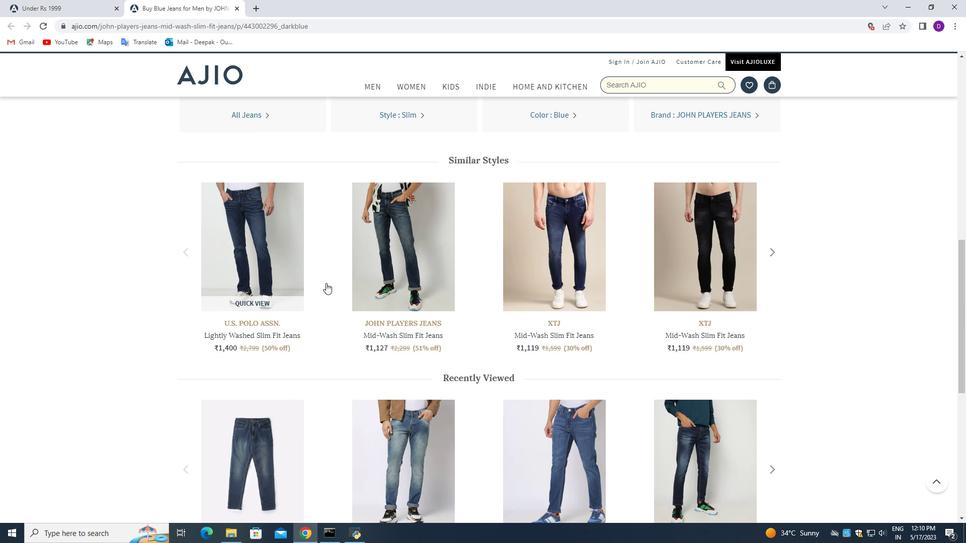 
Action: Mouse pressed left at (538, 278)
Screenshot: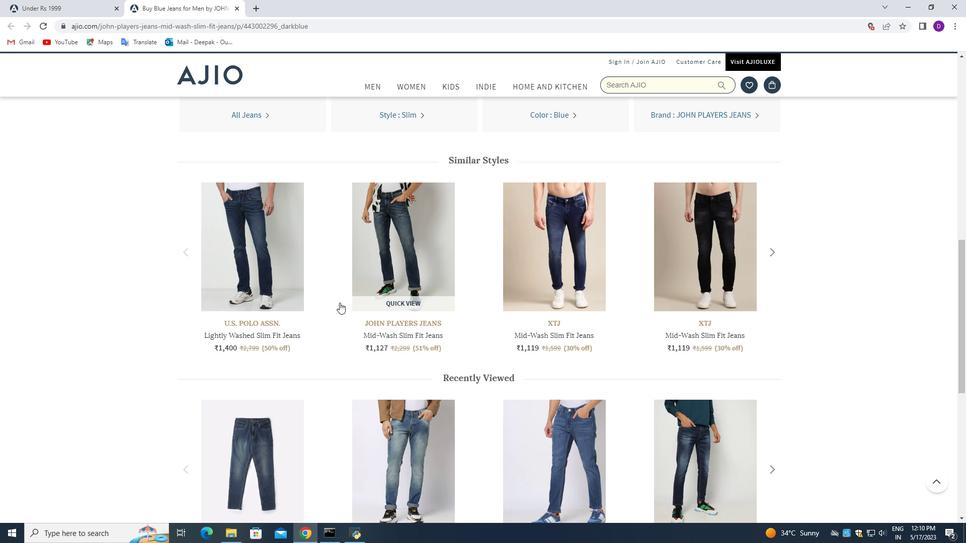 
Action: Mouse moved to (550, 342)
Screenshot: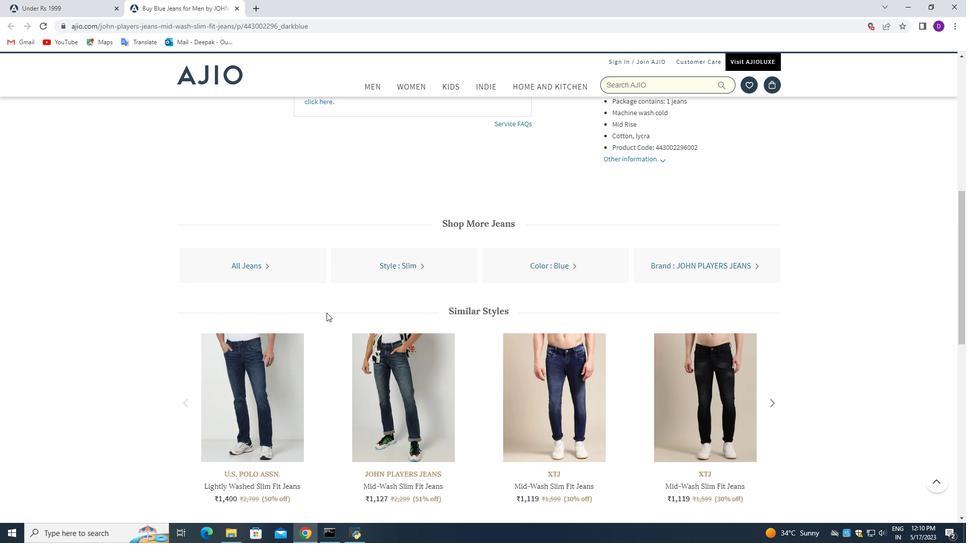 
Action: Mouse scrolled (550, 342) with delta (0, 0)
Screenshot: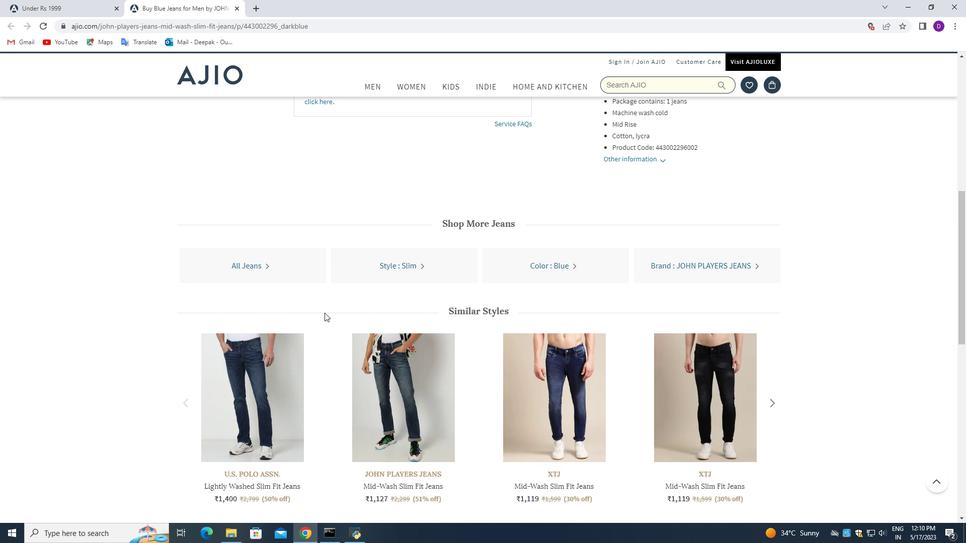 
Action: Mouse moved to (550, 343)
Screenshot: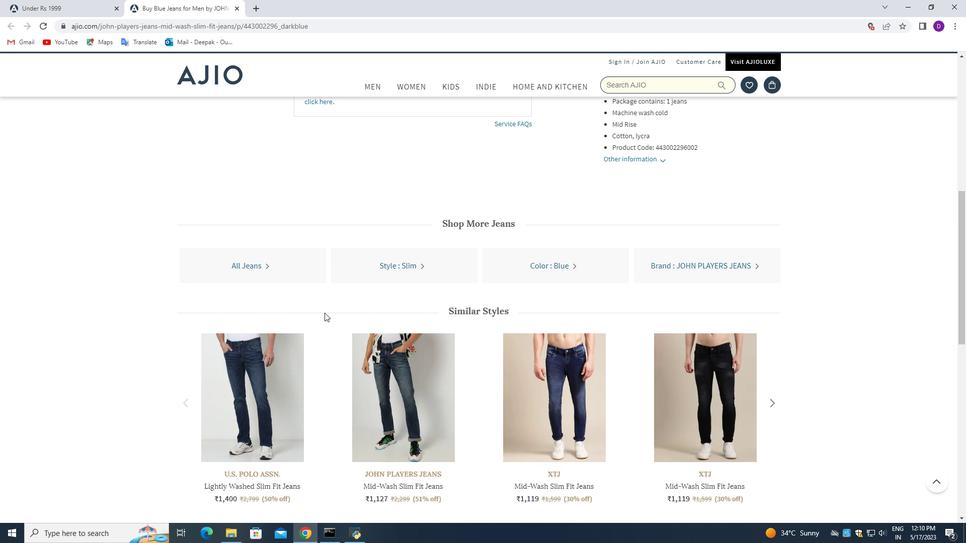 
Action: Mouse scrolled (550, 342) with delta (0, 0)
Screenshot: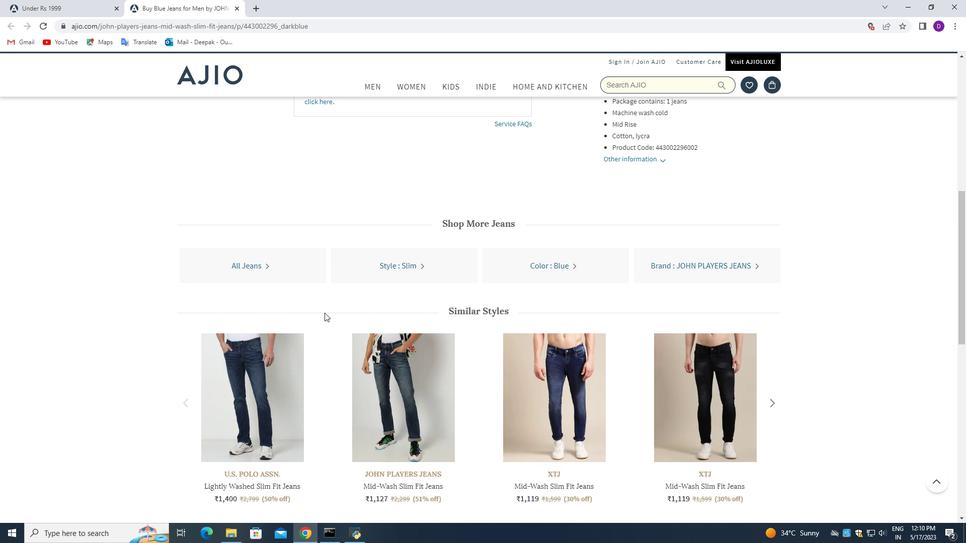 
Action: Mouse moved to (550, 343)
Screenshot: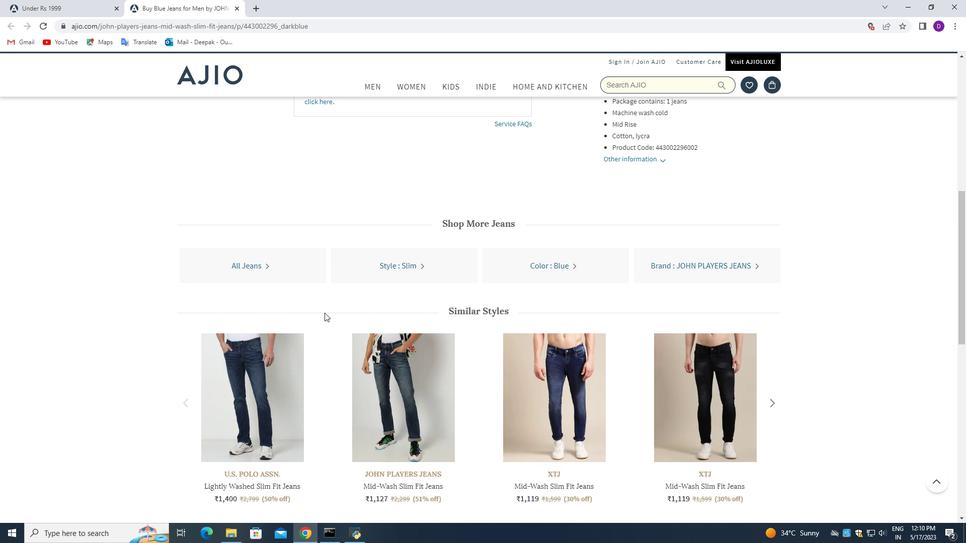 
Action: Mouse scrolled (550, 343) with delta (0, 0)
Screenshot: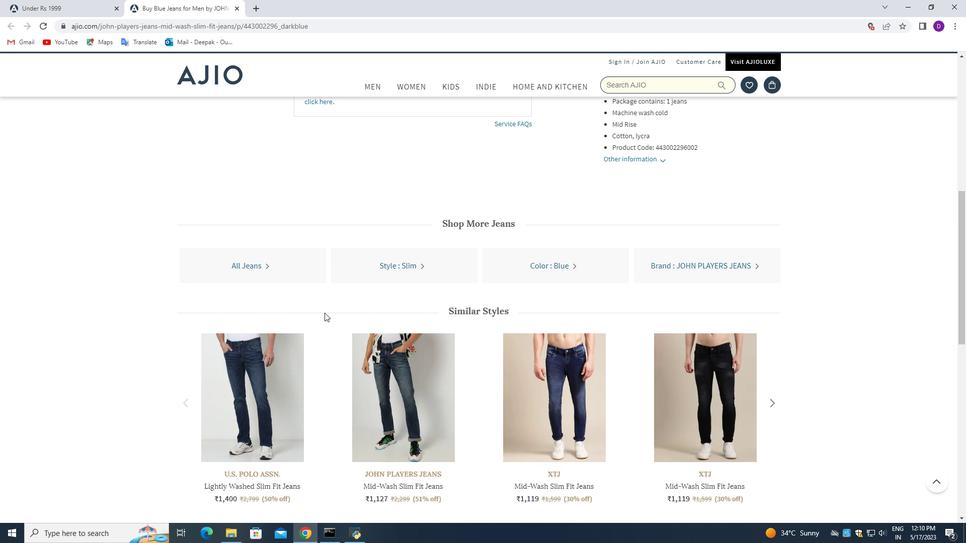 
Action: Mouse scrolled (550, 343) with delta (0, 0)
Screenshot: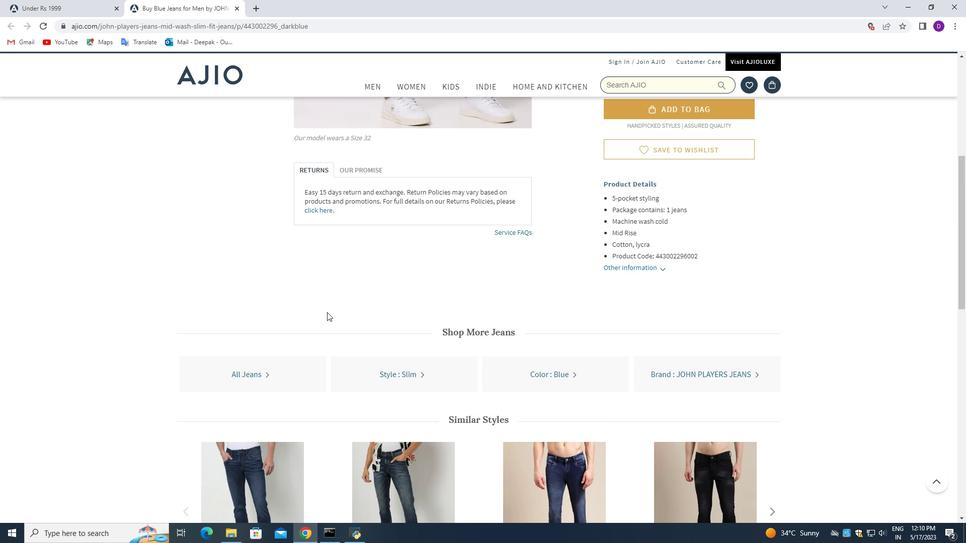 
Action: Mouse scrolled (550, 343) with delta (0, 0)
Screenshot: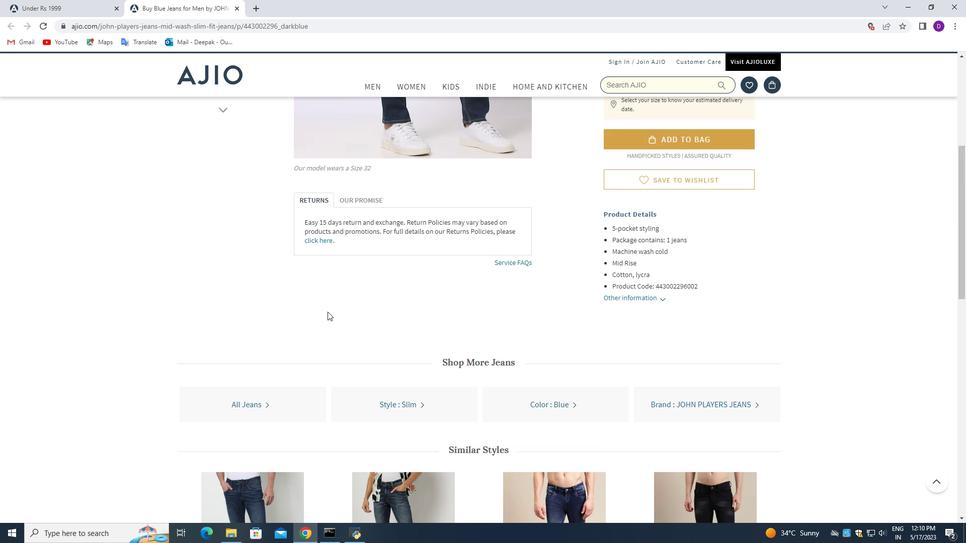 
Action: Mouse scrolled (550, 343) with delta (0, 0)
Screenshot: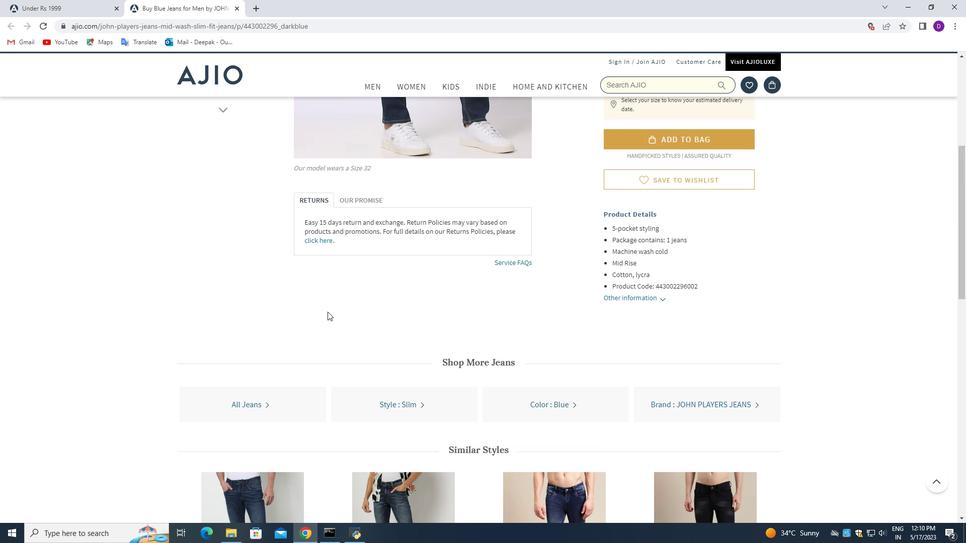 
Action: Mouse moved to (550, 343)
Screenshot: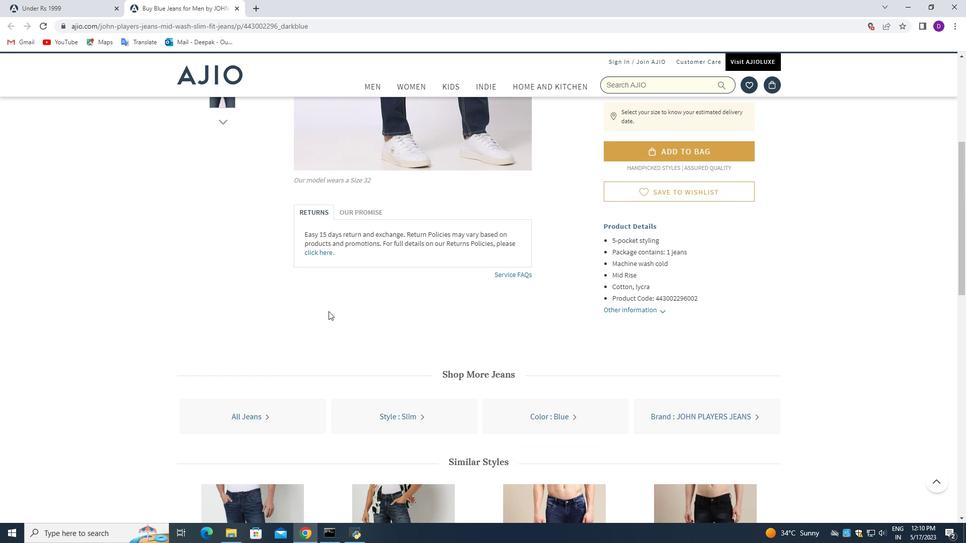 
Action: Mouse scrolled (550, 343) with delta (0, 0)
Screenshot: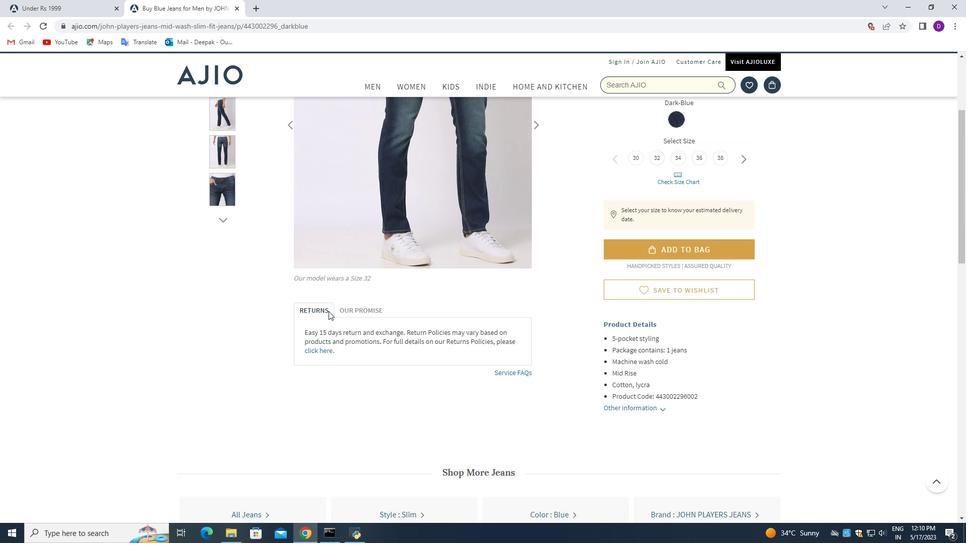 
Action: Mouse scrolled (550, 343) with delta (0, 0)
Screenshot: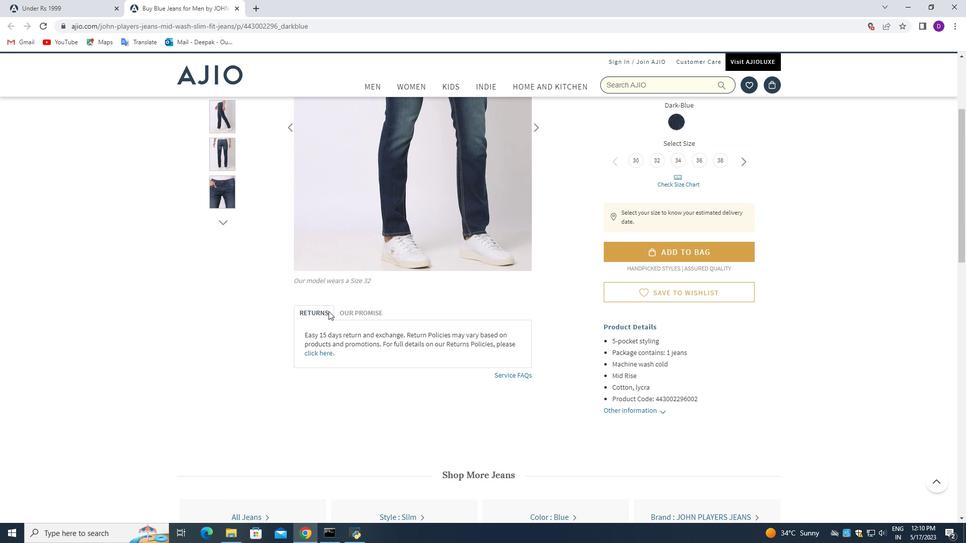 
Action: Mouse scrolled (550, 343) with delta (0, 0)
Screenshot: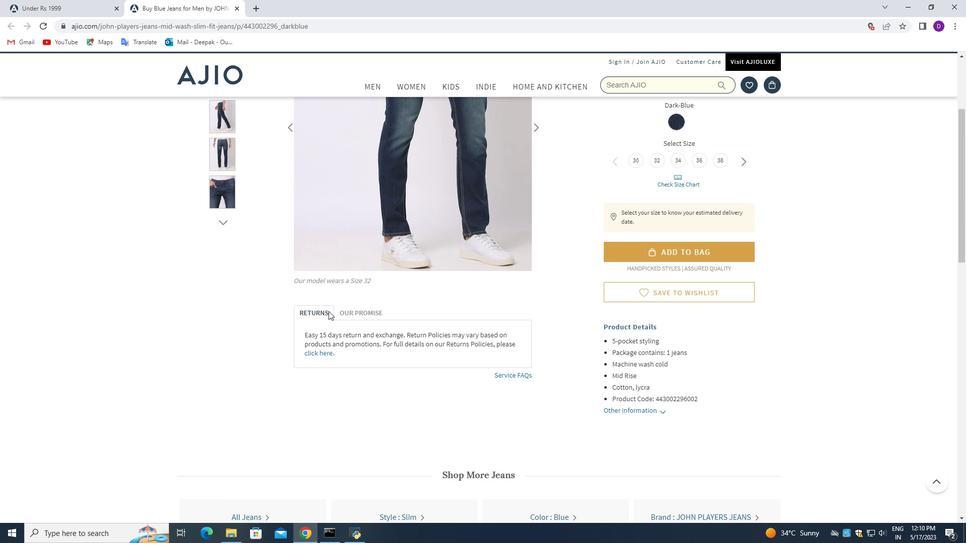 
Action: Mouse scrolled (550, 343) with delta (0, 0)
Screenshot: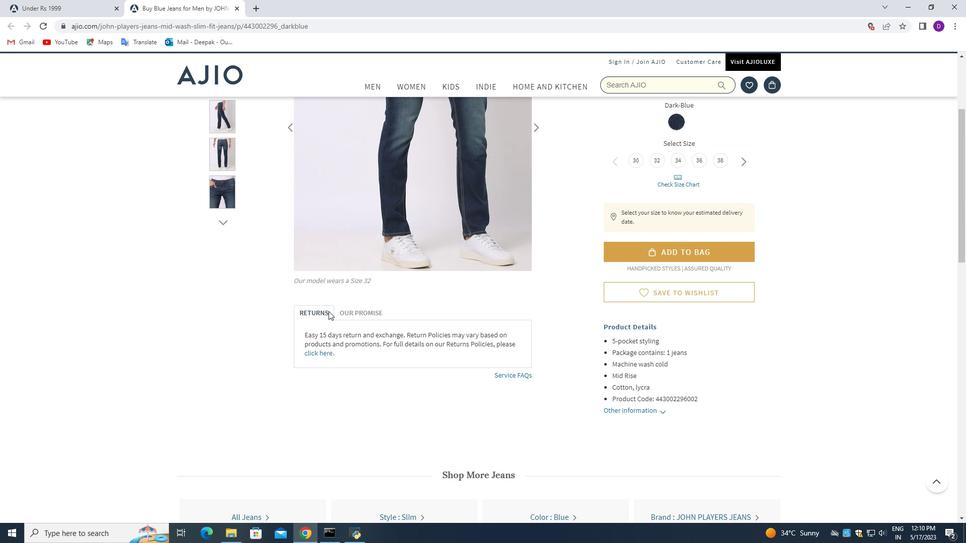
Action: Mouse scrolled (550, 343) with delta (0, 0)
Screenshot: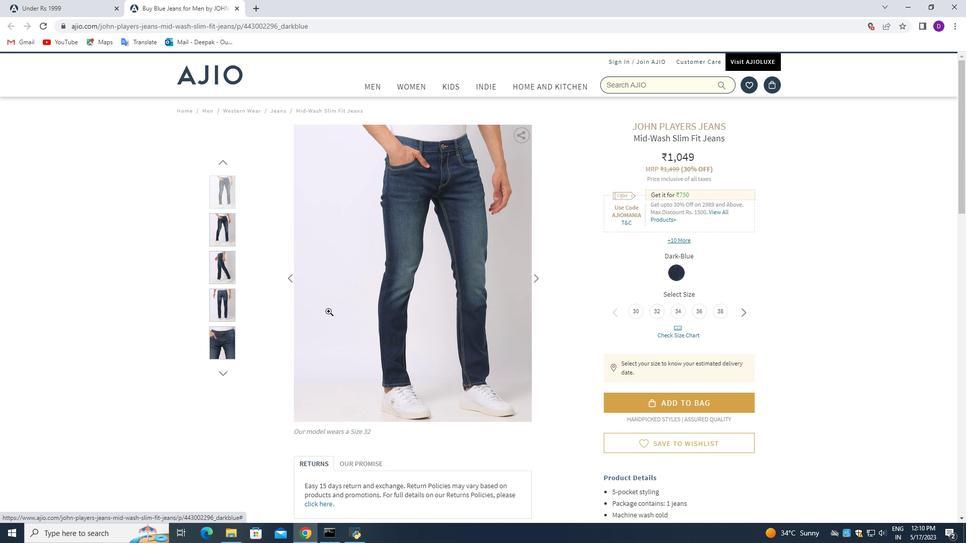 
Action: Mouse scrolled (550, 343) with delta (0, 0)
Screenshot: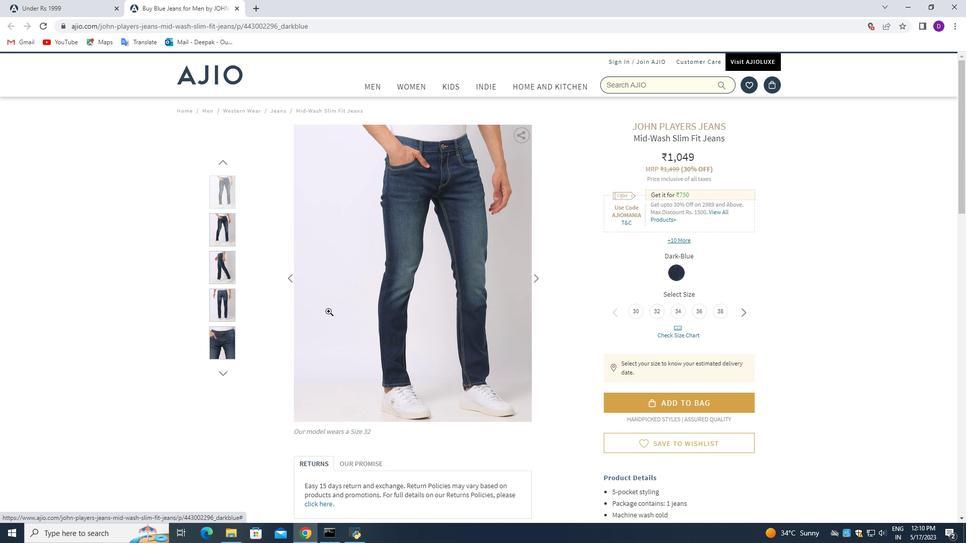 
Action: Mouse scrolled (550, 343) with delta (0, 0)
Screenshot: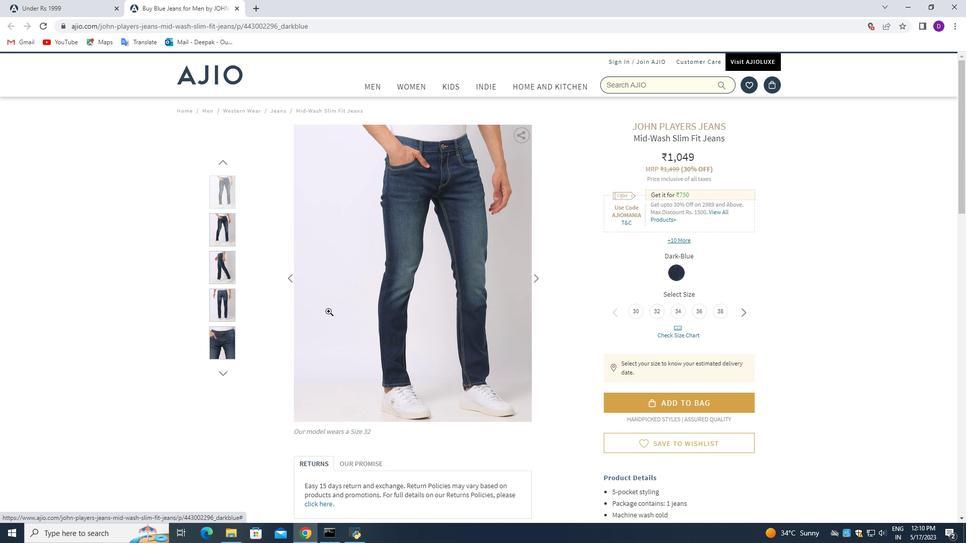 
Action: Mouse scrolled (550, 343) with delta (0, 0)
Screenshot: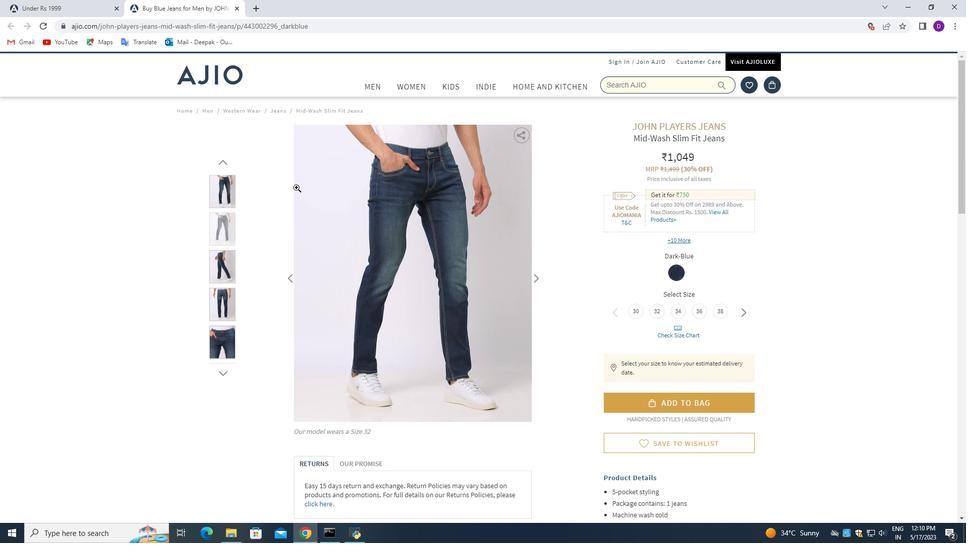 
Action: Mouse scrolled (550, 343) with delta (0, 0)
Screenshot: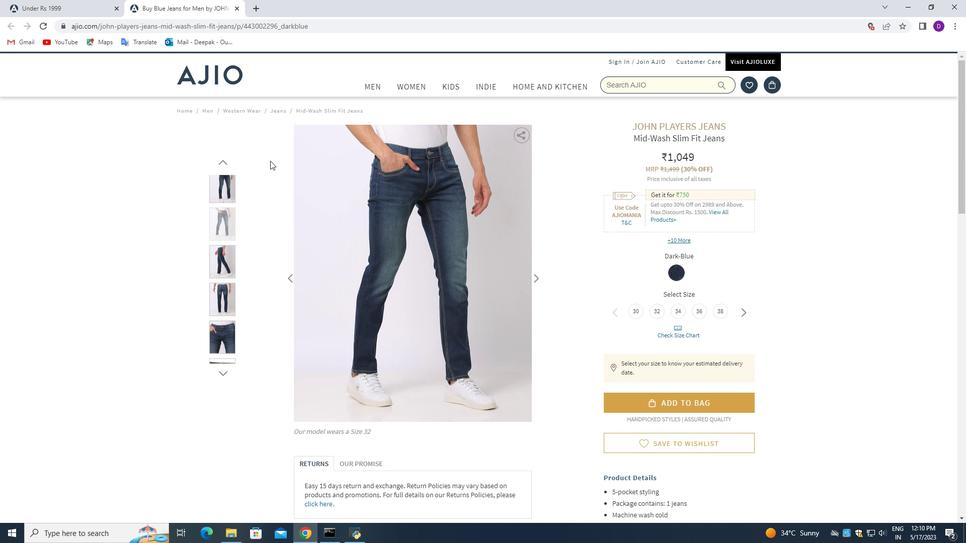 
Action: Mouse moved to (475, 348)
Screenshot: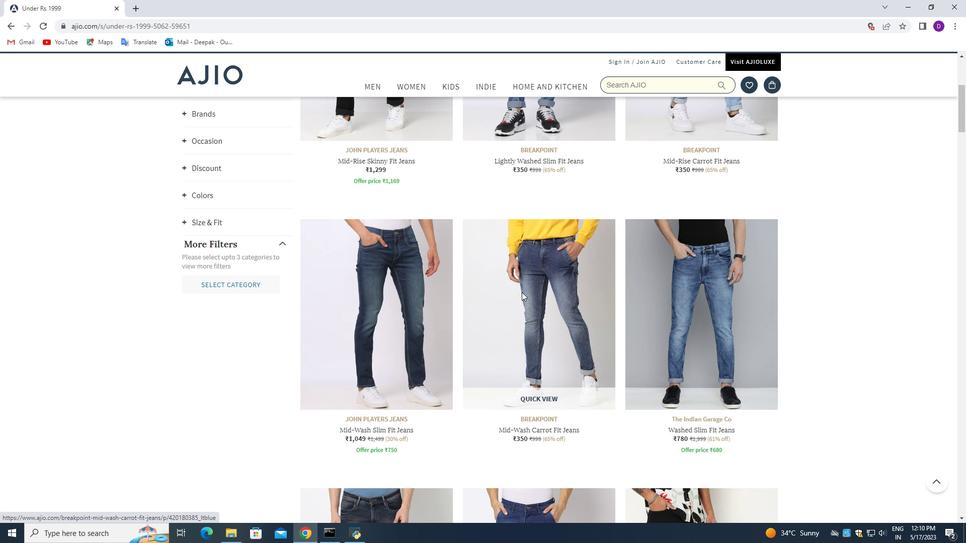 
Action: Mouse scrolled (475, 347) with delta (0, 0)
Screenshot: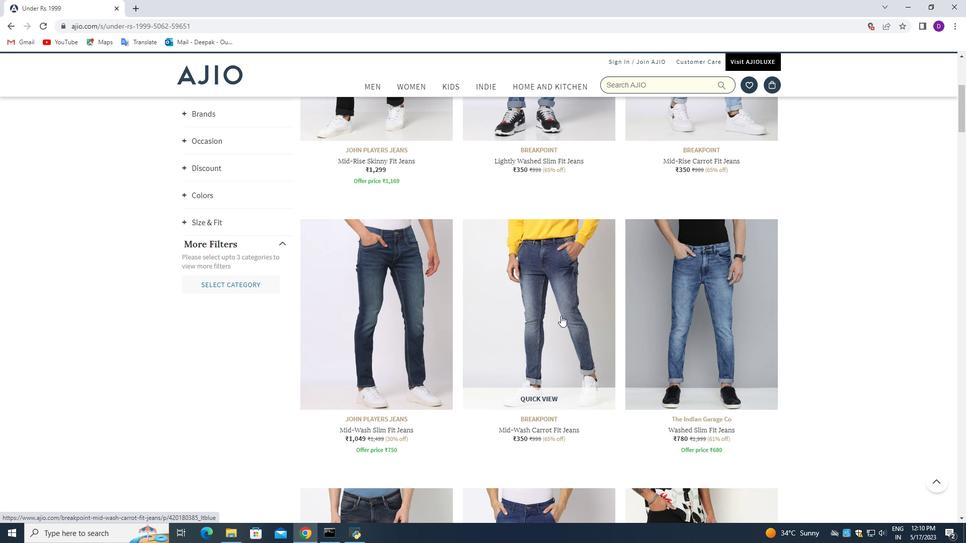 
Action: Mouse moved to (478, 344)
Screenshot: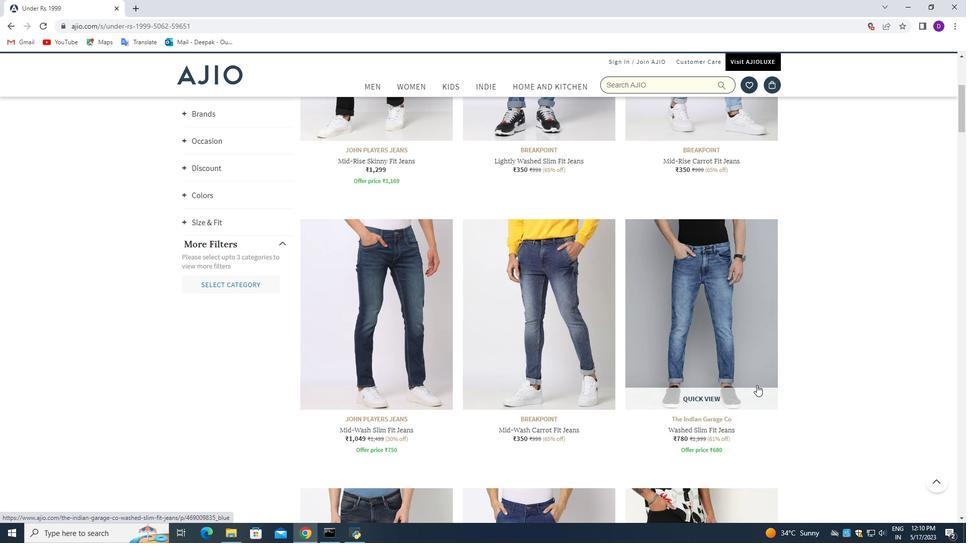
Action: Mouse scrolled (478, 344) with delta (0, 0)
Screenshot: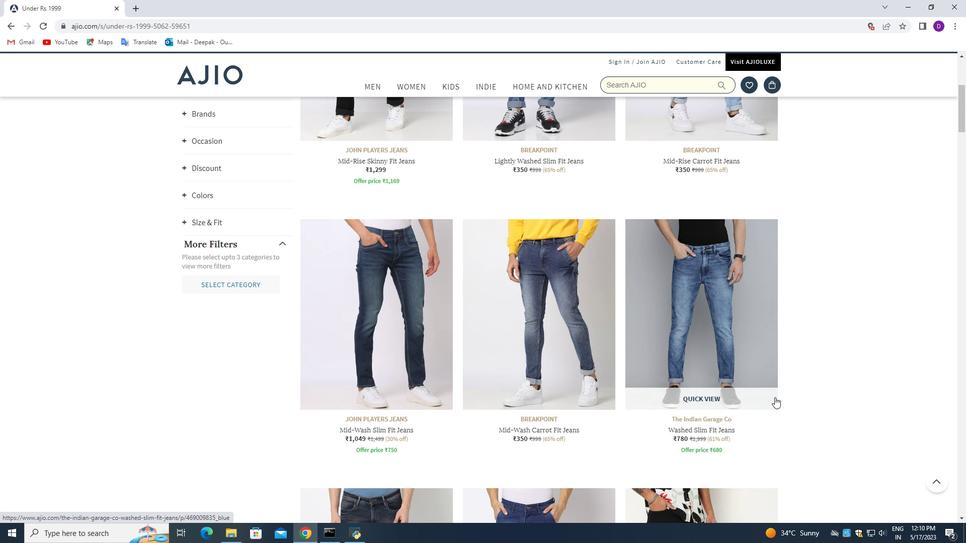 
Action: Mouse scrolled (478, 344) with delta (0, 0)
Screenshot: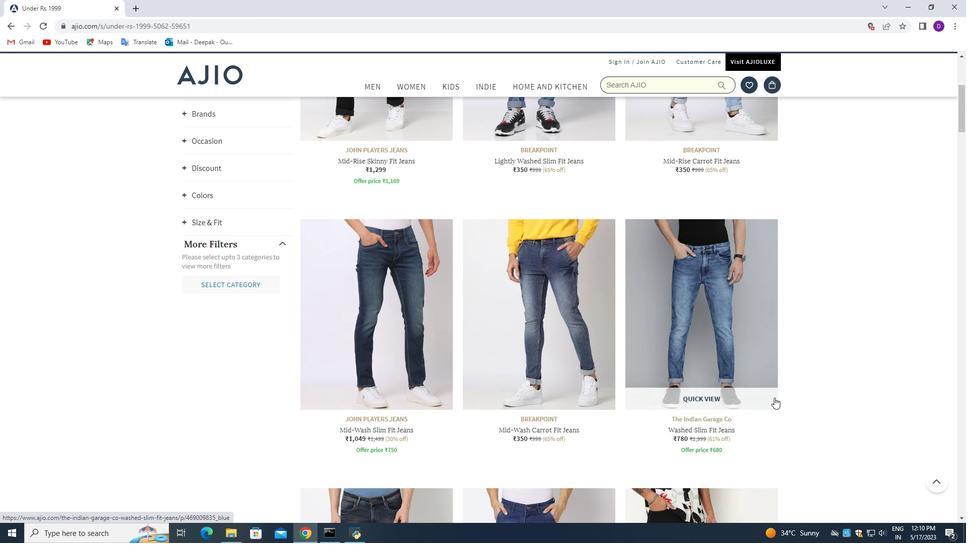 
Action: Mouse scrolled (478, 344) with delta (0, 0)
Screenshot: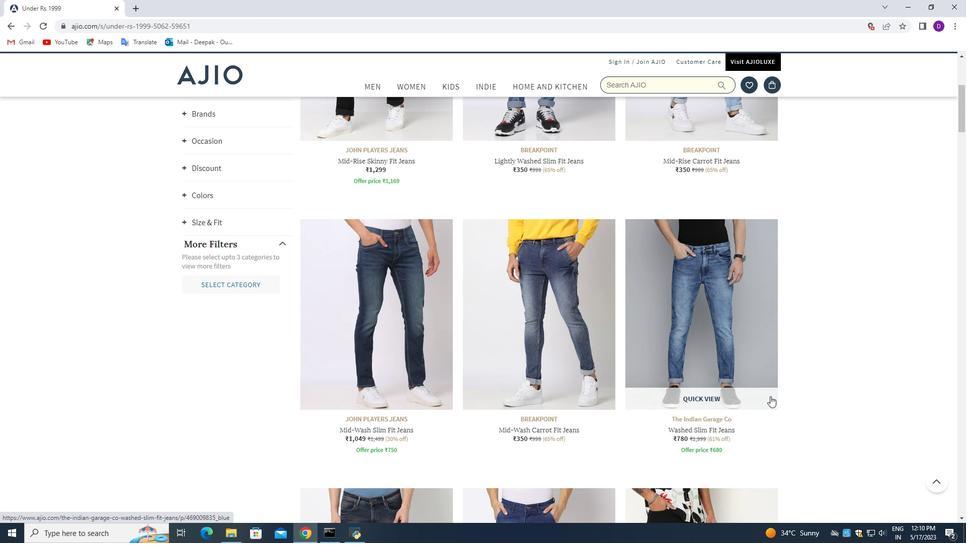 
Action: Mouse moved to (478, 343)
Screenshot: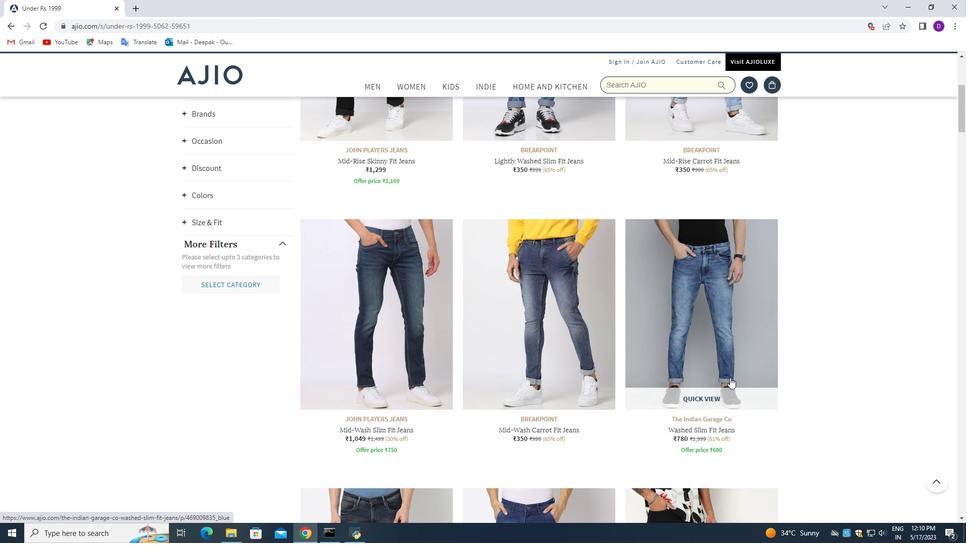 
Action: Mouse scrolled (478, 343) with delta (0, 0)
Screenshot: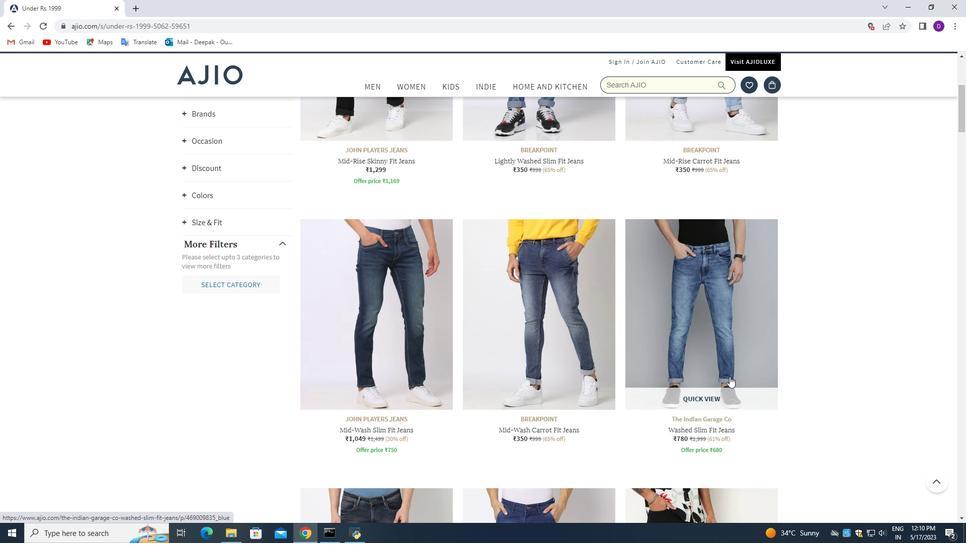 
Action: Mouse scrolled (478, 343) with delta (0, 0)
Screenshot: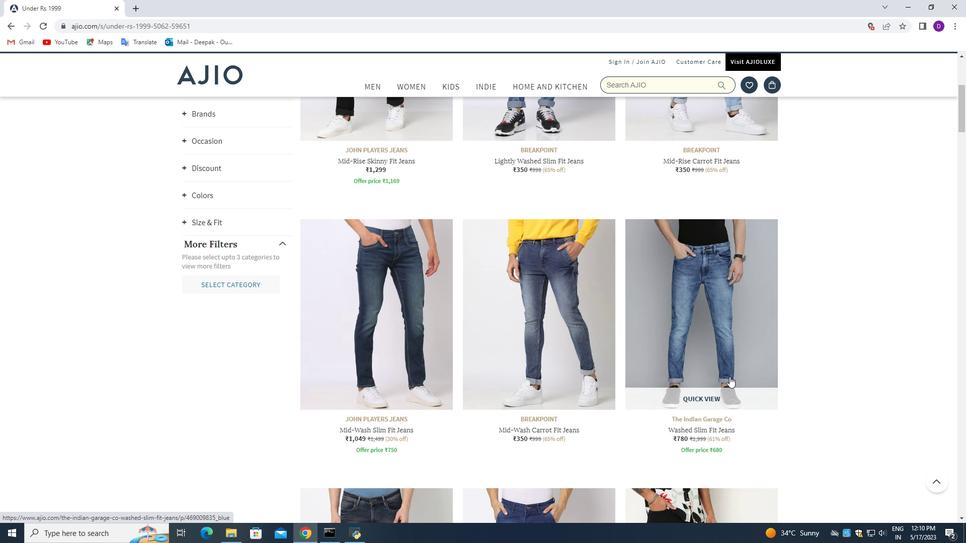 
Action: Mouse scrolled (478, 343) with delta (0, 0)
Screenshot: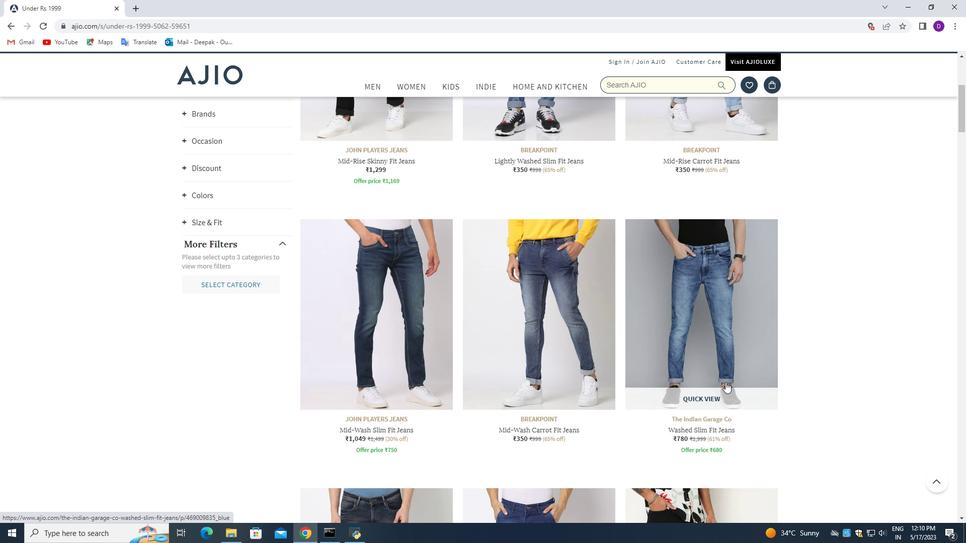 
Action: Mouse scrolled (478, 343) with delta (0, 0)
Screenshot: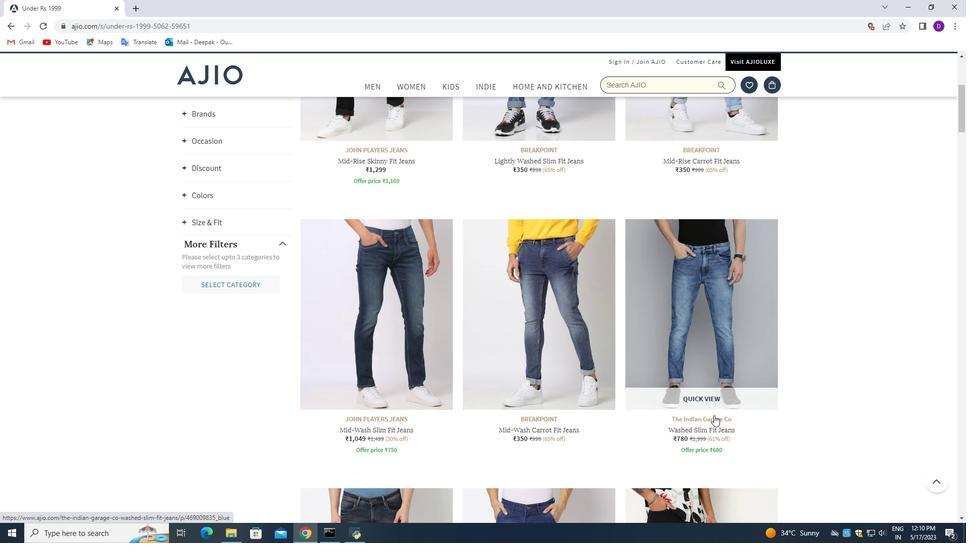 
Action: Mouse scrolled (478, 343) with delta (0, 0)
Screenshot: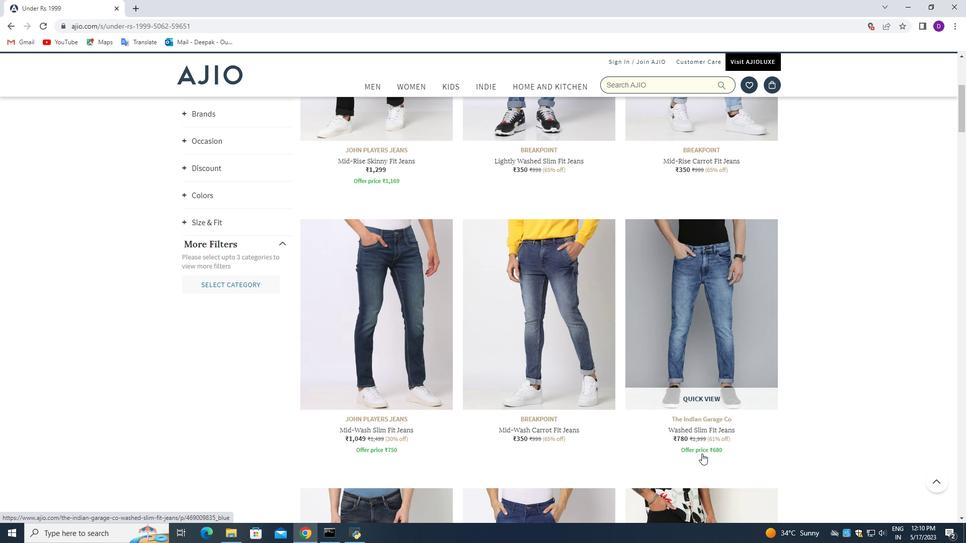 
Action: Mouse scrolled (478, 344) with delta (0, 0)
Screenshot: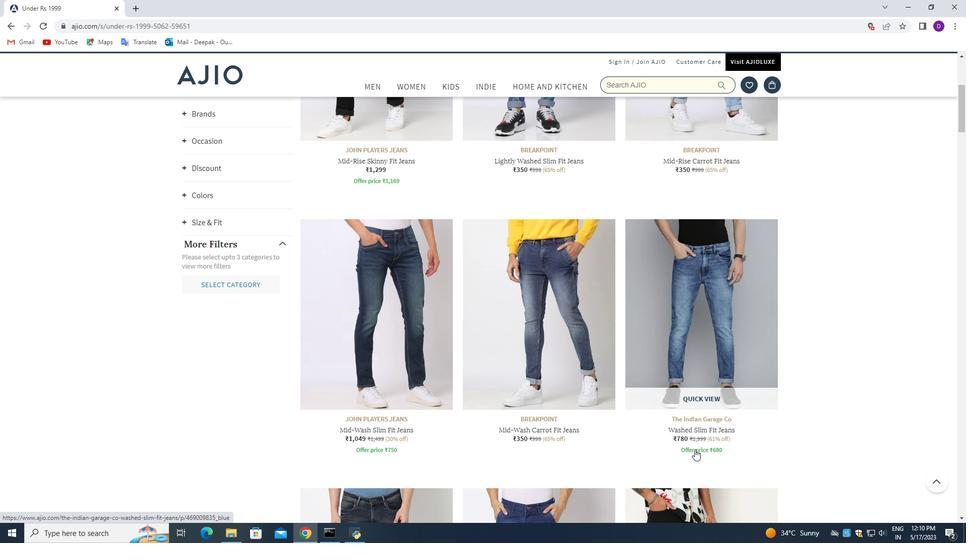 
Action: Mouse scrolled (478, 344) with delta (0, 0)
Screenshot: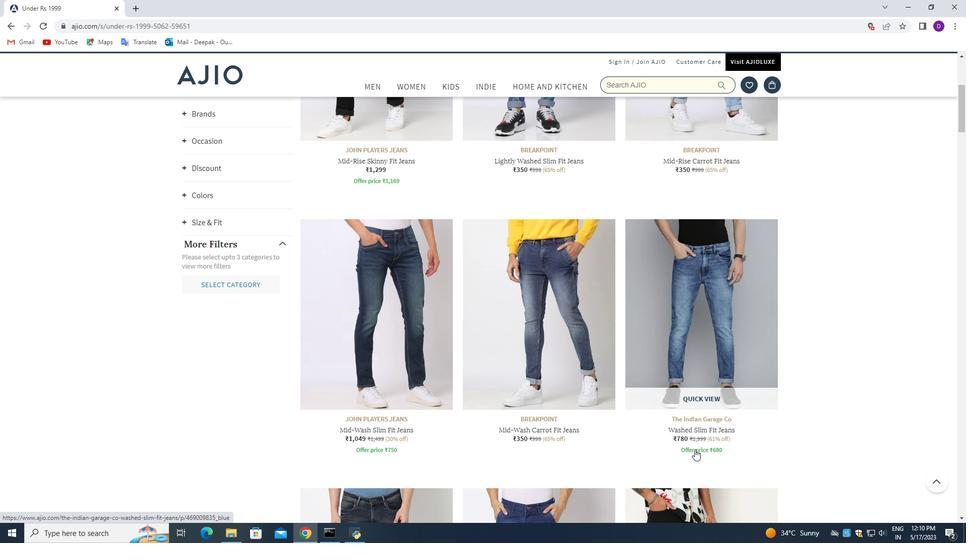 
Action: Mouse scrolled (478, 344) with delta (0, 0)
Screenshot: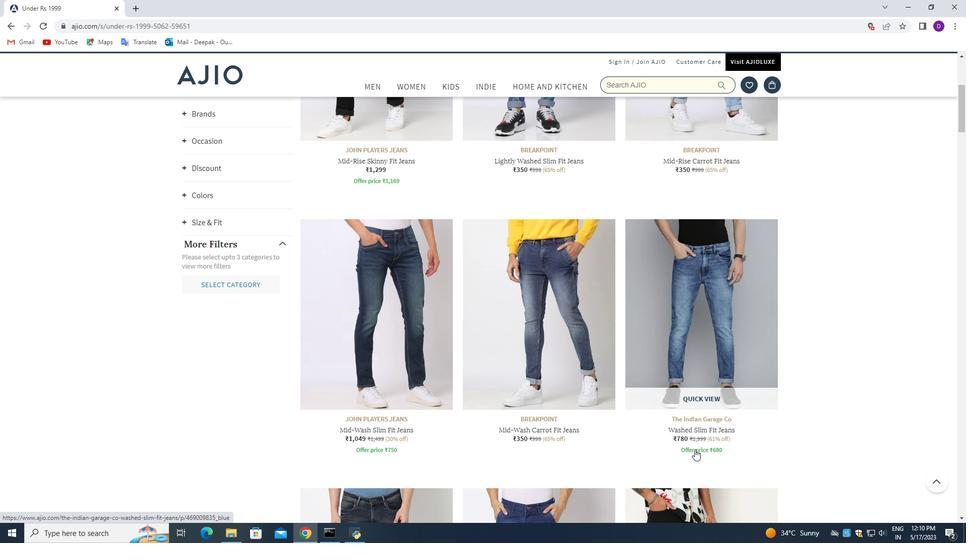 
Action: Mouse scrolled (478, 344) with delta (0, 0)
Screenshot: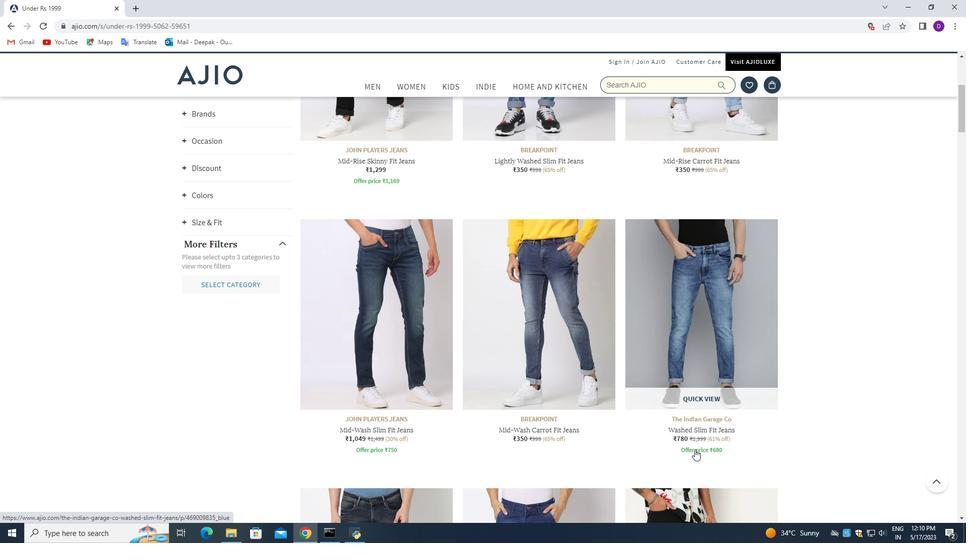 
Action: Mouse scrolled (478, 344) with delta (0, 0)
Screenshot: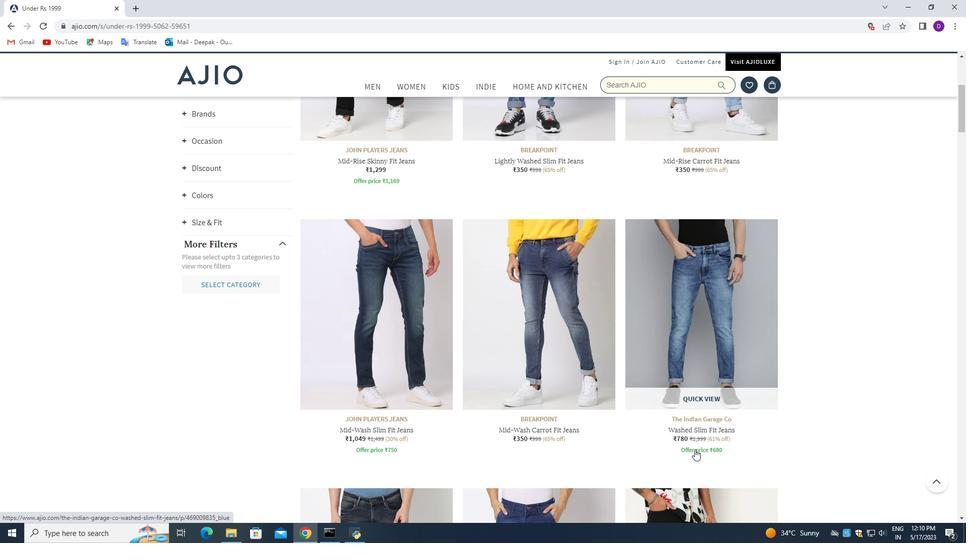 
Action: Mouse scrolled (478, 344) with delta (0, 0)
Screenshot: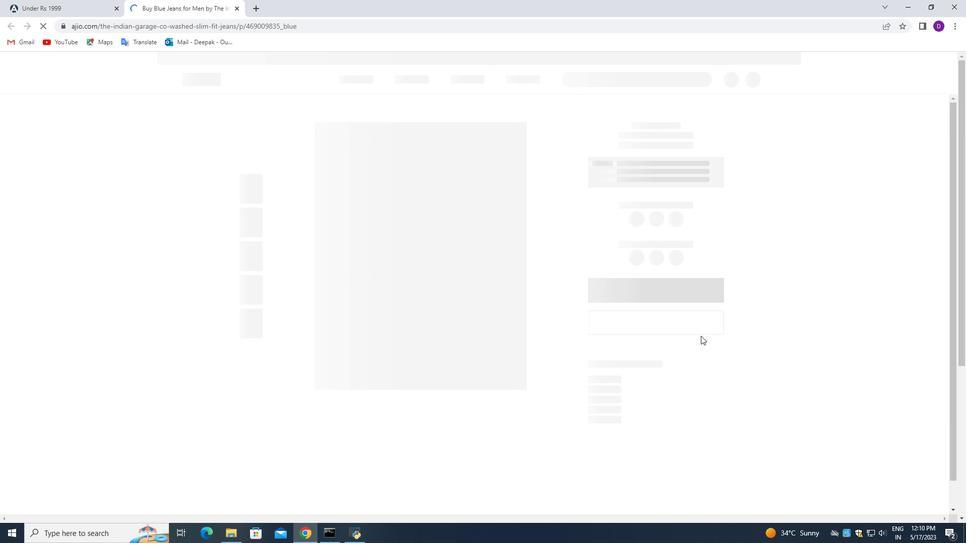 
Action: Mouse scrolled (478, 344) with delta (0, 0)
Screenshot: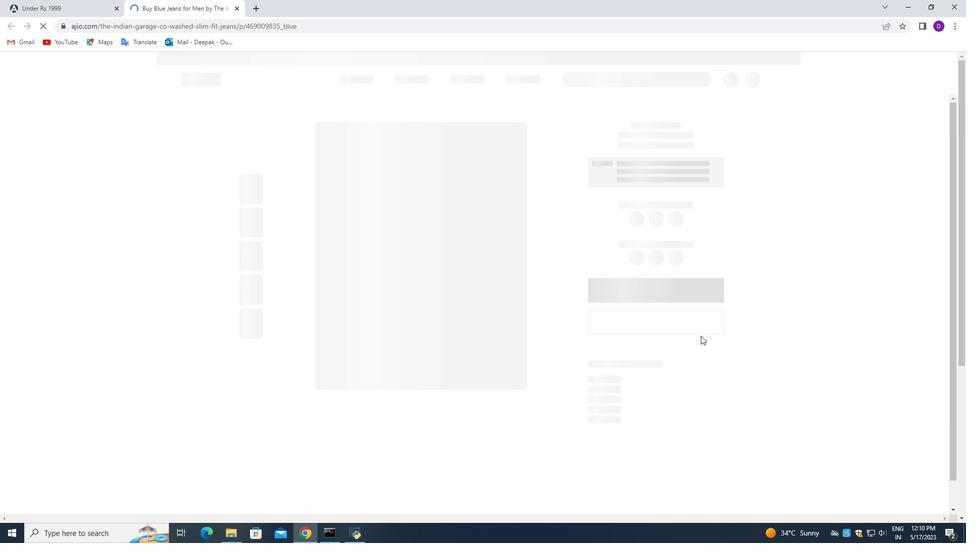 
Action: Mouse scrolled (478, 344) with delta (0, 0)
Screenshot: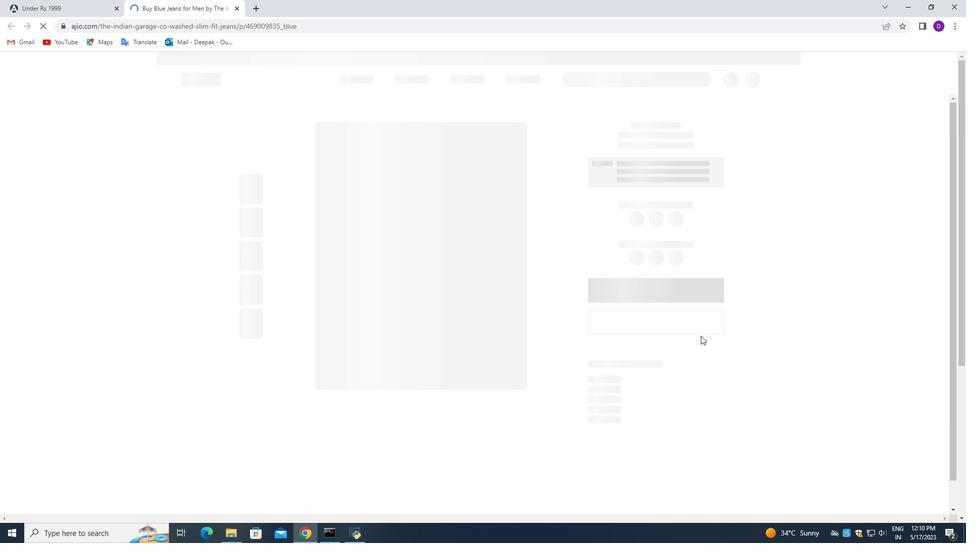 
Action: Mouse scrolled (478, 344) with delta (0, 0)
Screenshot: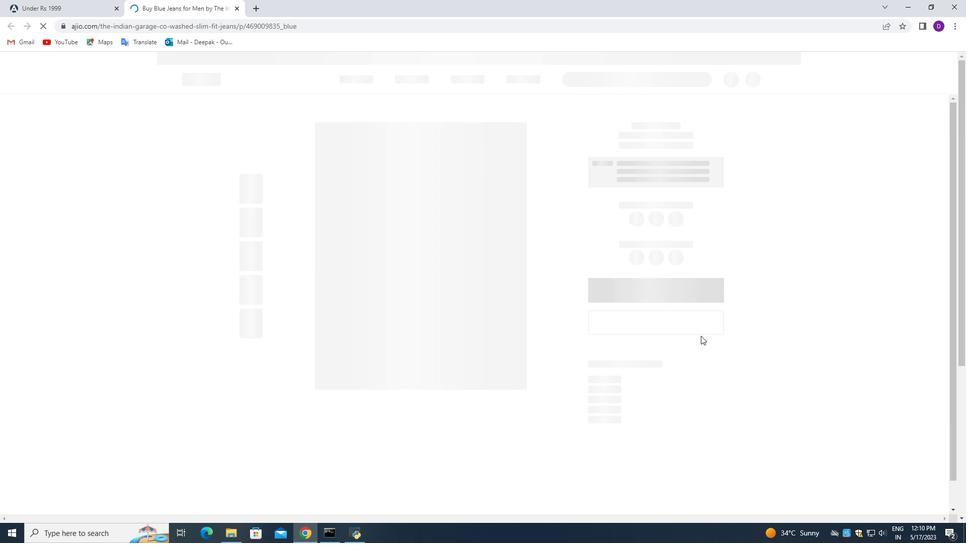 
Action: Mouse scrolled (478, 344) with delta (0, 0)
Screenshot: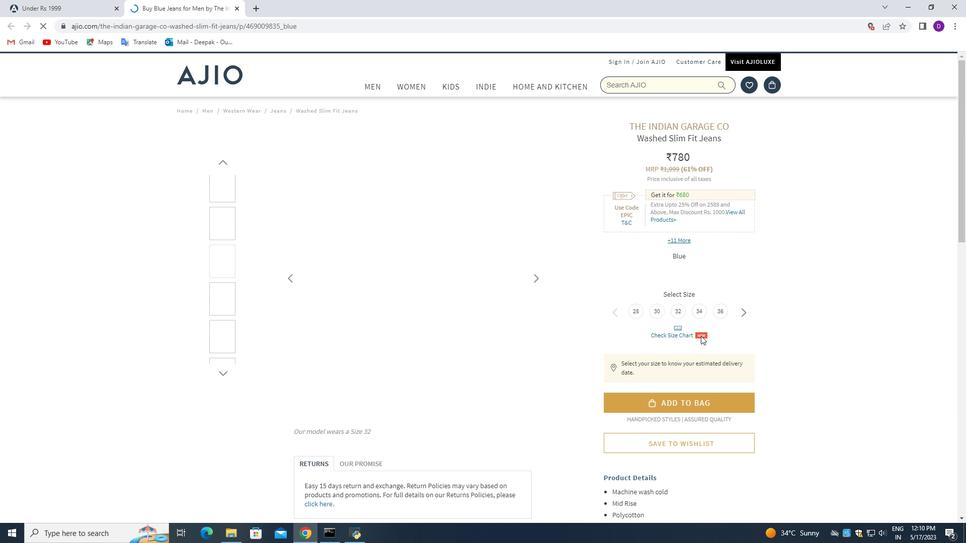 
Action: Mouse scrolled (478, 344) with delta (0, 0)
Screenshot: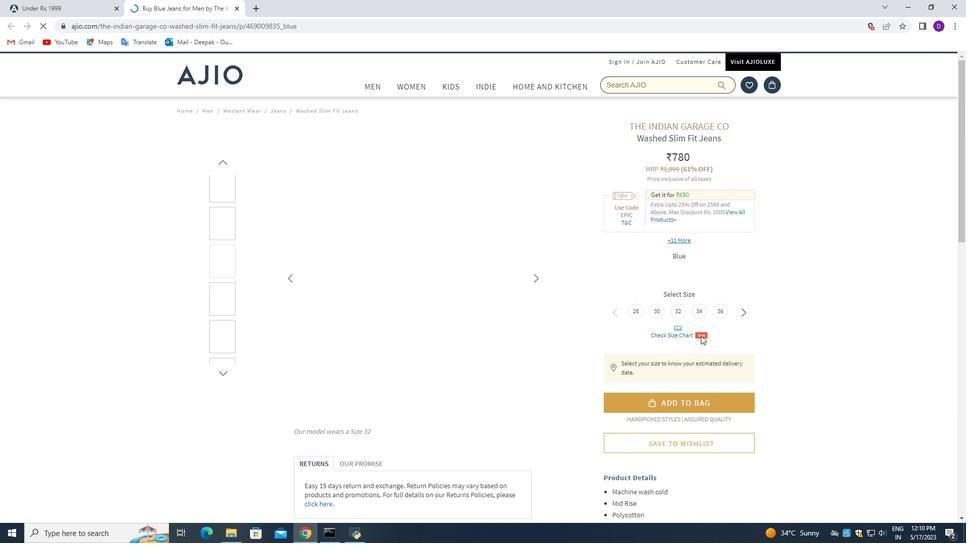 
Action: Mouse scrolled (478, 344) with delta (0, 0)
Screenshot: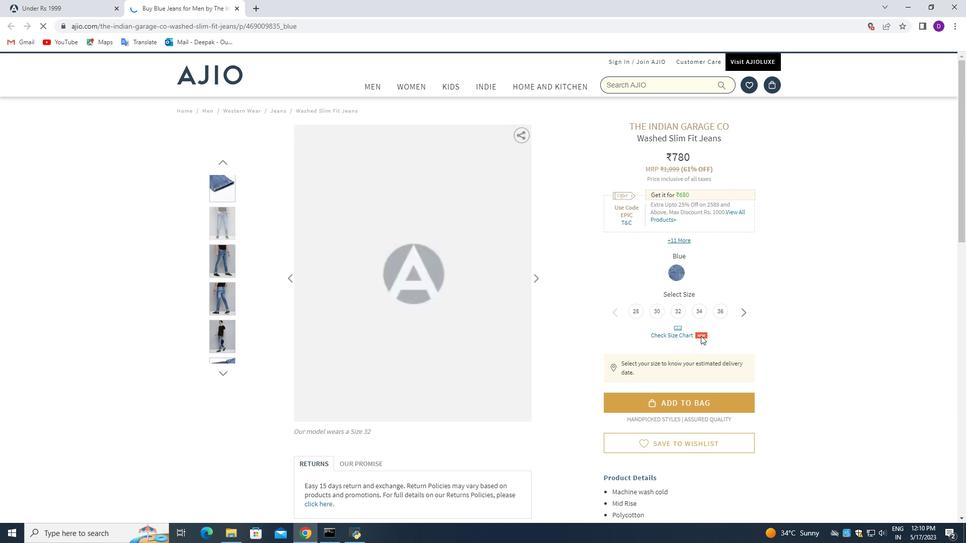 
Action: Mouse scrolled (478, 344) with delta (0, 0)
Screenshot: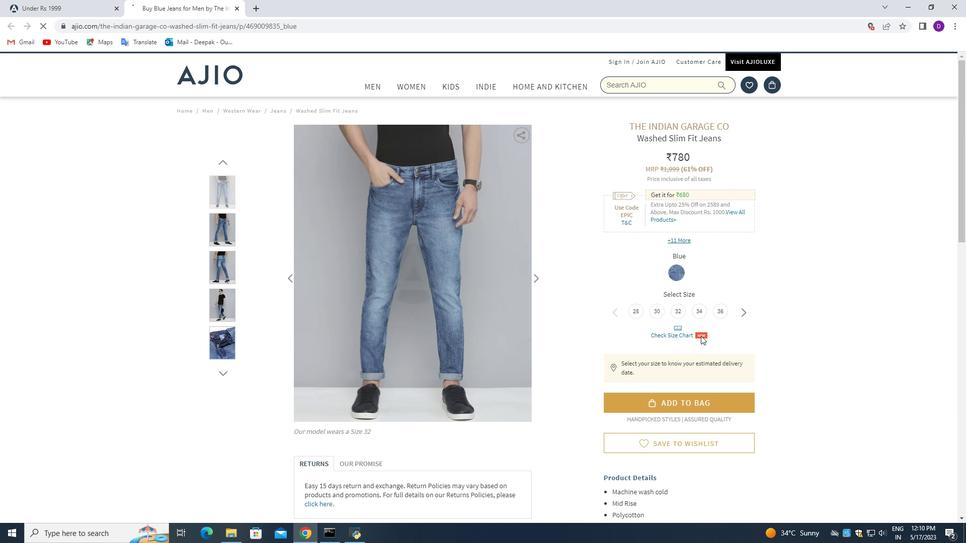 
Action: Mouse scrolled (478, 344) with delta (0, 0)
Screenshot: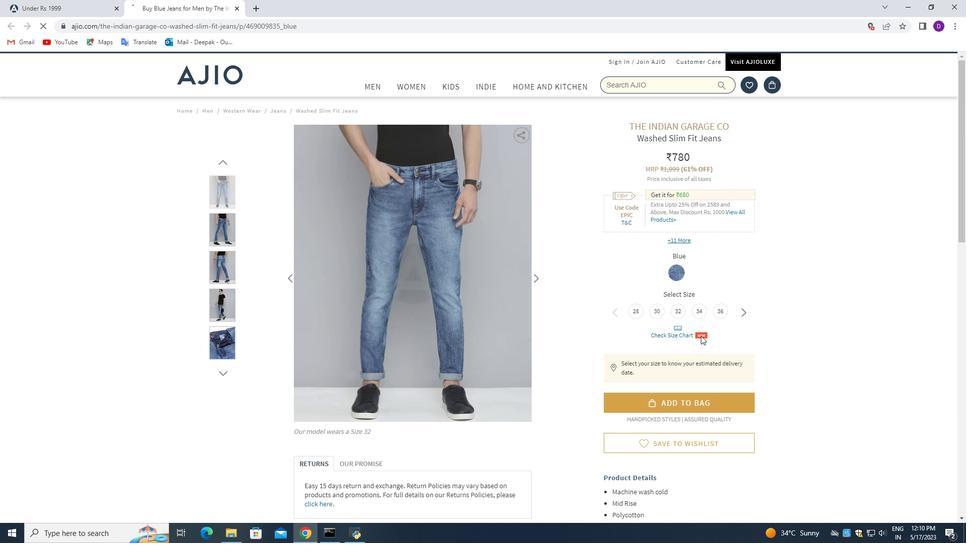 
Action: Mouse scrolled (478, 344) with delta (0, 0)
Screenshot: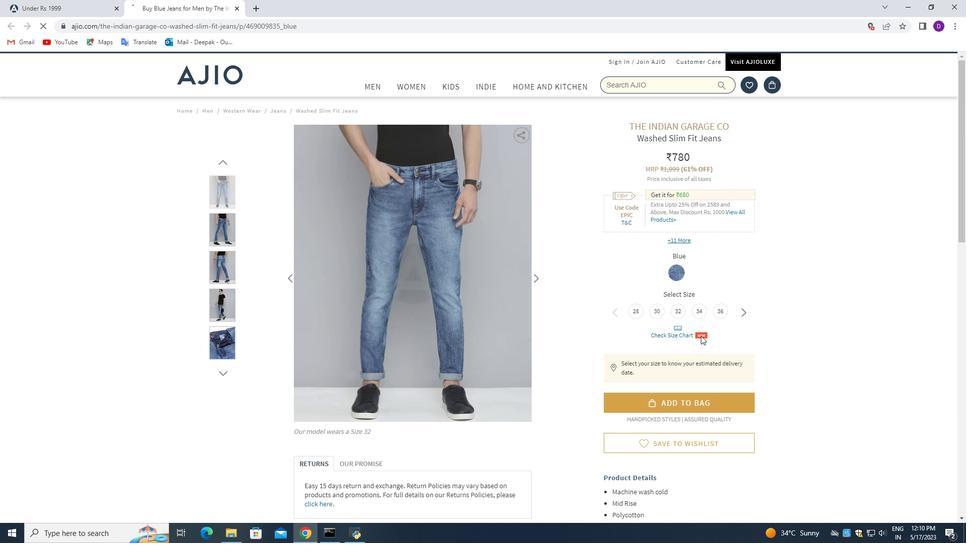 
Action: Mouse scrolled (478, 344) with delta (0, 0)
Screenshot: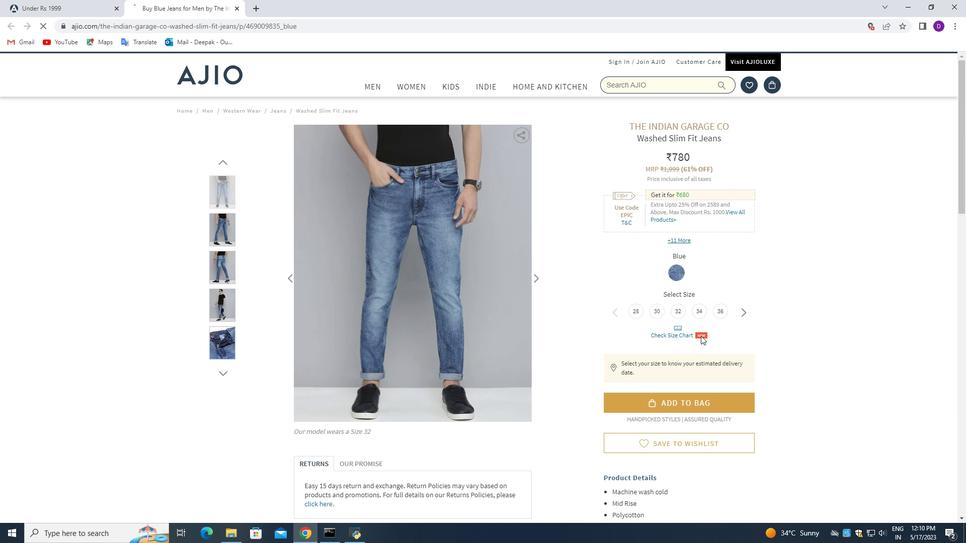 
Action: Mouse scrolled (478, 344) with delta (0, 0)
Screenshot: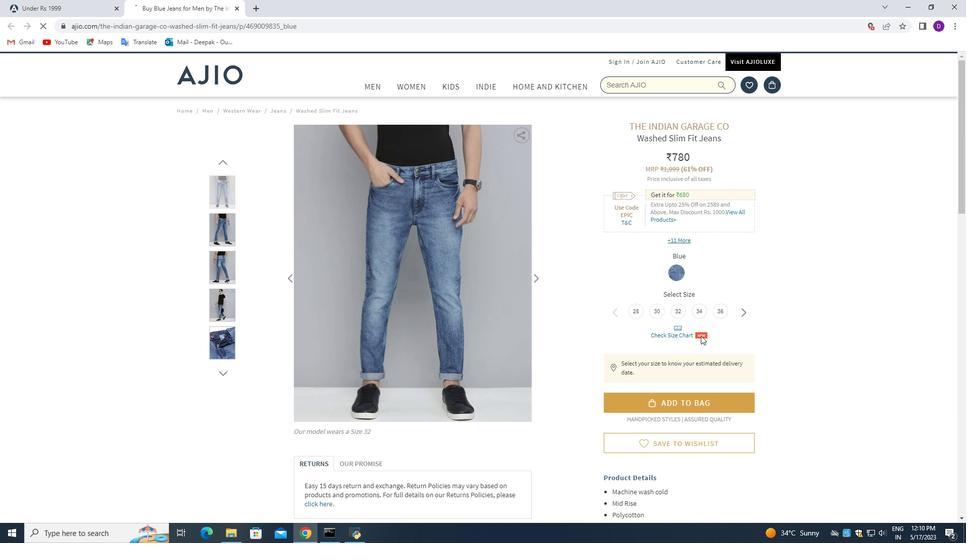 
Action: Mouse scrolled (478, 344) with delta (0, 0)
Screenshot: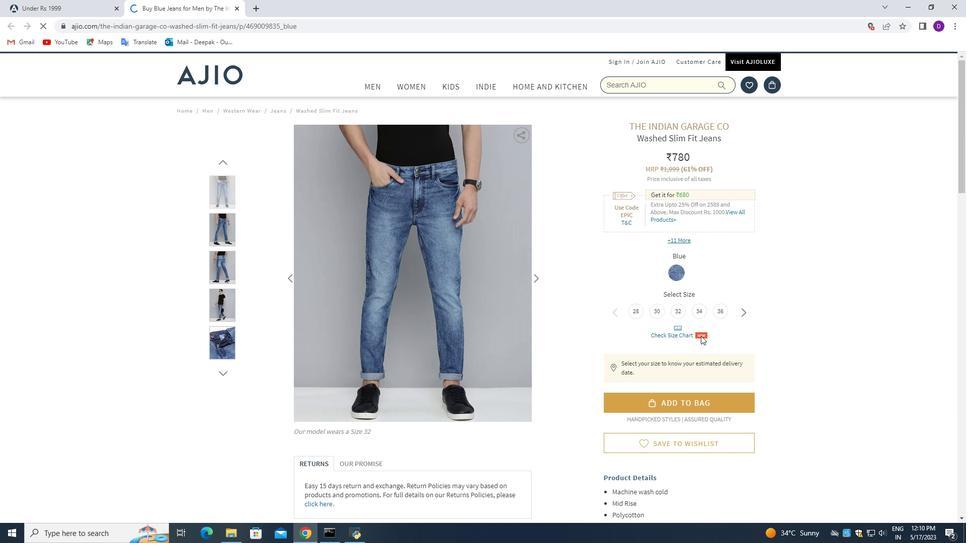 
Action: Mouse scrolled (478, 344) with delta (0, 0)
Screenshot: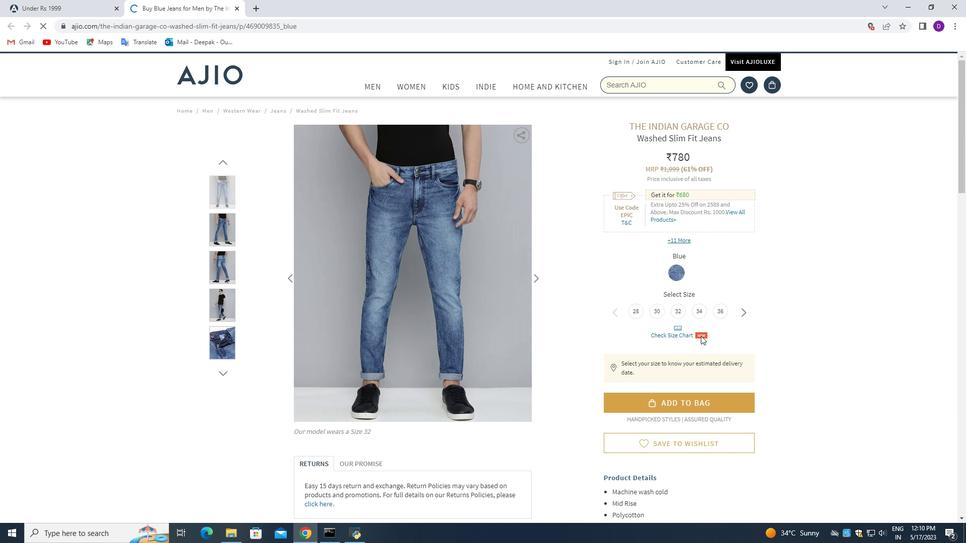 
Action: Mouse scrolled (478, 344) with delta (0, 0)
Screenshot: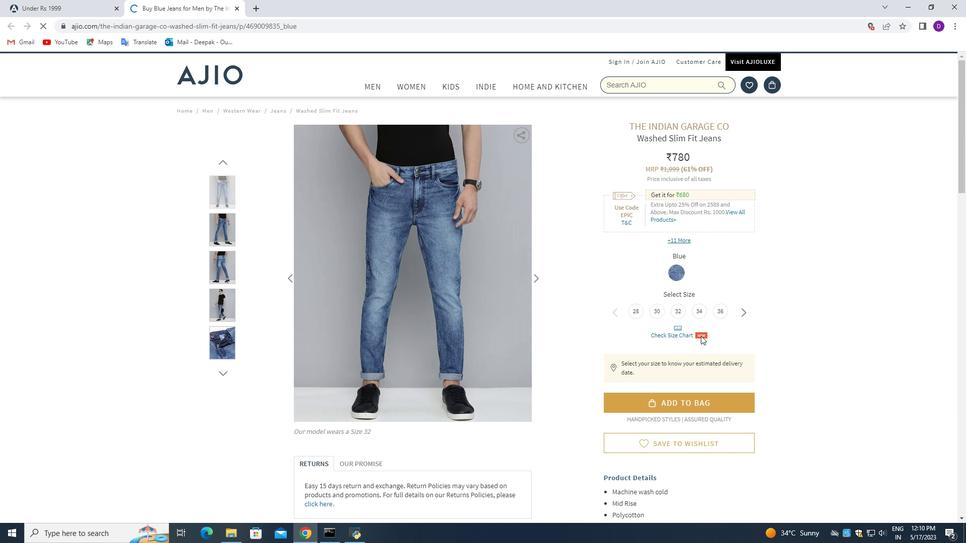 
Action: Mouse scrolled (478, 344) with delta (0, 0)
Screenshot: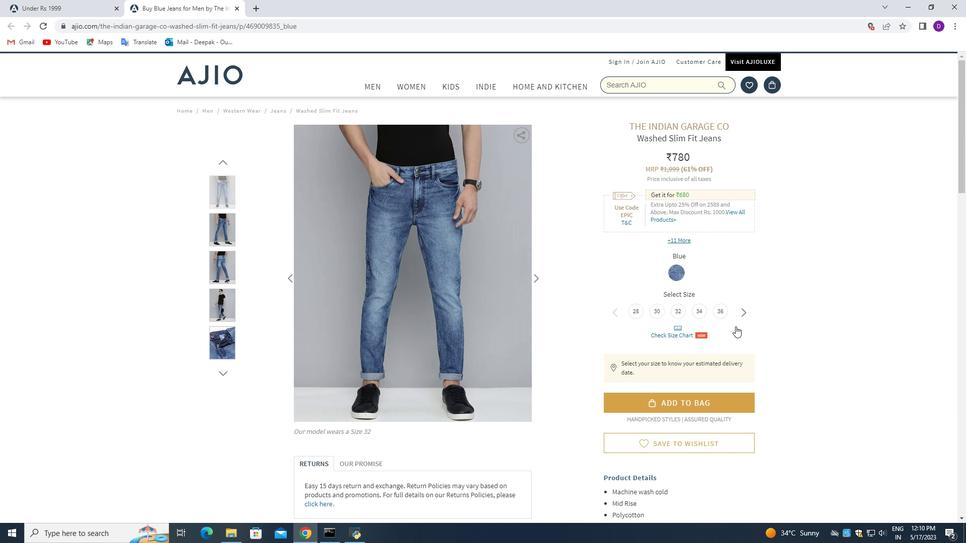 
Action: Mouse scrolled (478, 344) with delta (0, 0)
Screenshot: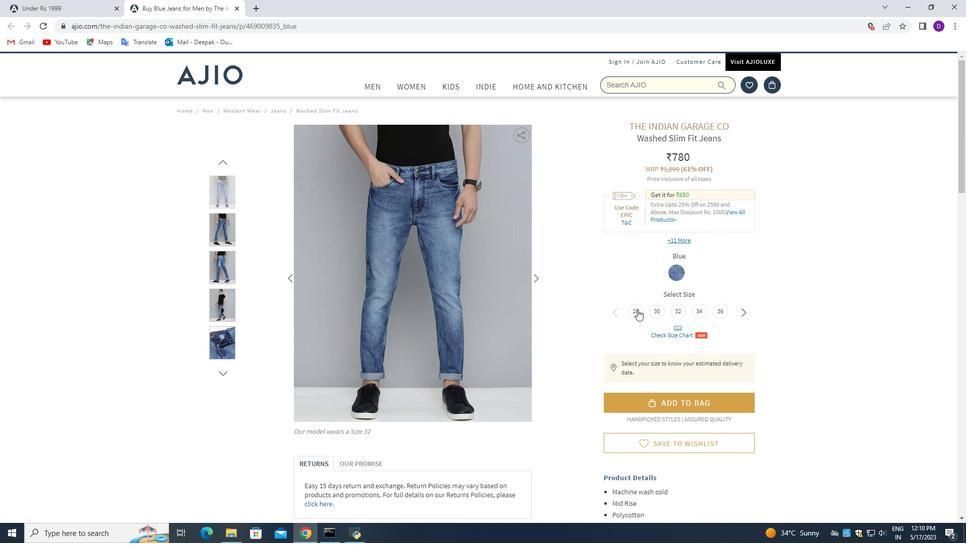 
Action: Mouse scrolled (478, 344) with delta (0, 0)
Screenshot: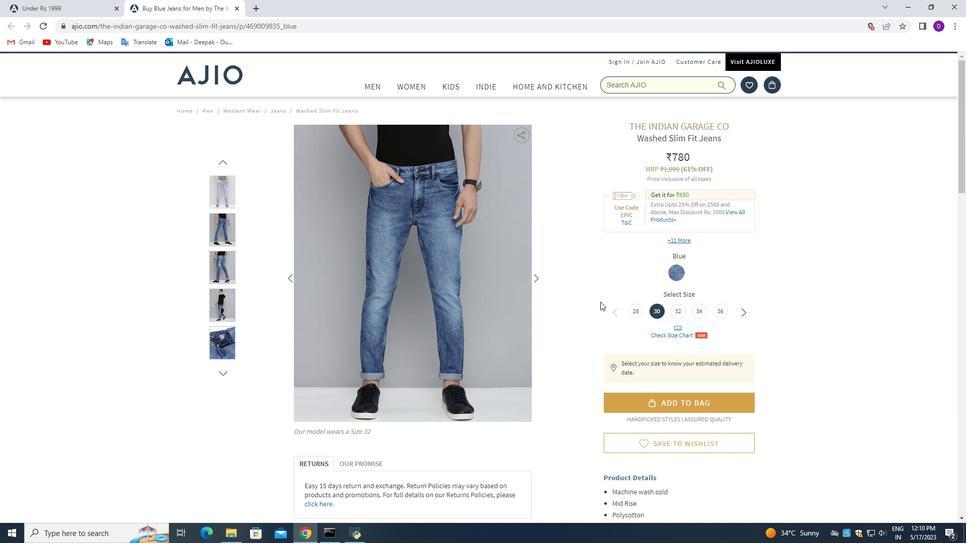 
Action: Mouse scrolled (478, 344) with delta (0, 0)
Screenshot: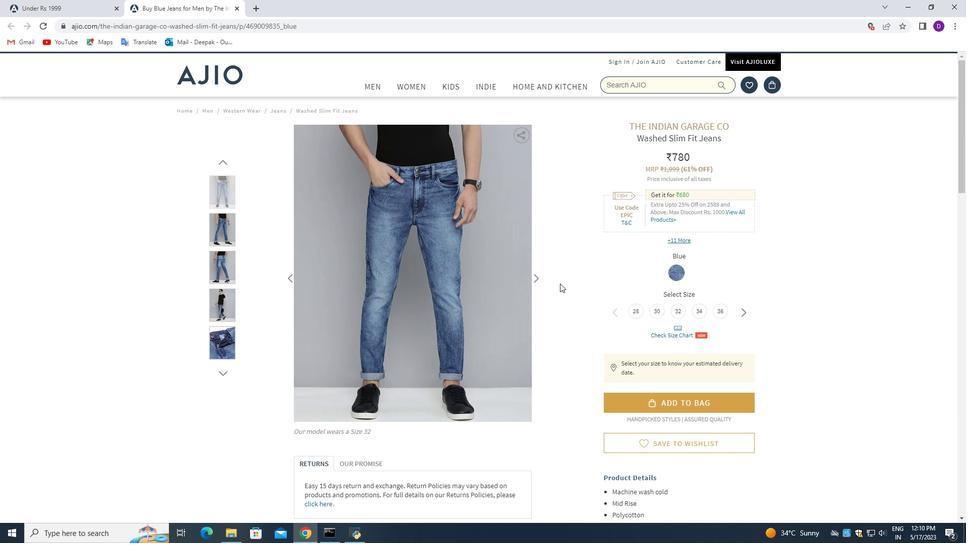 
Action: Mouse scrolled (478, 344) with delta (0, 0)
Screenshot: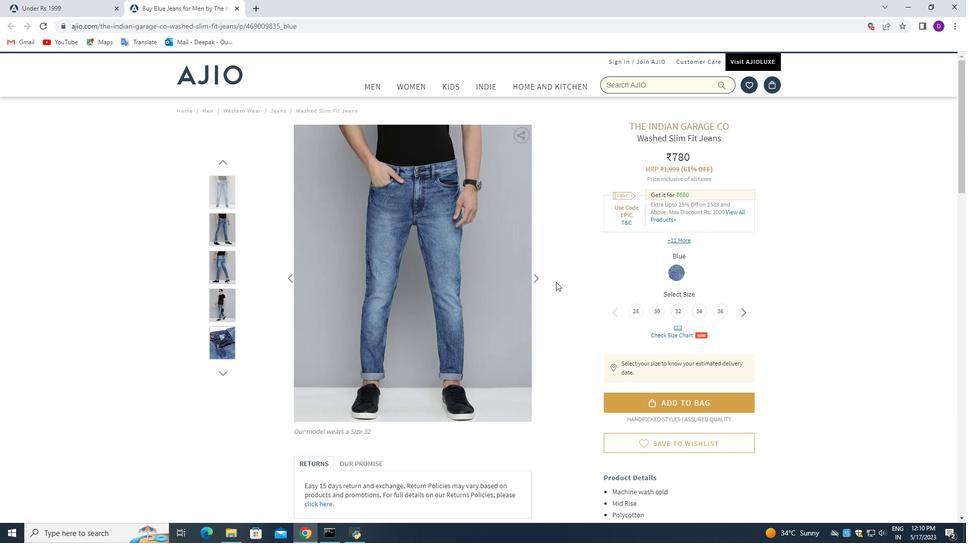 
Action: Mouse scrolled (478, 344) with delta (0, 0)
Screenshot: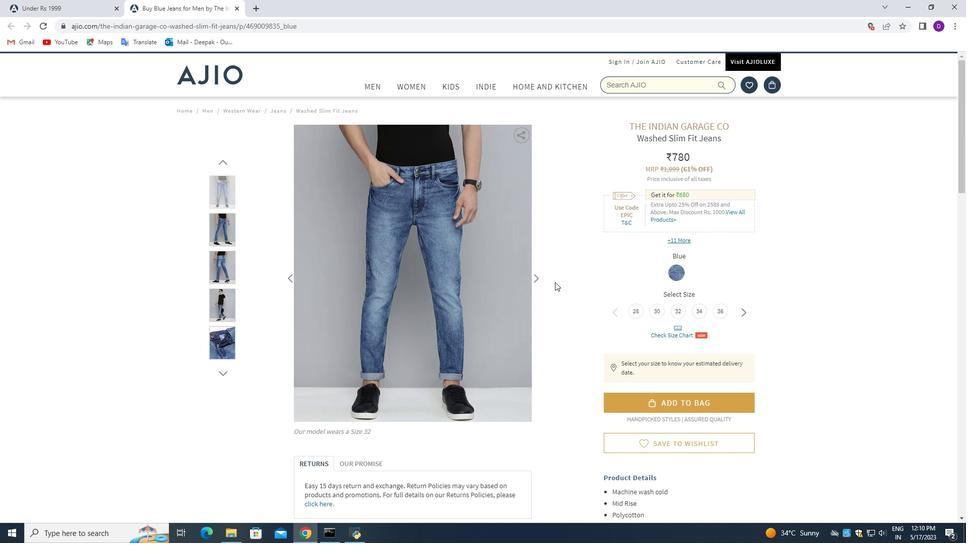 
Action: Mouse scrolled (478, 344) with delta (0, 0)
Screenshot: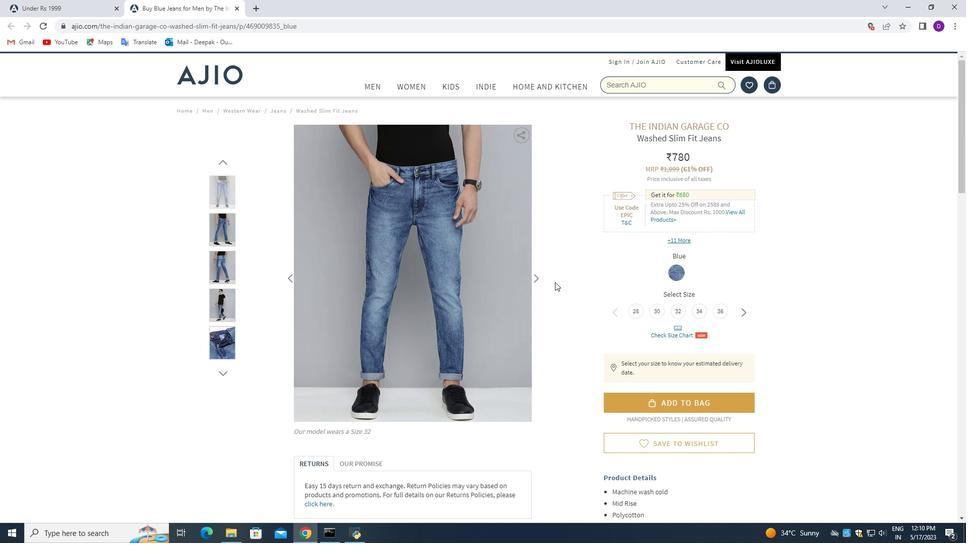 
Action: Mouse moved to (67, 6)
Screenshot: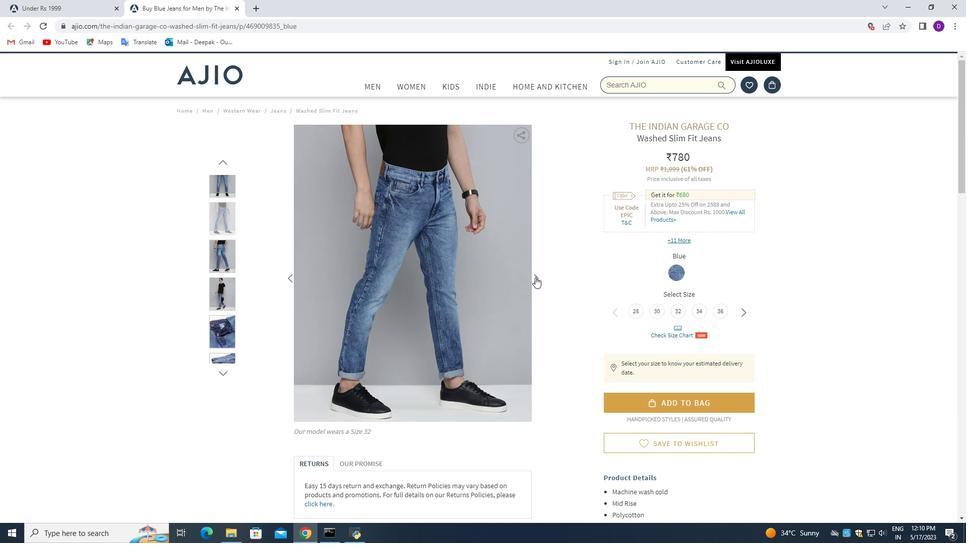 
Action: Mouse pressed left at (67, 6)
Screenshot: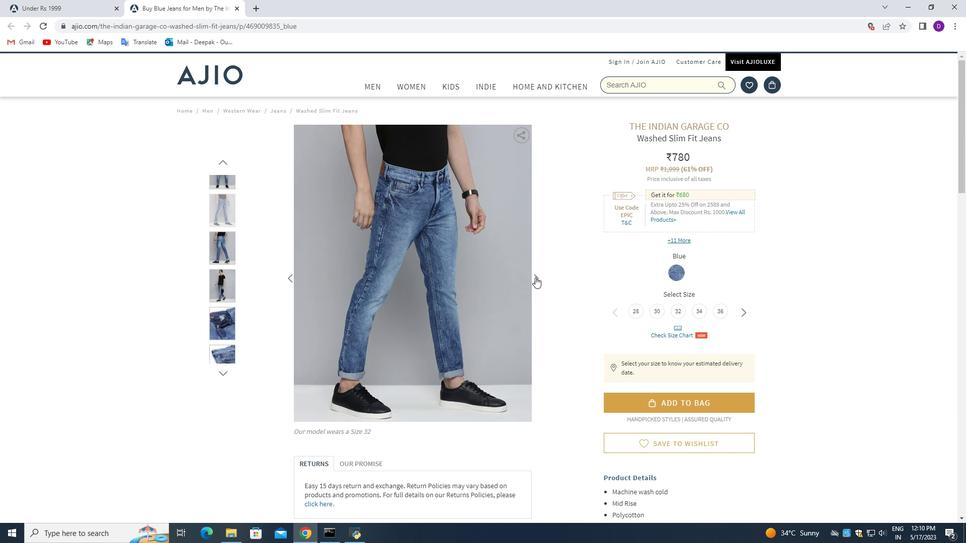
Action: Mouse moved to (238, 7)
Screenshot: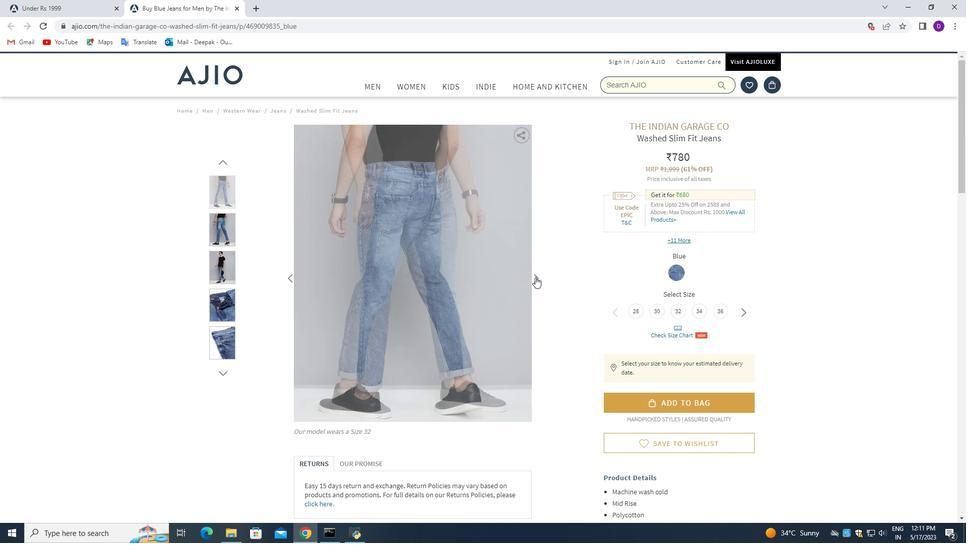 
Action: Mouse pressed left at (238, 7)
Screenshot: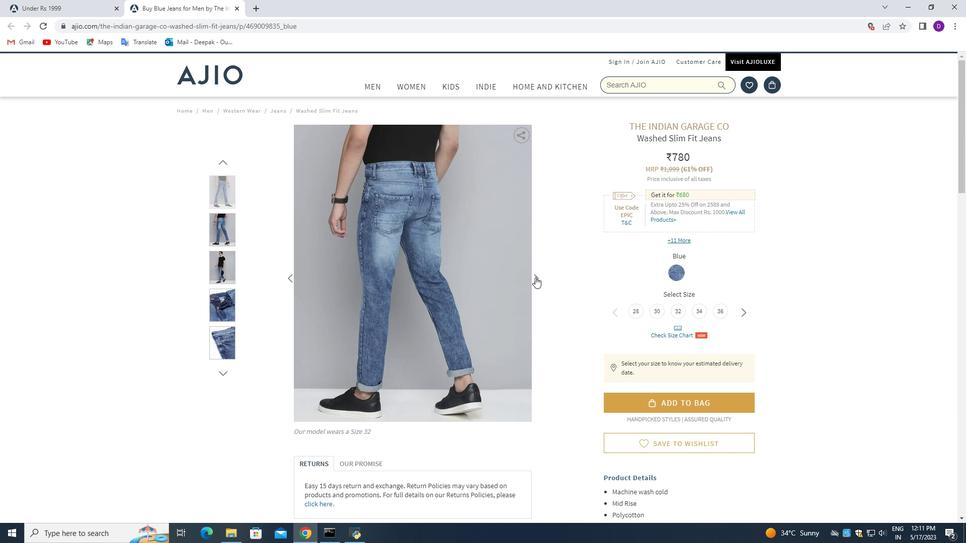 
Action: Mouse moved to (491, 281)
Screenshot: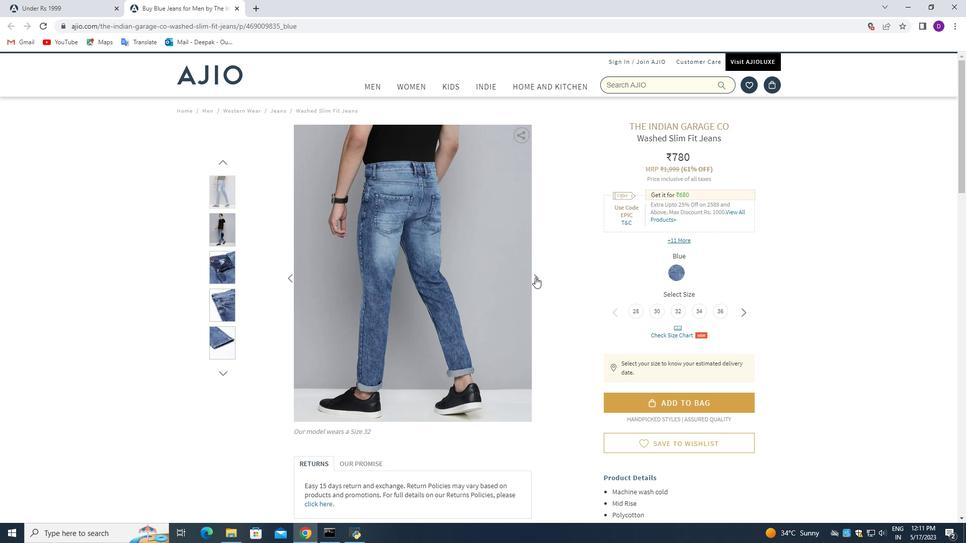 
Action: Mouse scrolled (491, 281) with delta (0, 0)
Screenshot: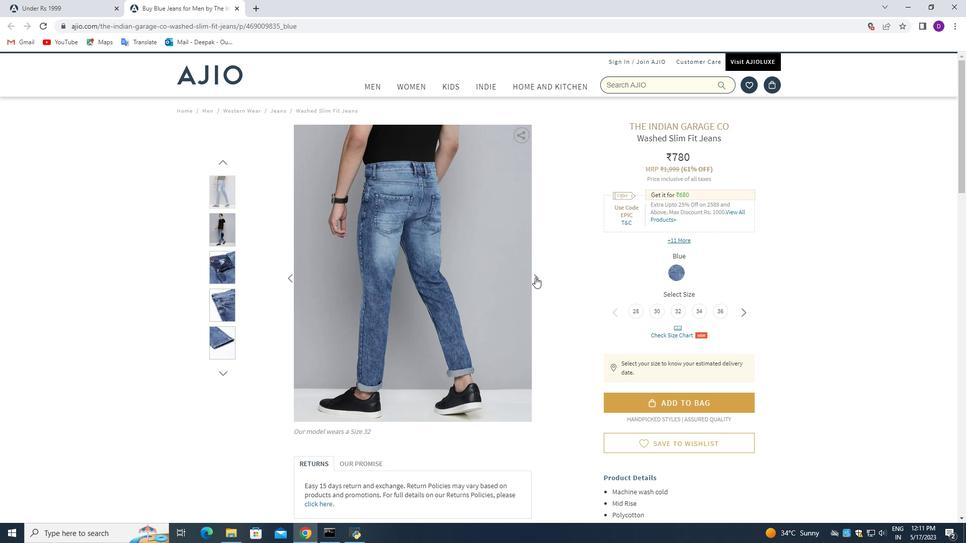 
Action: Mouse scrolled (491, 281) with delta (0, 0)
Screenshot: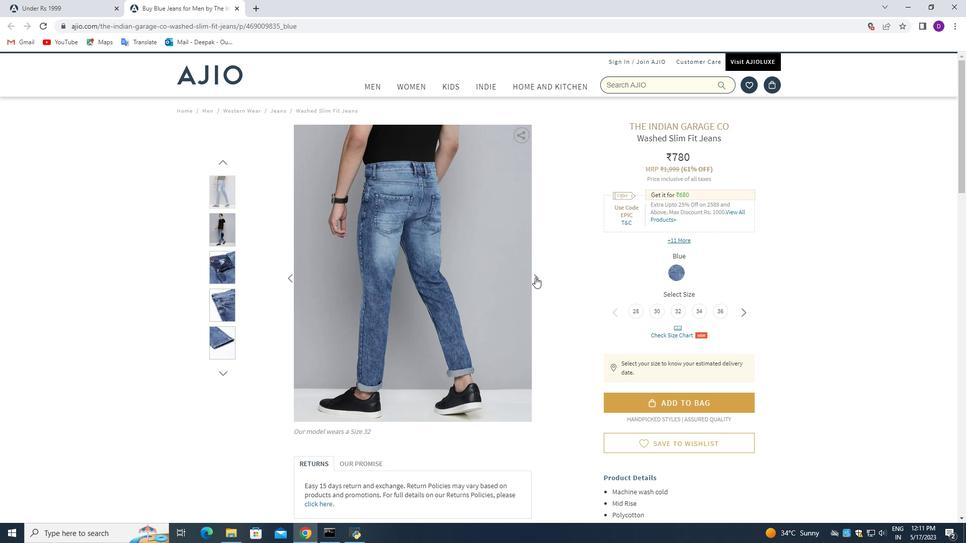 
Action: Mouse moved to (490, 281)
Screenshot: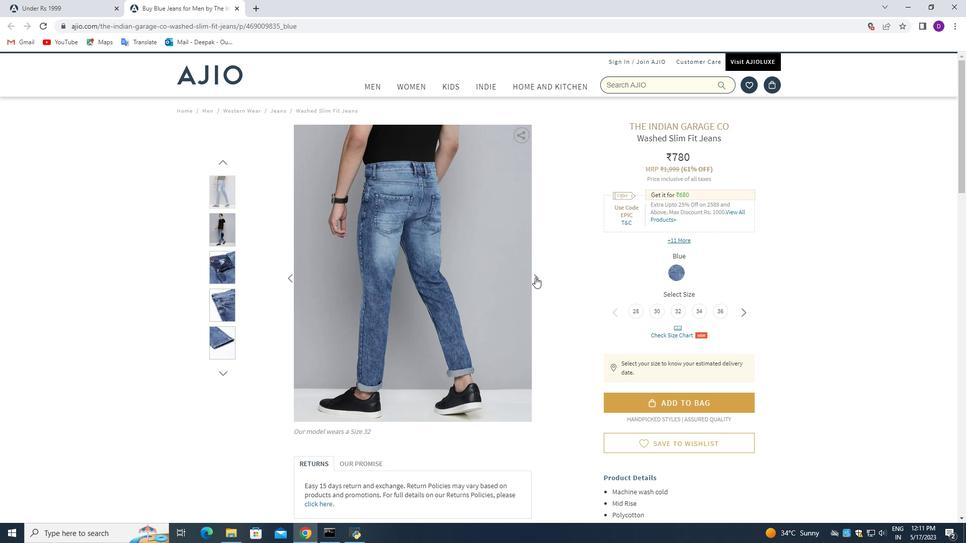 
Action: Mouse scrolled (490, 281) with delta (0, 0)
Screenshot: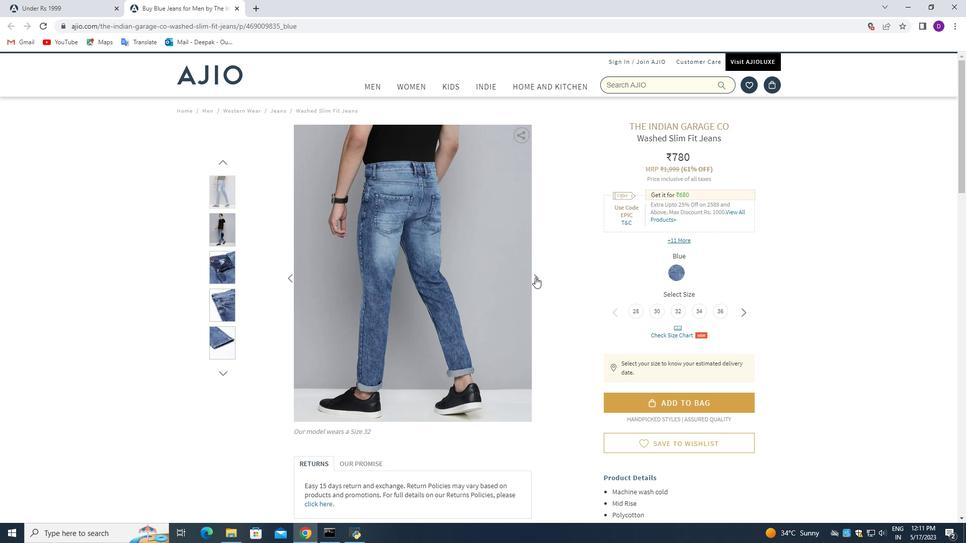 
Action: Mouse moved to (399, 308)
Screenshot: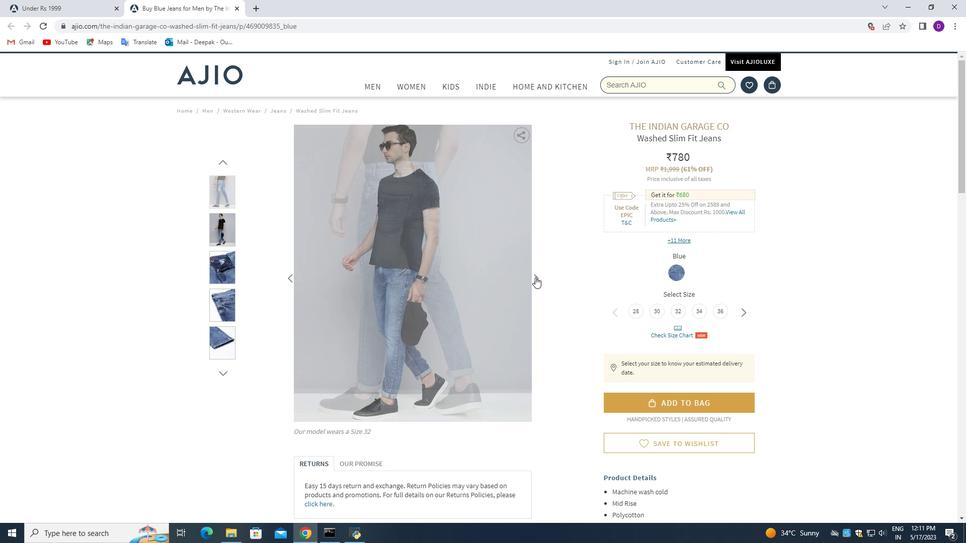 
Action: Mouse scrolled (399, 307) with delta (0, 0)
Screenshot: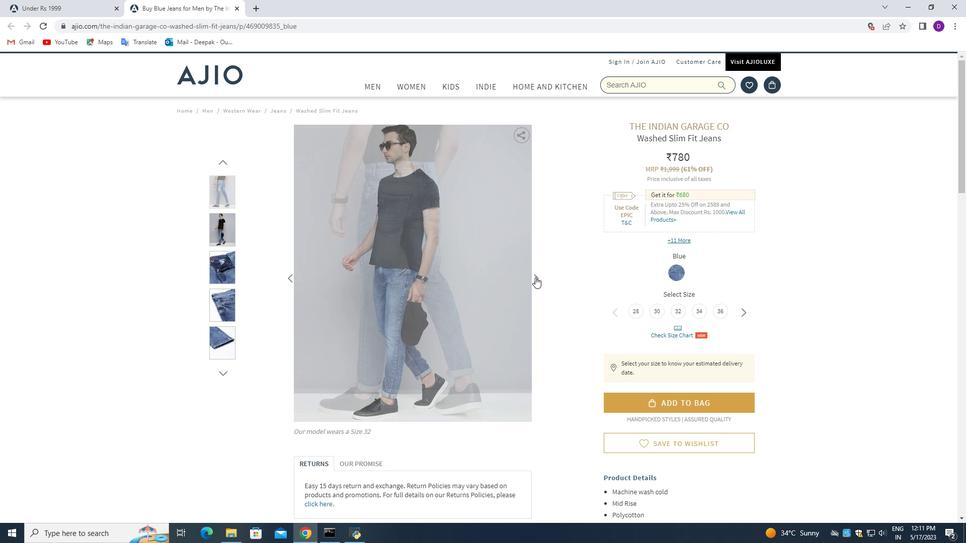 
Action: Mouse scrolled (399, 307) with delta (0, 0)
Screenshot: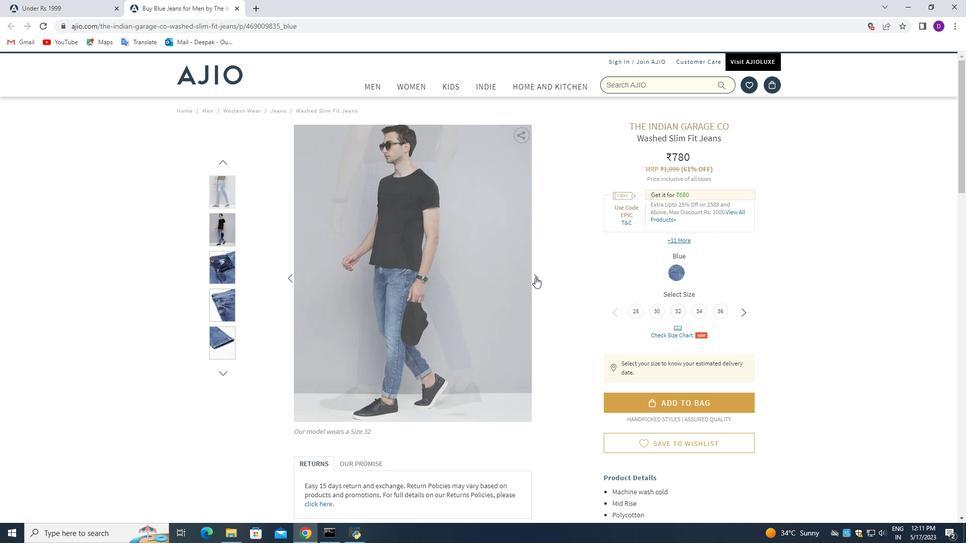 
Action: Mouse moved to (385, 298)
Screenshot: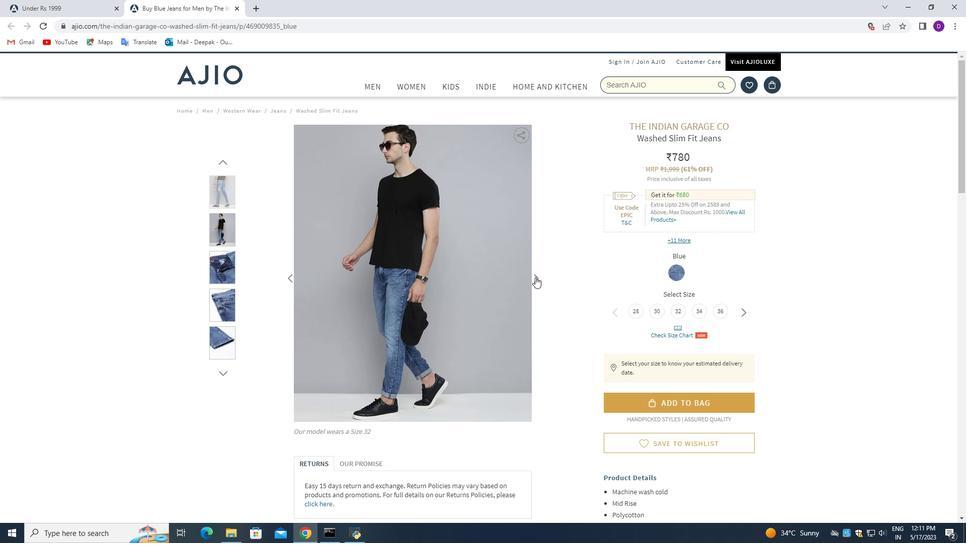 
Action: Mouse scrolled (385, 298) with delta (0, 0)
Screenshot: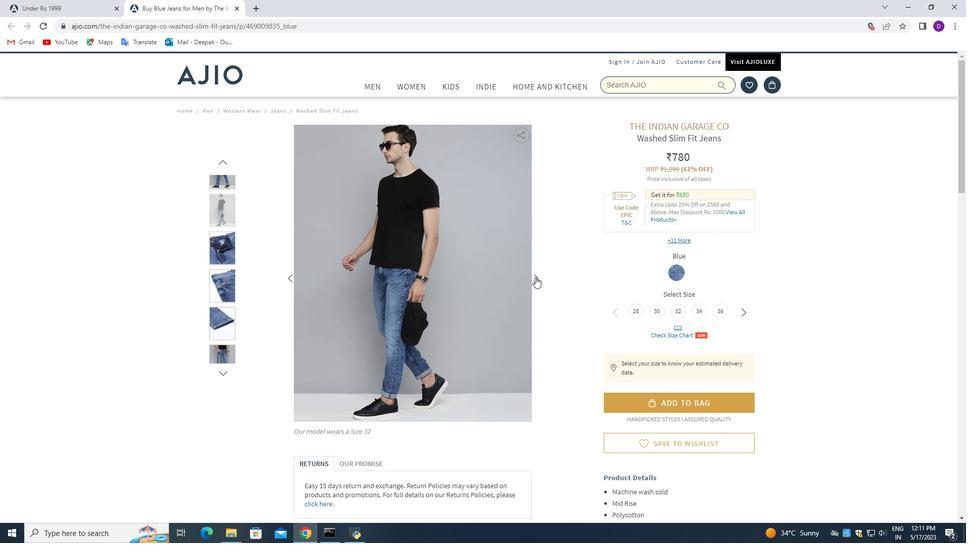 
Action: Mouse moved to (384, 298)
Screenshot: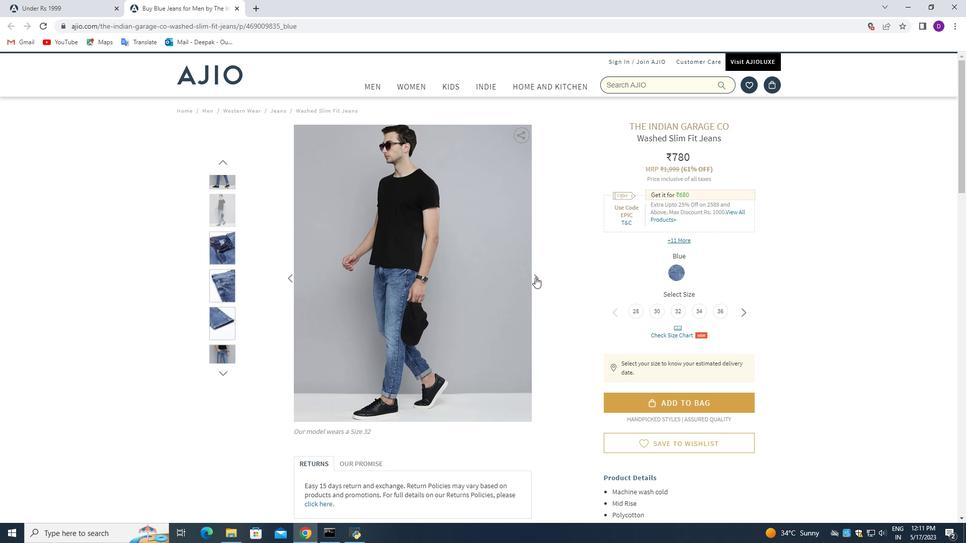 
Action: Mouse scrolled (384, 298) with delta (0, 0)
Screenshot: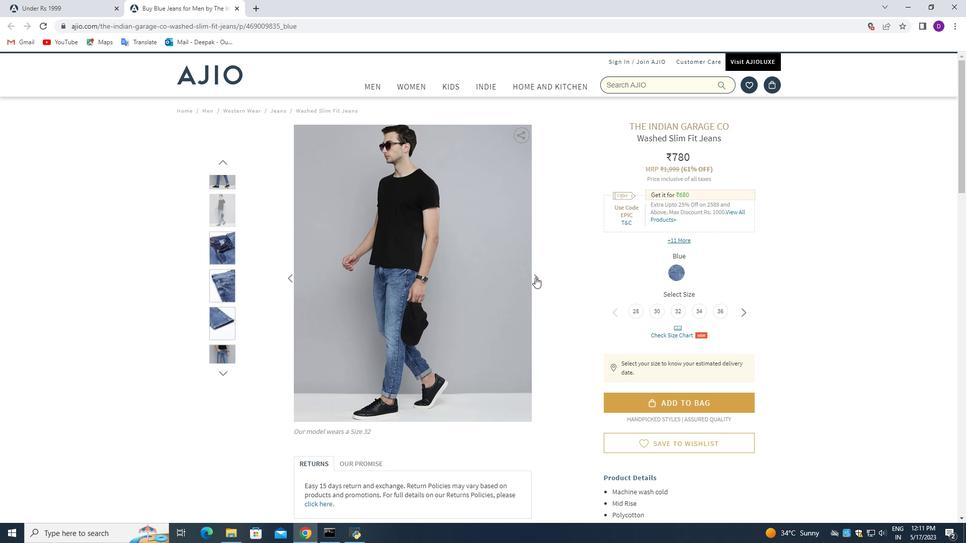 
Action: Mouse scrolled (384, 298) with delta (0, 0)
Screenshot: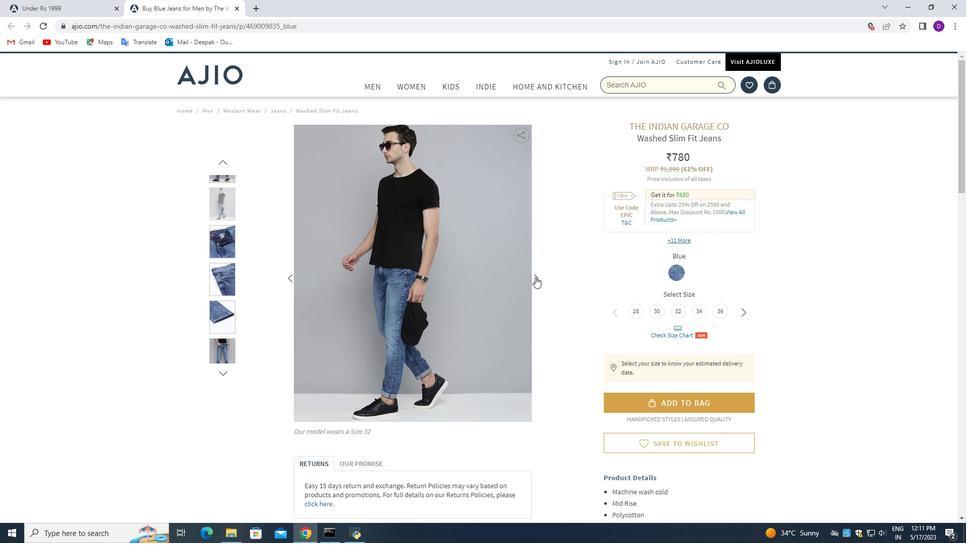 
Action: Mouse moved to (375, 232)
Screenshot: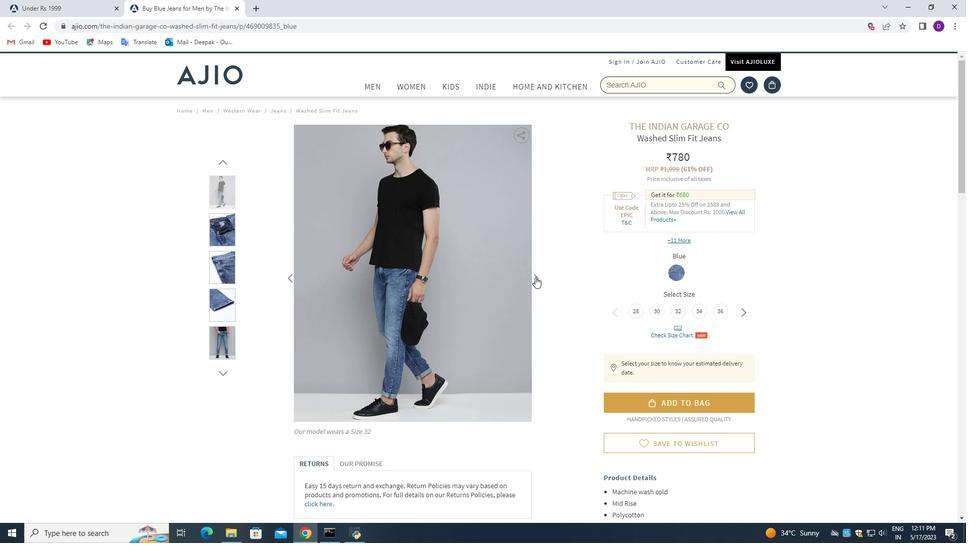 
Action: Mouse pressed left at (375, 232)
Screenshot: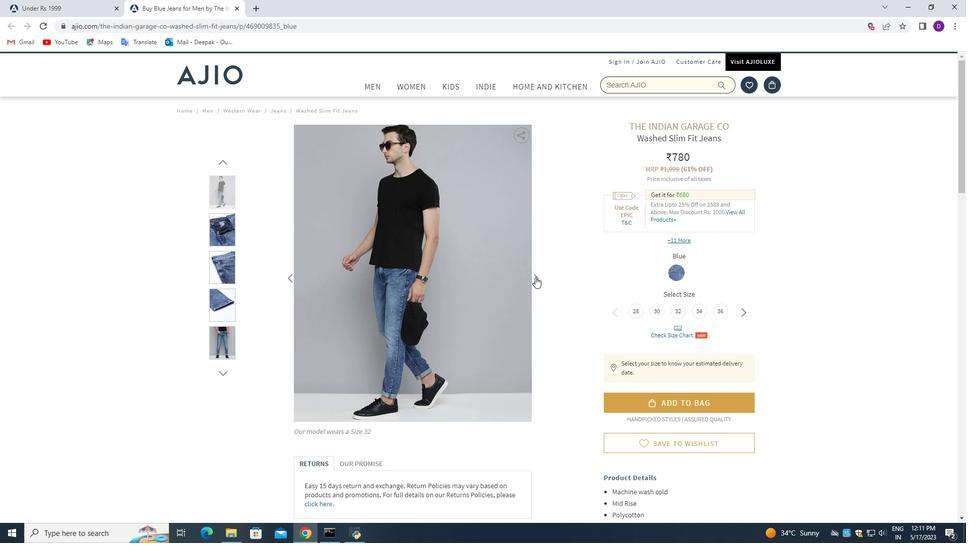 
Action: Mouse moved to (384, 270)
Screenshot: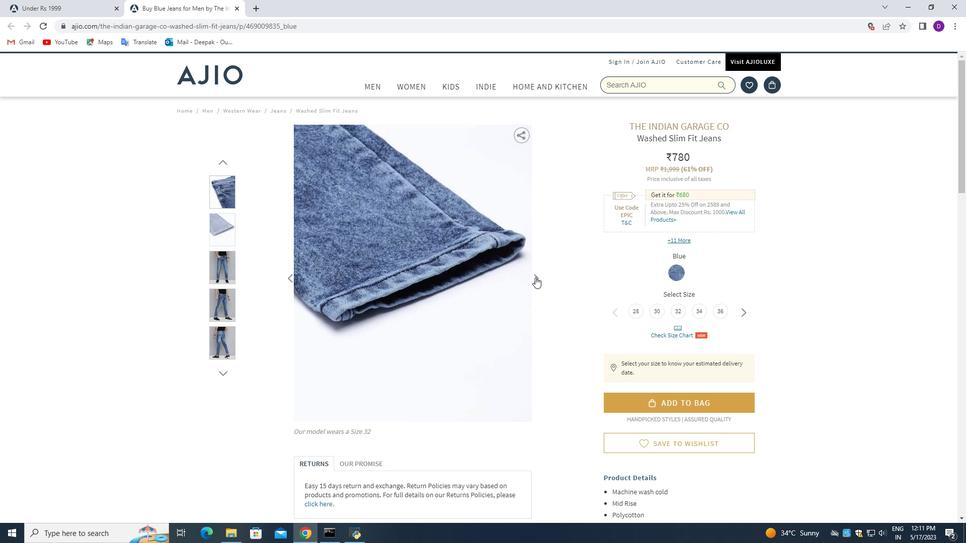 
Action: Mouse scrolled (384, 269) with delta (0, 0)
Screenshot: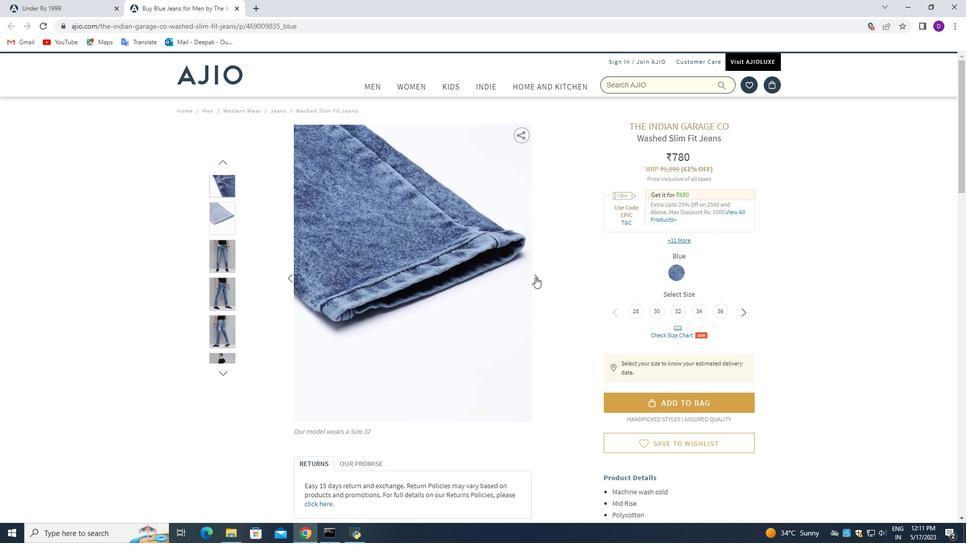
Action: Mouse moved to (383, 267)
Screenshot: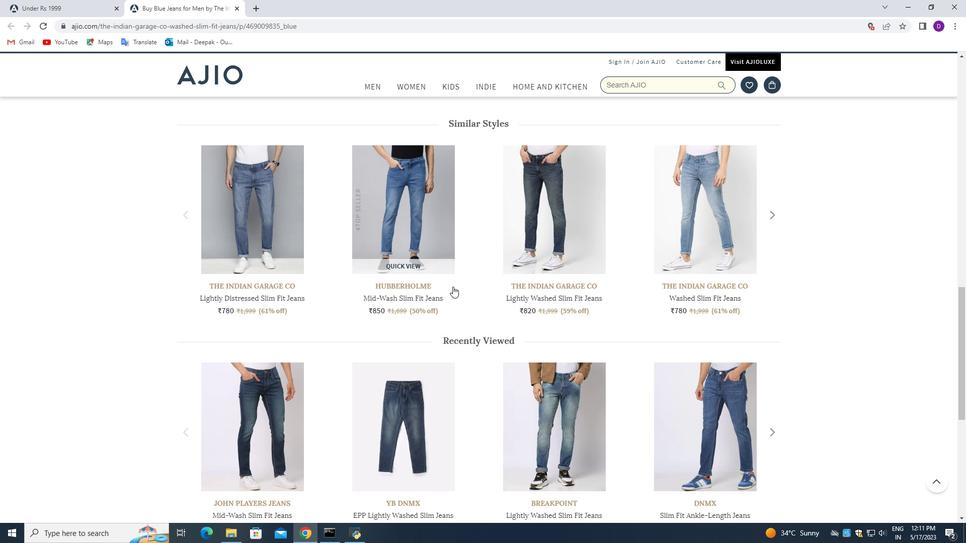 
Action: Mouse scrolled (383, 267) with delta (0, 0)
Screenshot: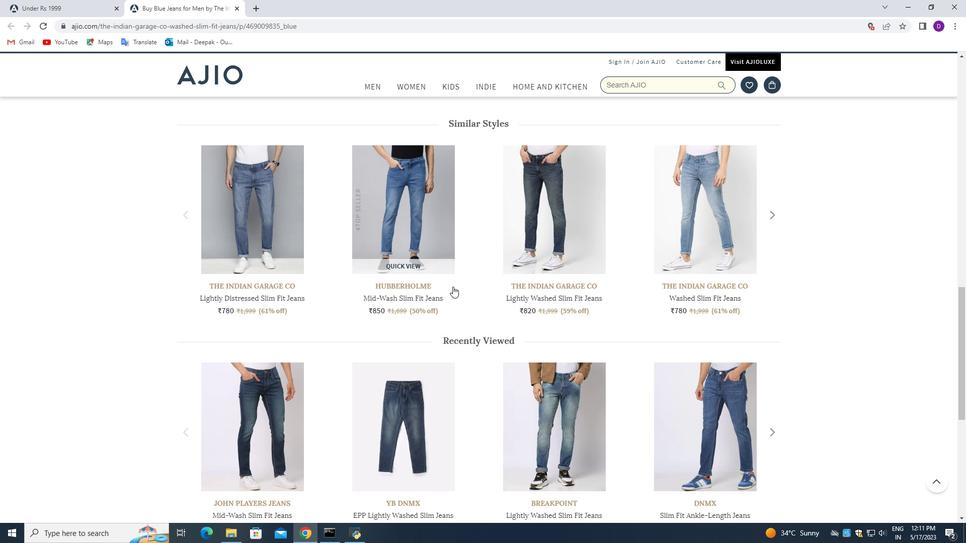 
Action: Mouse moved to (389, 269)
Screenshot: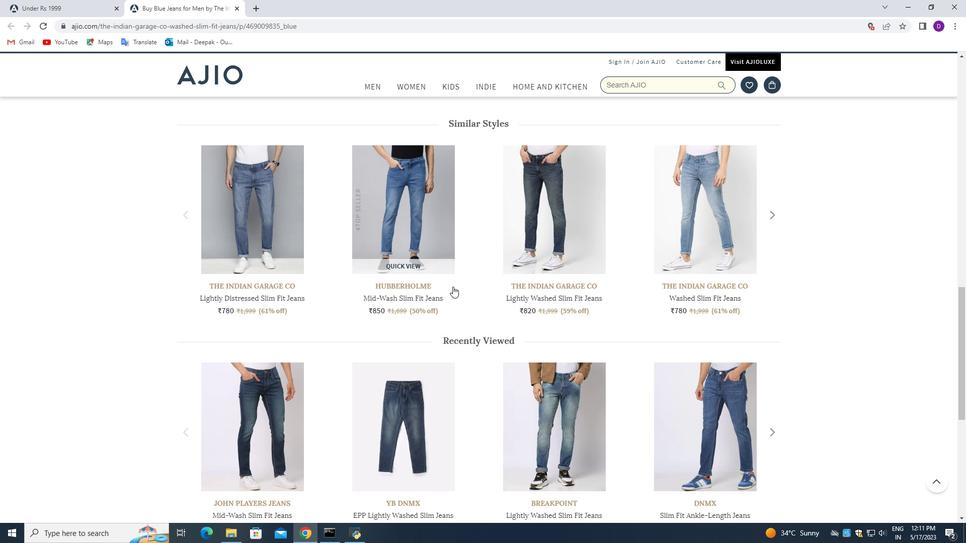 
Action: Mouse scrolled (389, 269) with delta (0, 0)
Screenshot: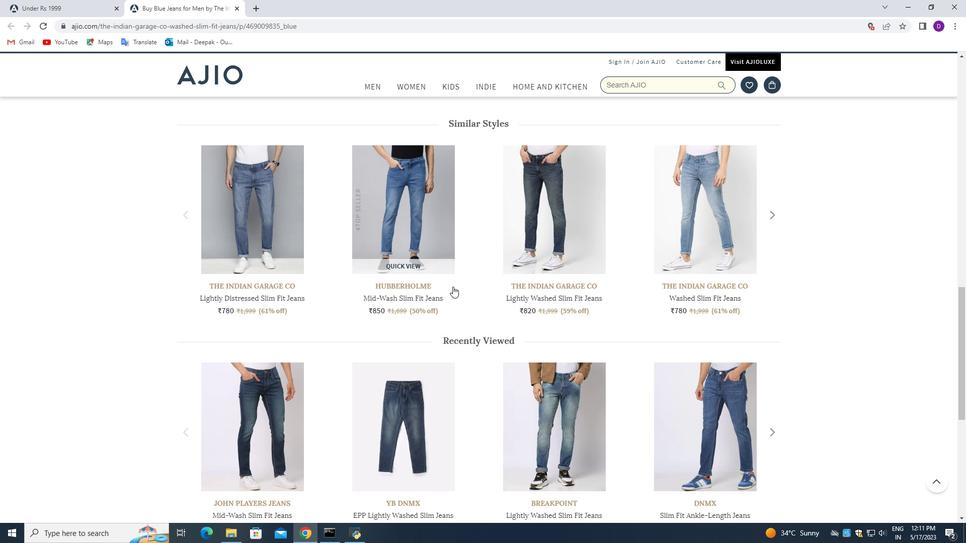 
Action: Mouse moved to (391, 271)
Screenshot: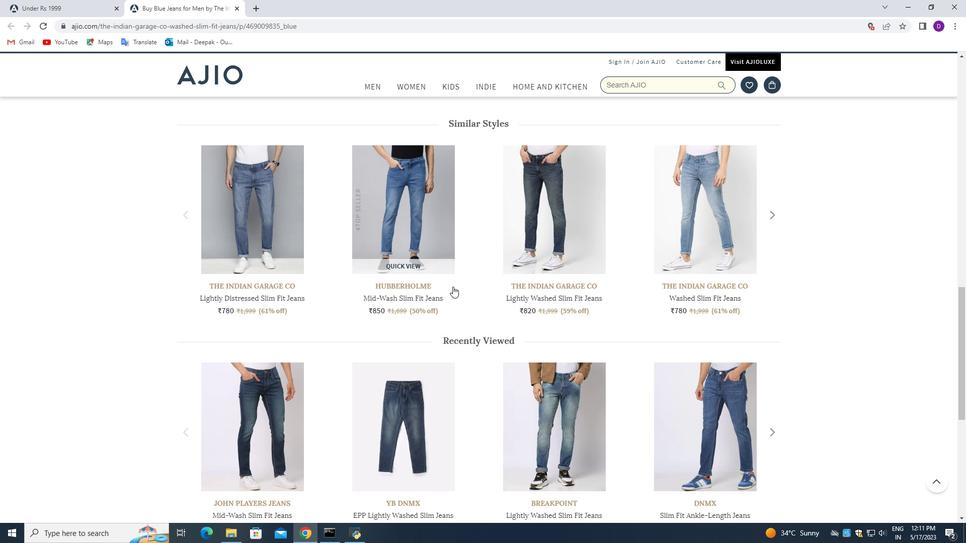 
Action: Mouse scrolled (391, 270) with delta (0, 0)
Screenshot: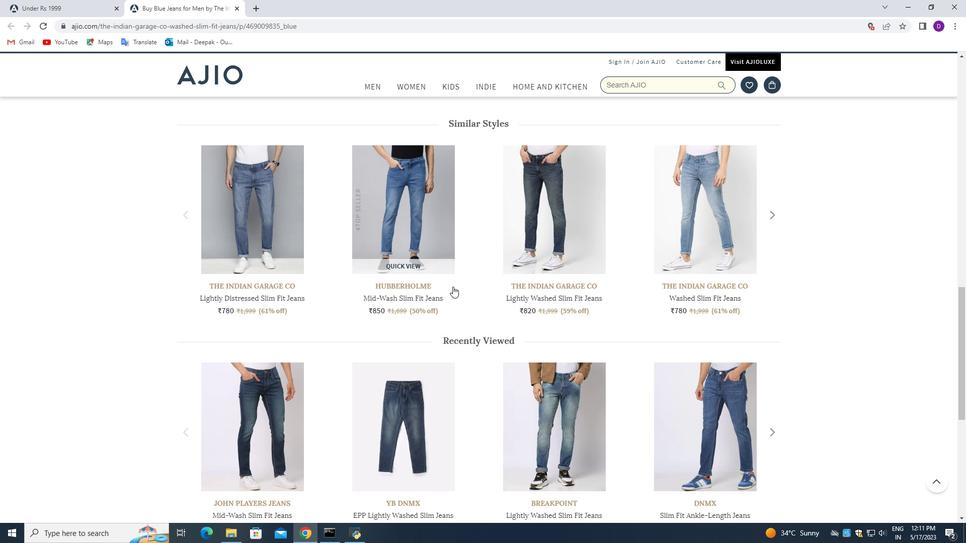
Action: Mouse moved to (435, 264)
Screenshot: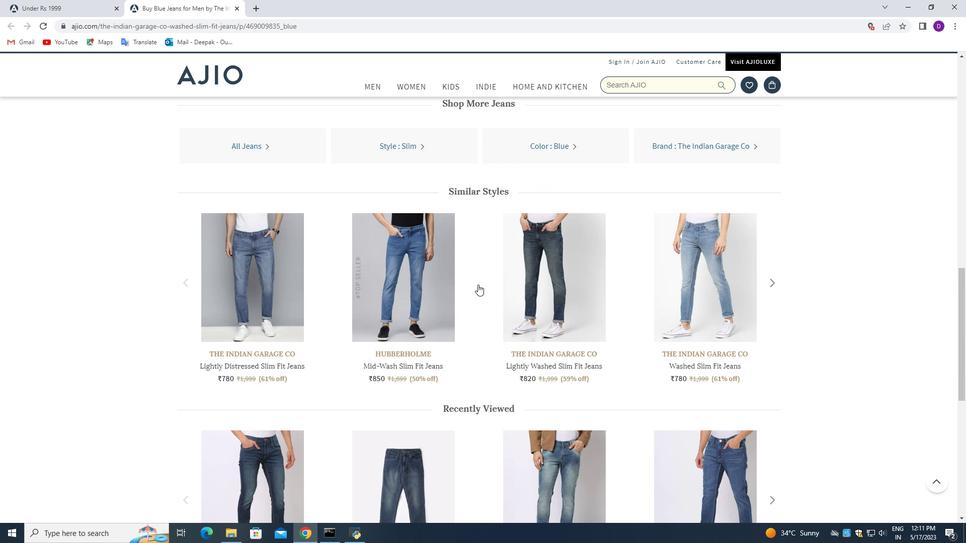 
Action: Mouse scrolled (435, 264) with delta (0, 0)
Screenshot: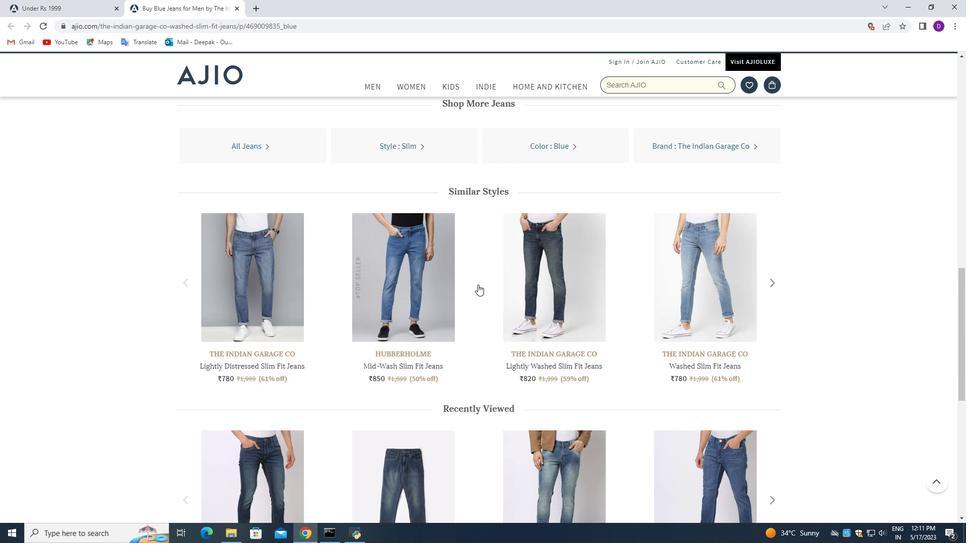 
Action: Mouse moved to (438, 265)
Screenshot: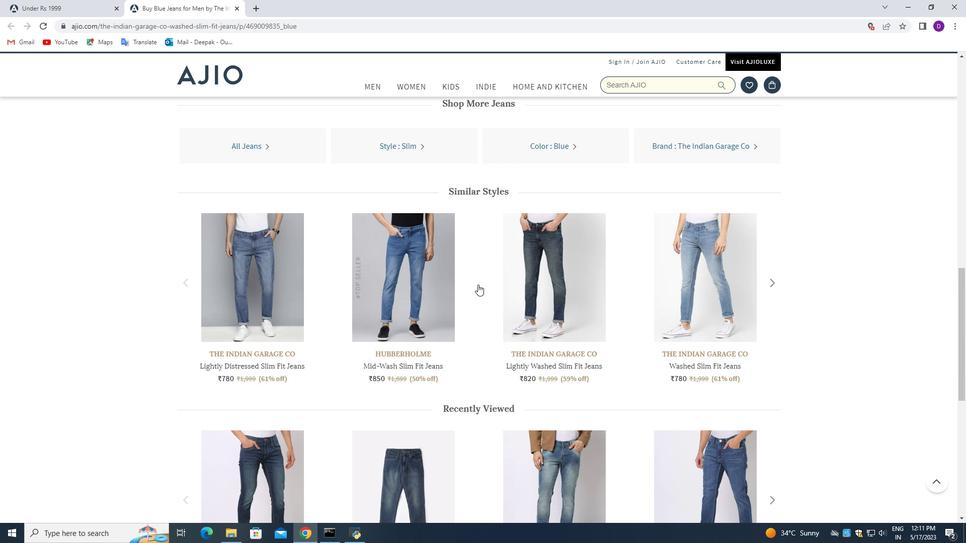 
Action: Mouse scrolled (438, 265) with delta (0, 0)
Screenshot: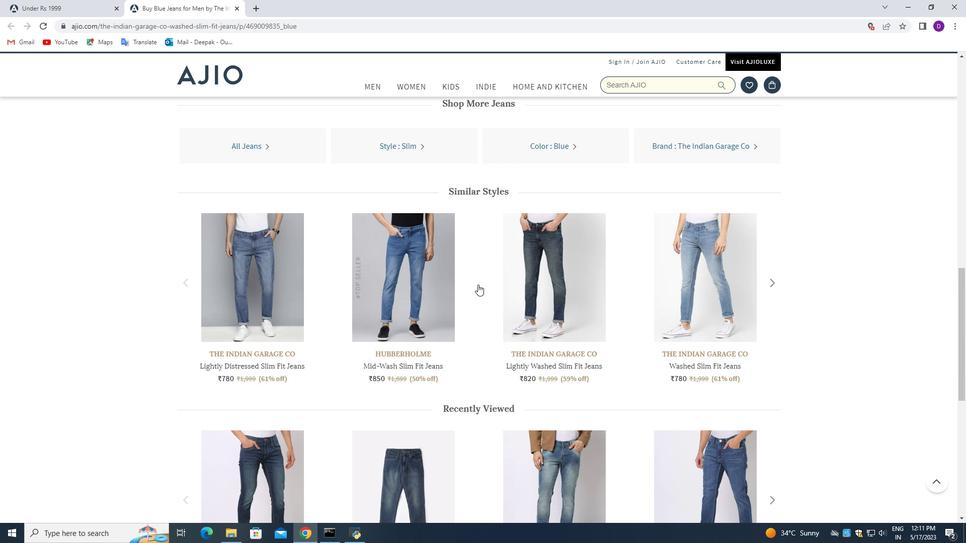 
Action: Mouse scrolled (438, 265) with delta (0, 0)
Screenshot: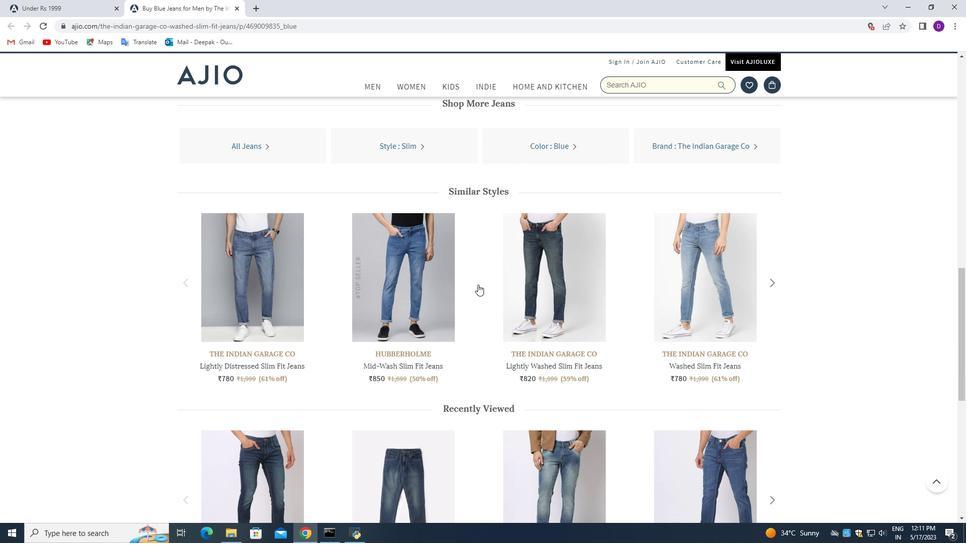 
Action: Mouse moved to (437, 267)
Screenshot: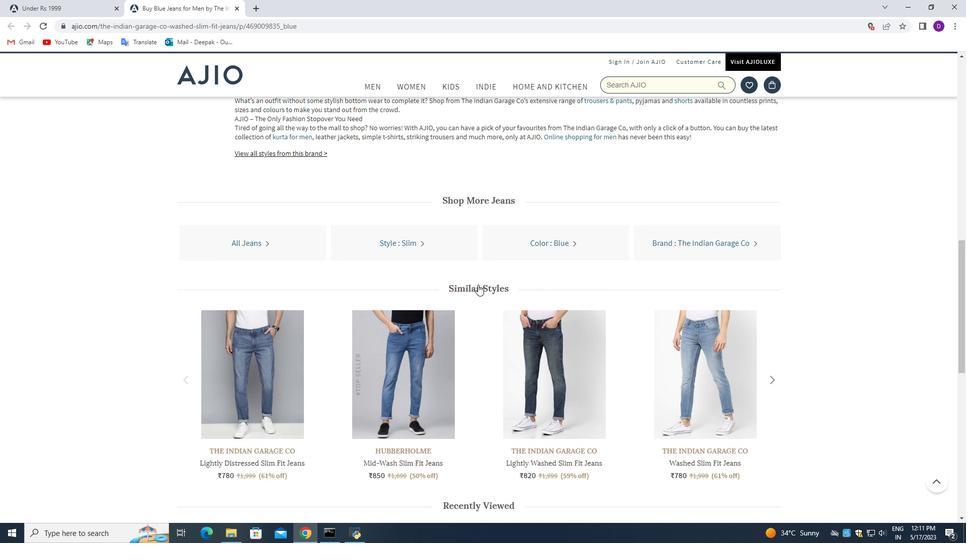 
Action: Mouse scrolled (437, 266) with delta (0, 0)
Screenshot: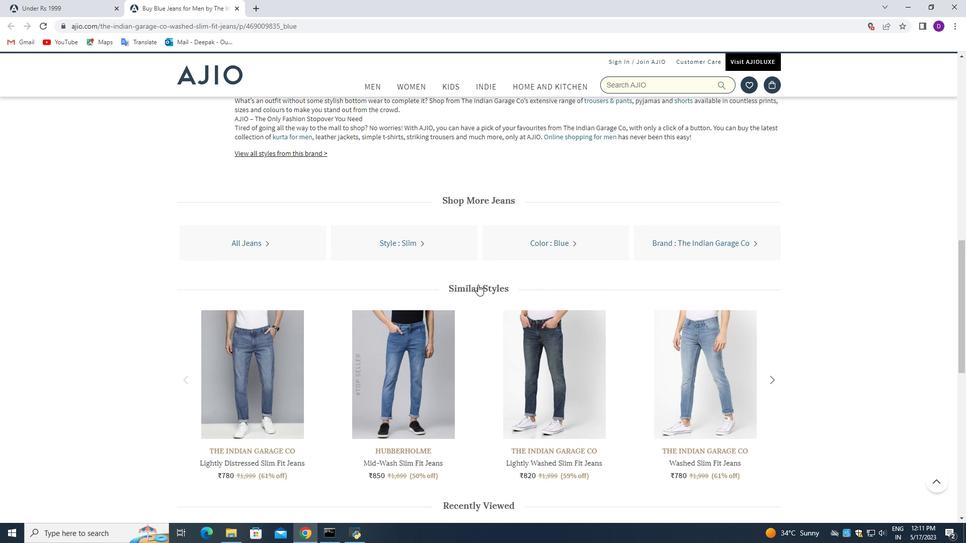 
Action: Mouse scrolled (437, 266) with delta (0, 0)
Screenshot: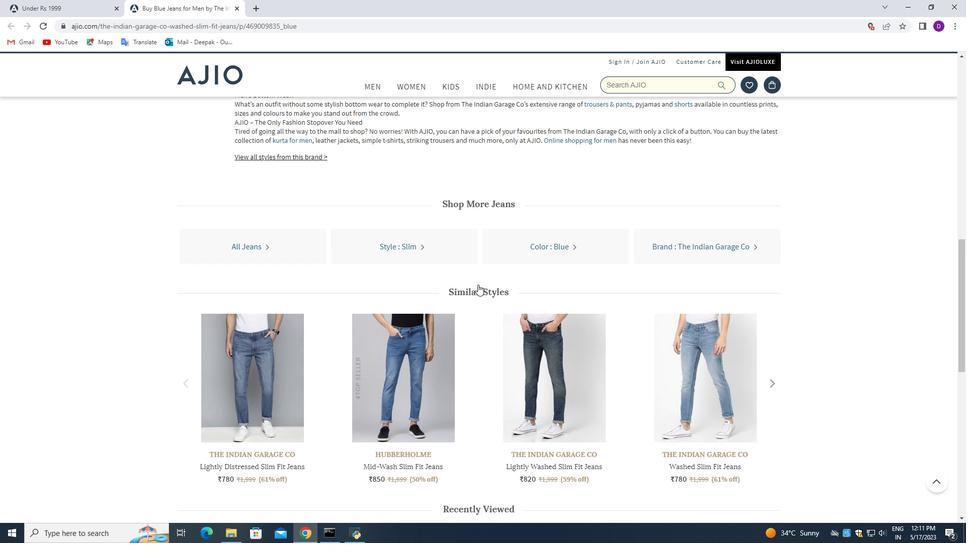 
Action: Mouse scrolled (437, 266) with delta (0, 0)
Screenshot: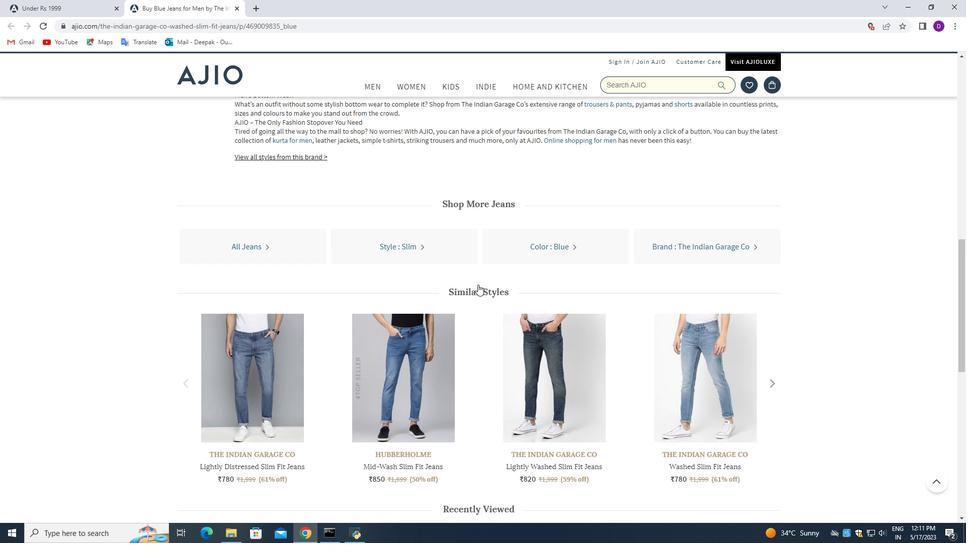 
Action: Mouse scrolled (437, 266) with delta (0, 0)
Screenshot: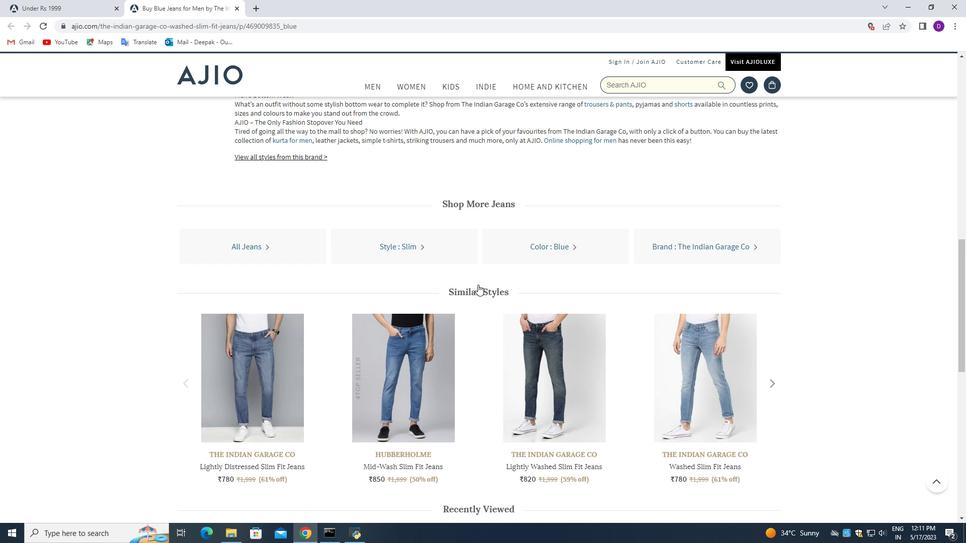 
Action: Mouse scrolled (437, 266) with delta (0, 0)
Screenshot: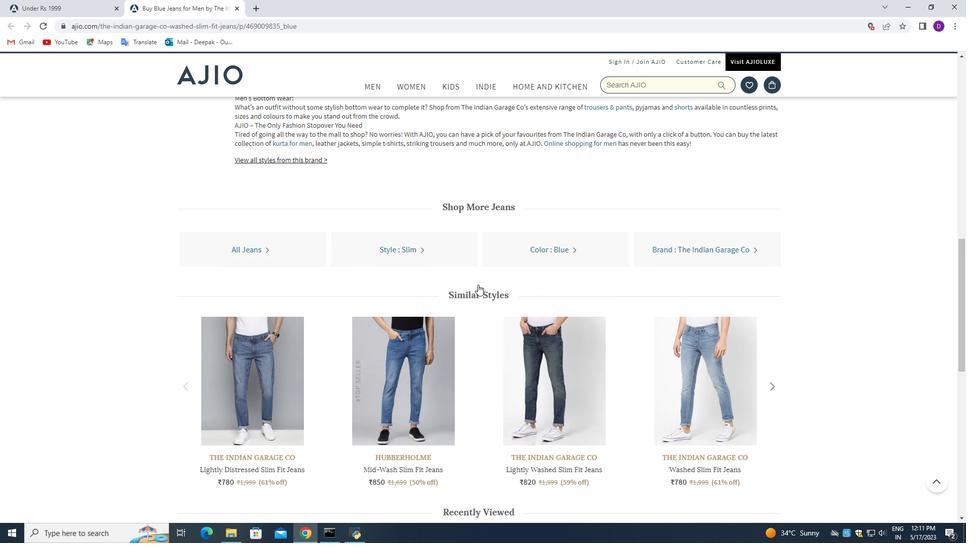 
Action: Mouse scrolled (437, 266) with delta (0, 0)
Screenshot: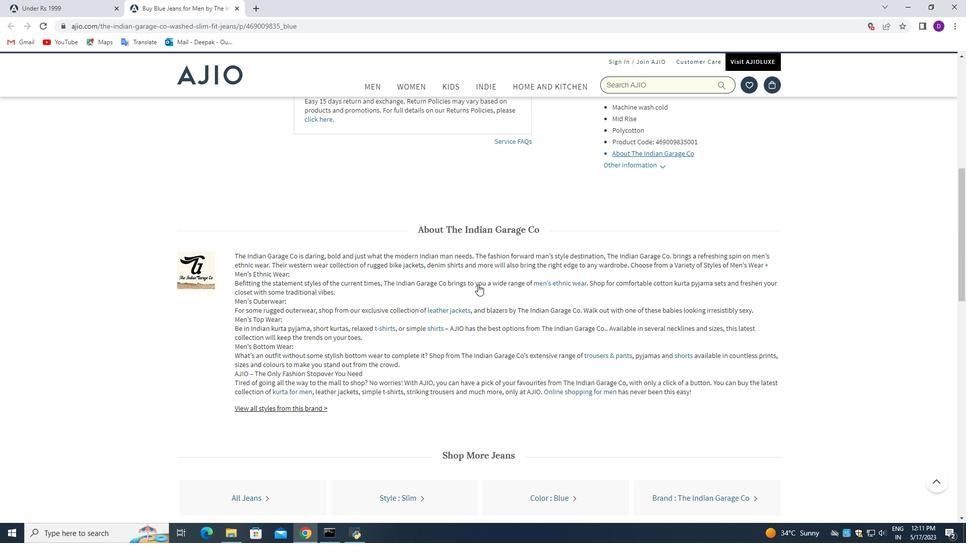 
Action: Mouse scrolled (437, 266) with delta (0, 0)
Screenshot: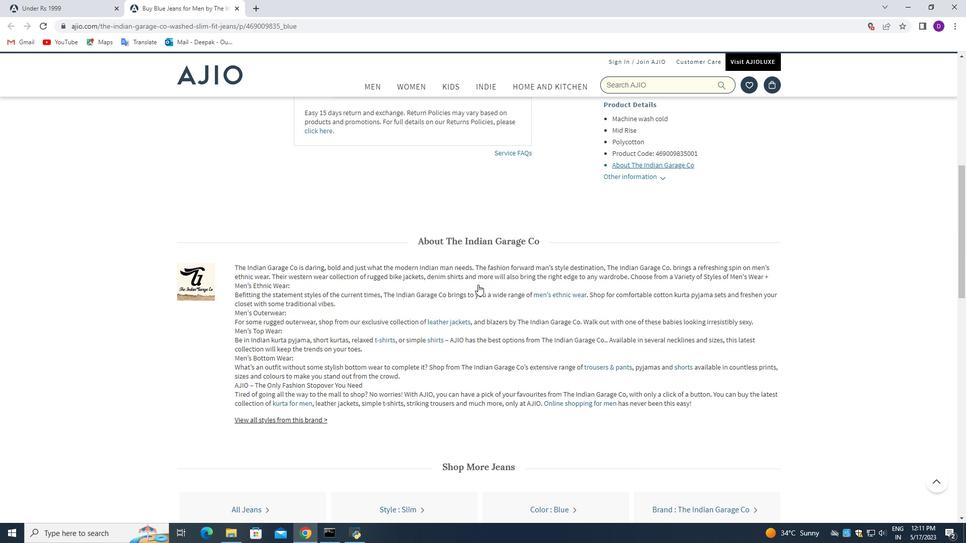 
Action: Mouse moved to (434, 287)
Screenshot: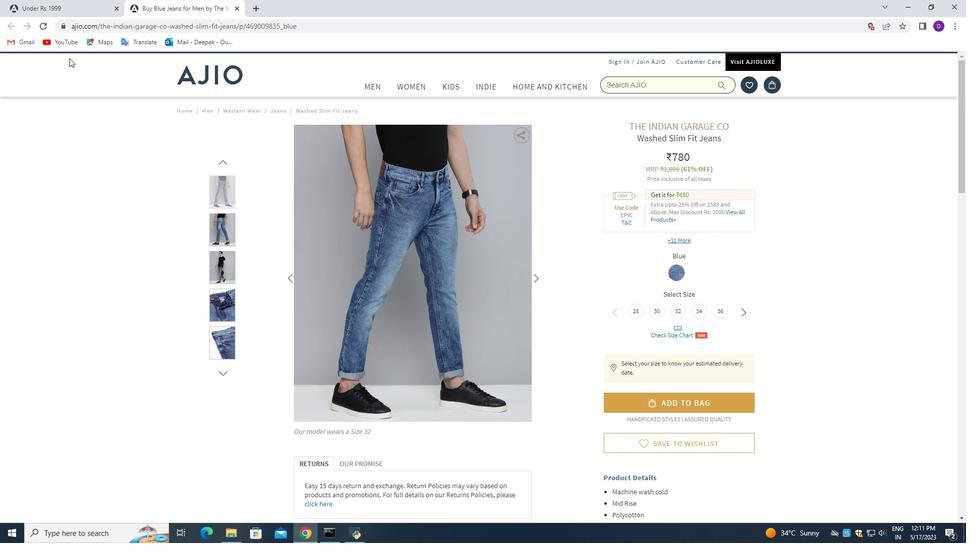 
Action: Mouse scrolled (434, 286) with delta (0, 0)
Screenshot: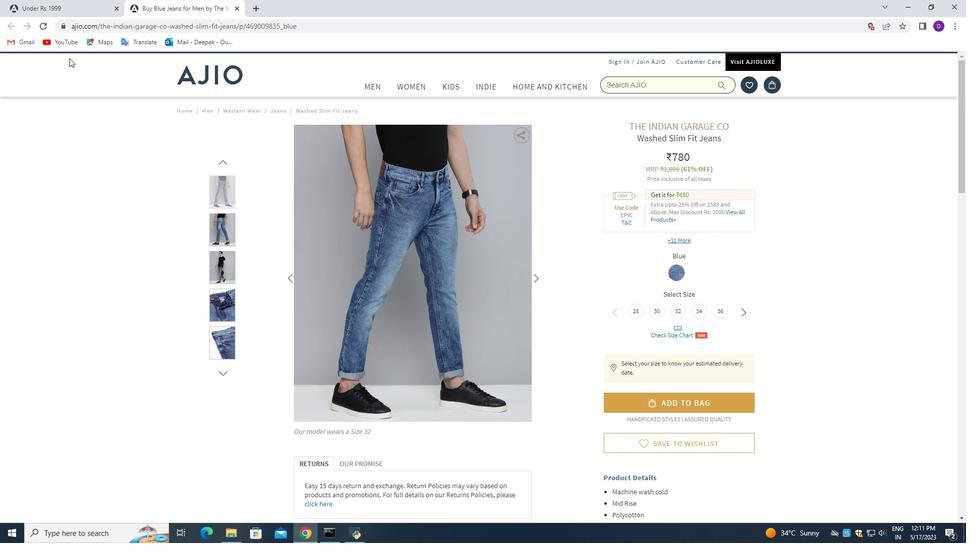 
Action: Mouse moved to (432, 288)
Screenshot: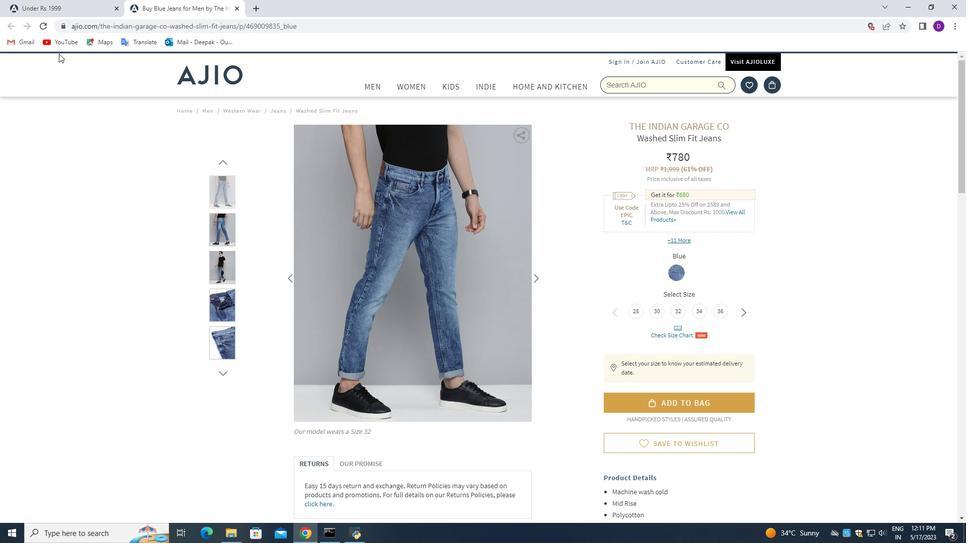 
Action: Mouse scrolled (432, 287) with delta (0, 0)
Screenshot: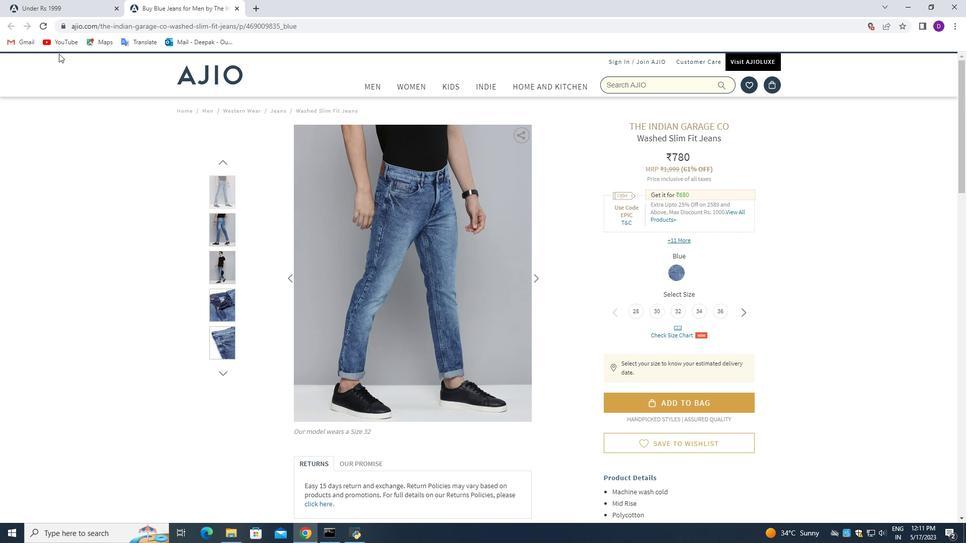 
Action: Mouse moved to (431, 289)
Screenshot: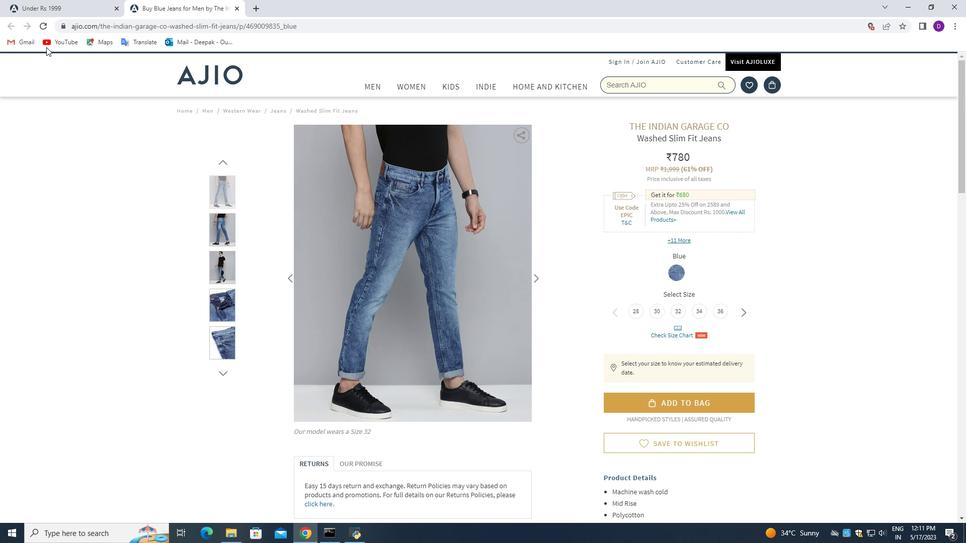 
Action: Mouse scrolled (431, 288) with delta (0, 0)
Screenshot: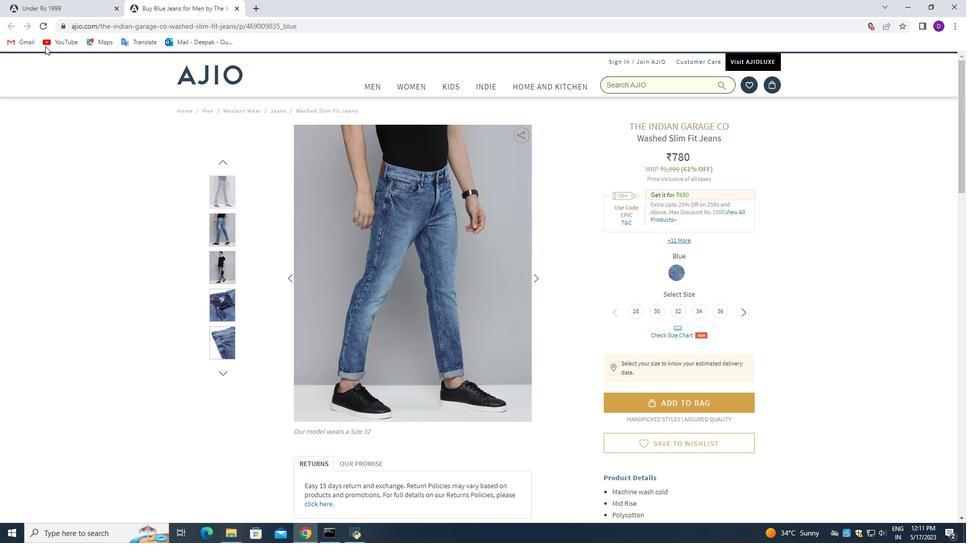 
Action: Mouse moved to (411, 286)
Screenshot: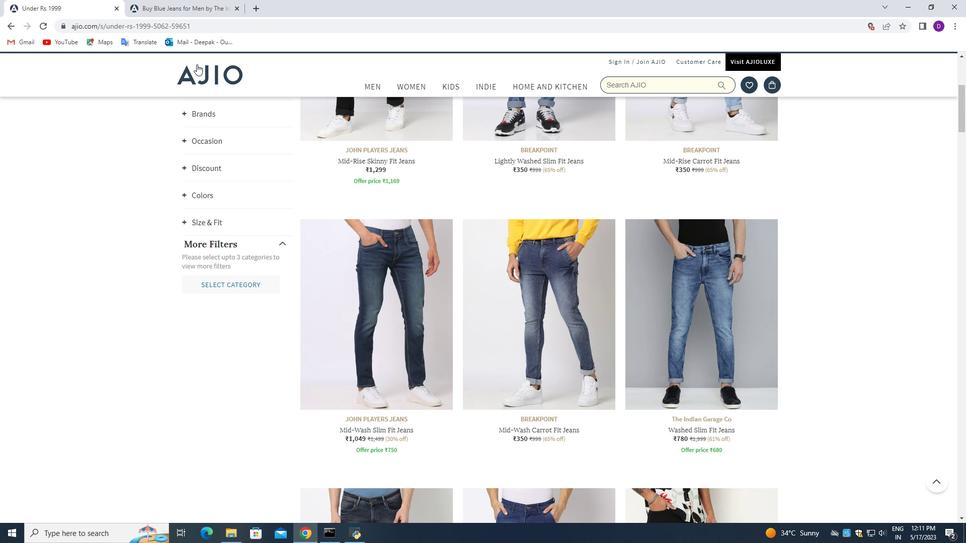 
Action: Mouse scrolled (411, 286) with delta (0, 0)
Screenshot: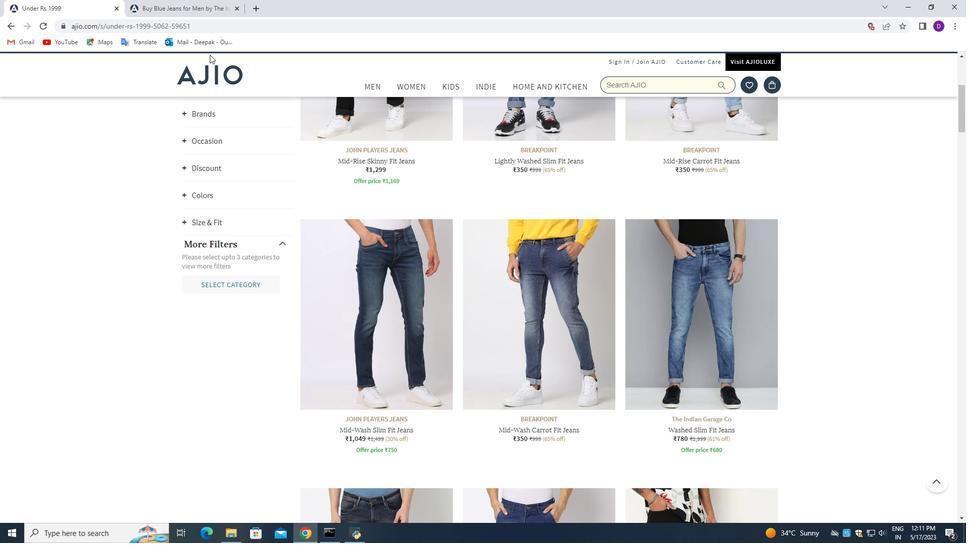
Action: Mouse scrolled (411, 286) with delta (0, 0)
Screenshot: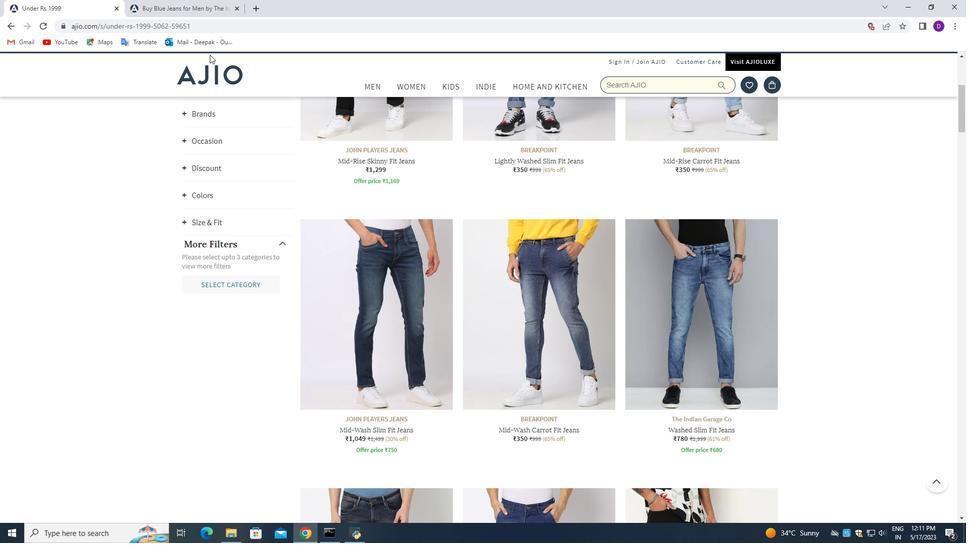 
Action: Mouse scrolled (411, 286) with delta (0, 0)
Screenshot: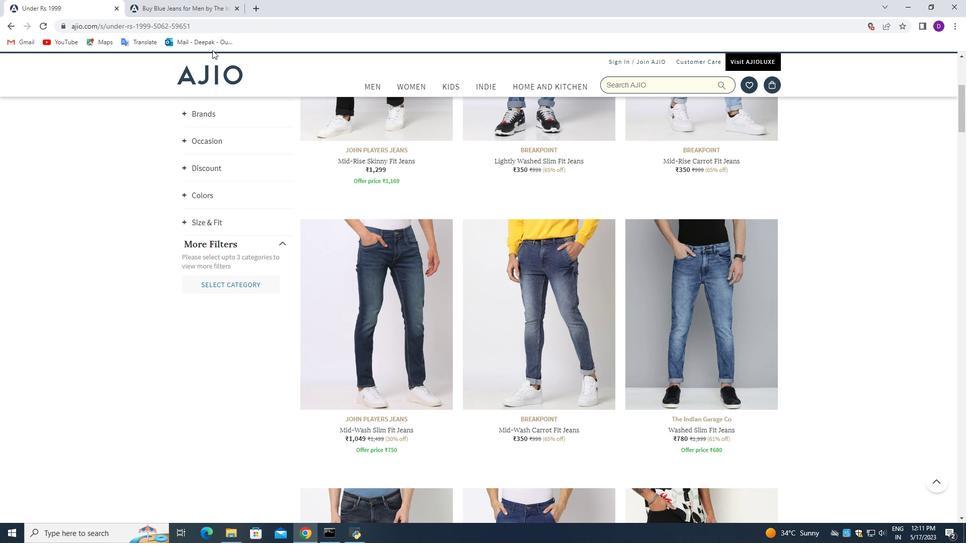 
Action: Mouse scrolled (411, 286) with delta (0, 0)
Screenshot: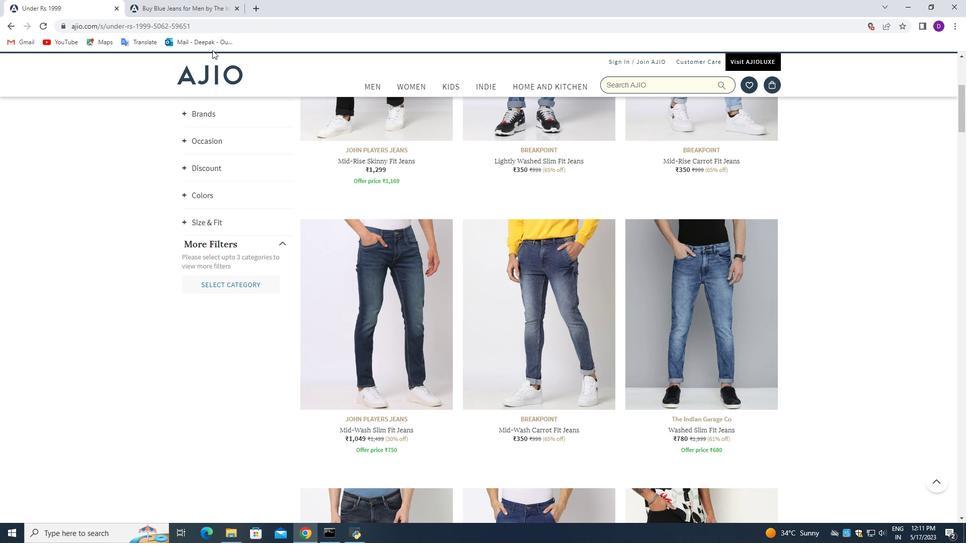
Action: Mouse scrolled (411, 286) with delta (0, 0)
Screenshot: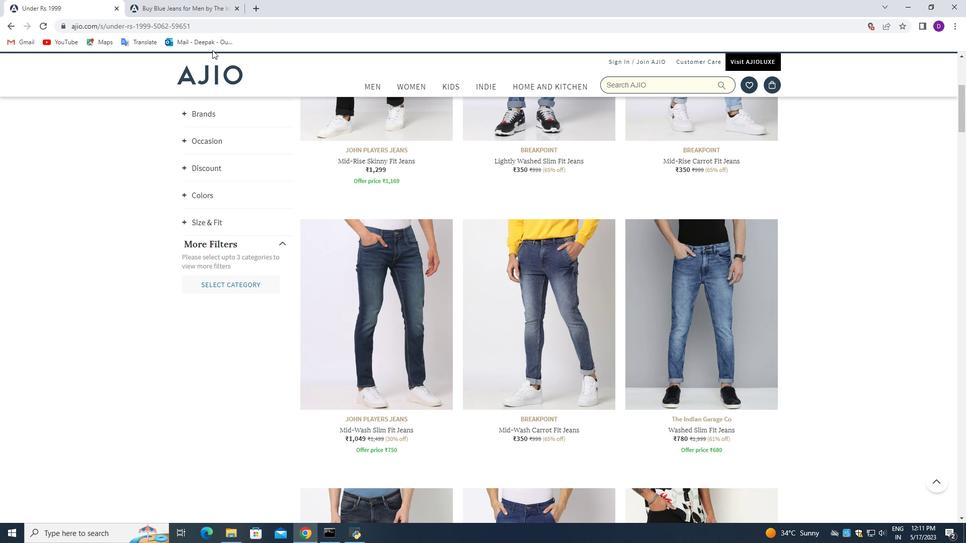 
Action: Mouse scrolled (411, 286) with delta (0, 0)
Screenshot: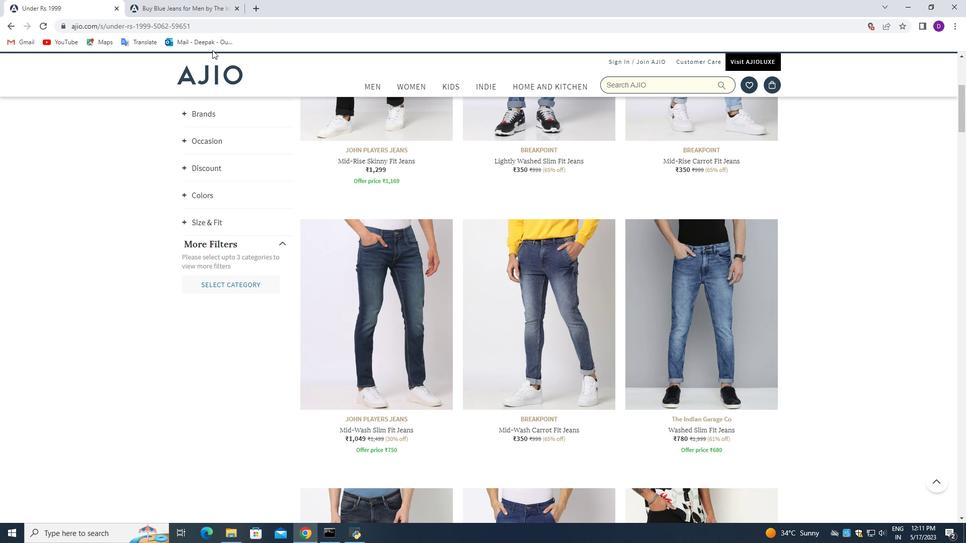 
Action: Mouse scrolled (411, 286) with delta (0, 0)
Screenshot: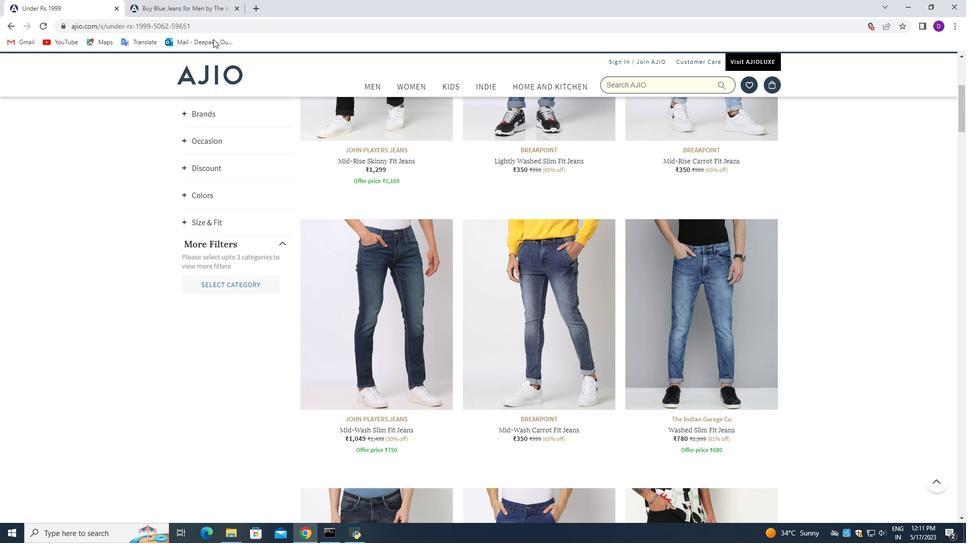 
Action: Mouse moved to (410, 282)
Screenshot: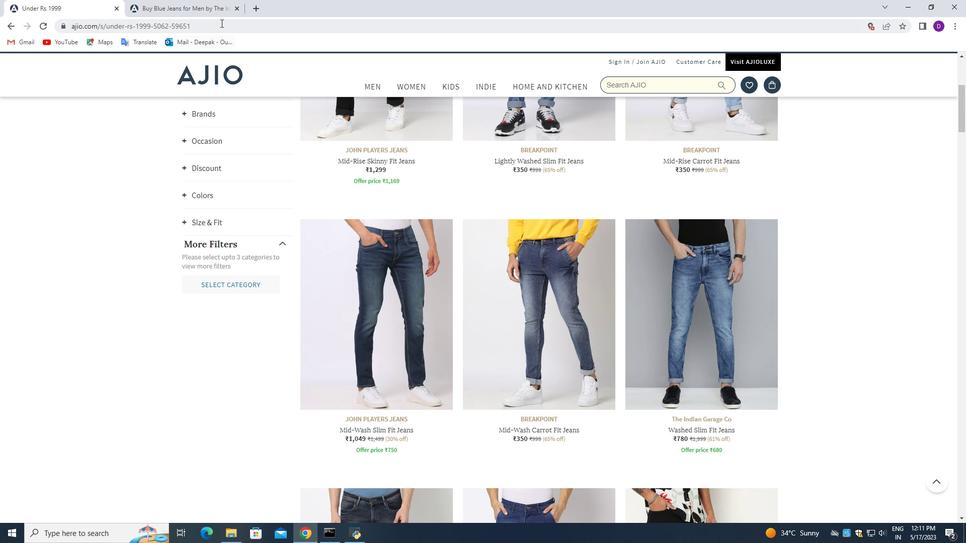 
Action: Mouse scrolled (410, 283) with delta (0, 0)
Screenshot: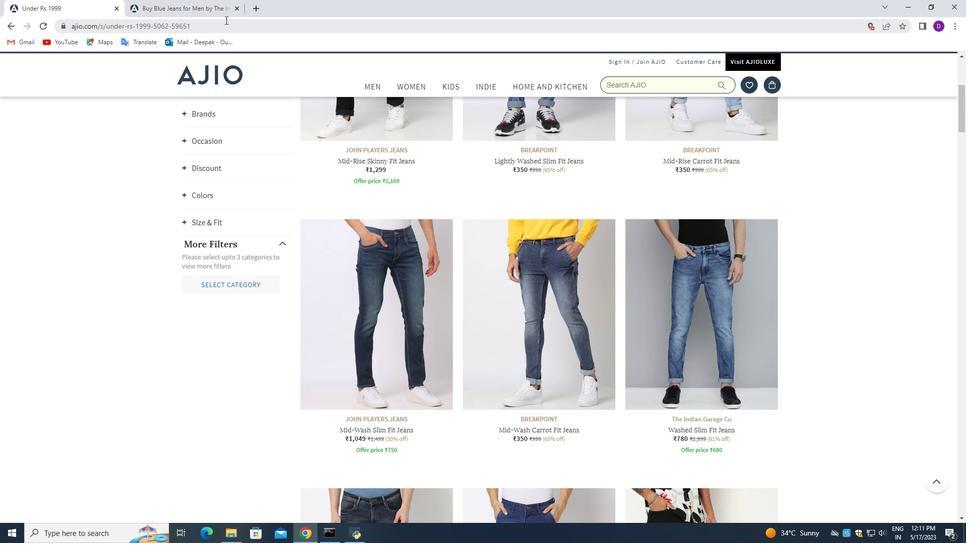 
Action: Mouse scrolled (410, 283) with delta (0, 0)
Screenshot: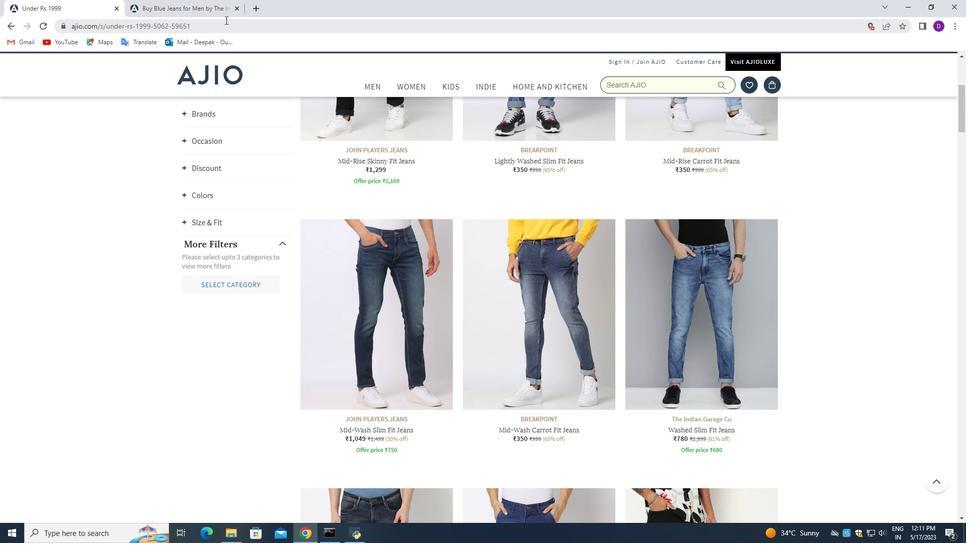 
Action: Mouse scrolled (410, 283) with delta (0, 0)
Screenshot: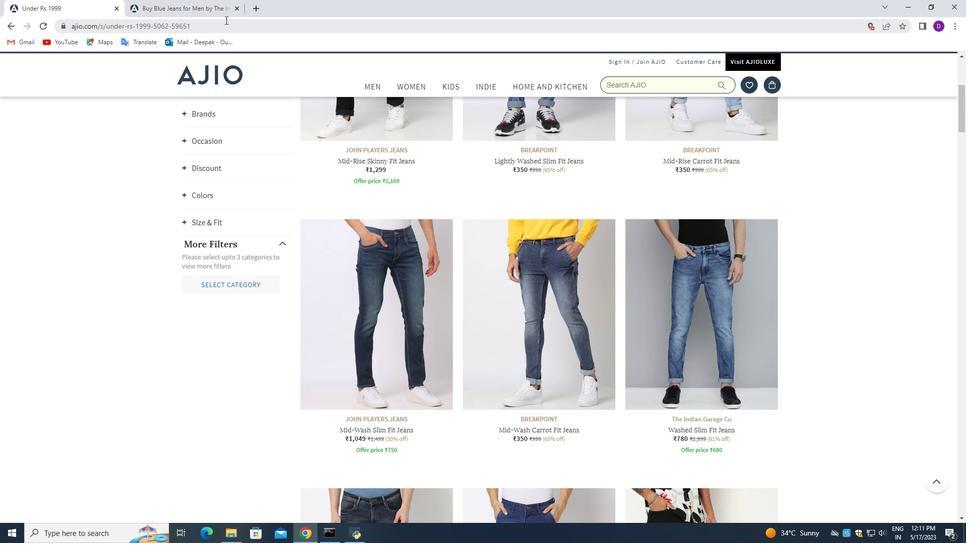
Action: Mouse scrolled (410, 283) with delta (0, 0)
Screenshot: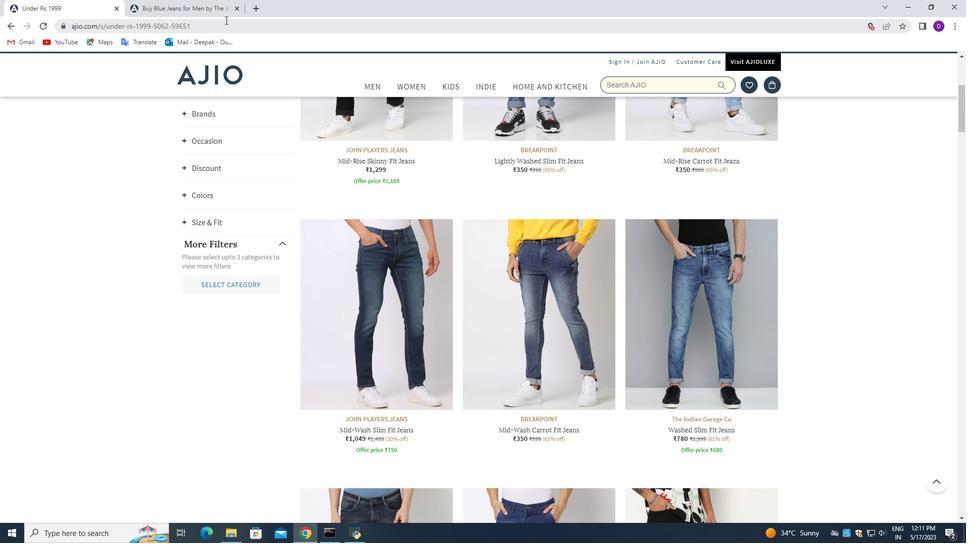 
Action: Mouse scrolled (410, 283) with delta (0, 0)
Screenshot: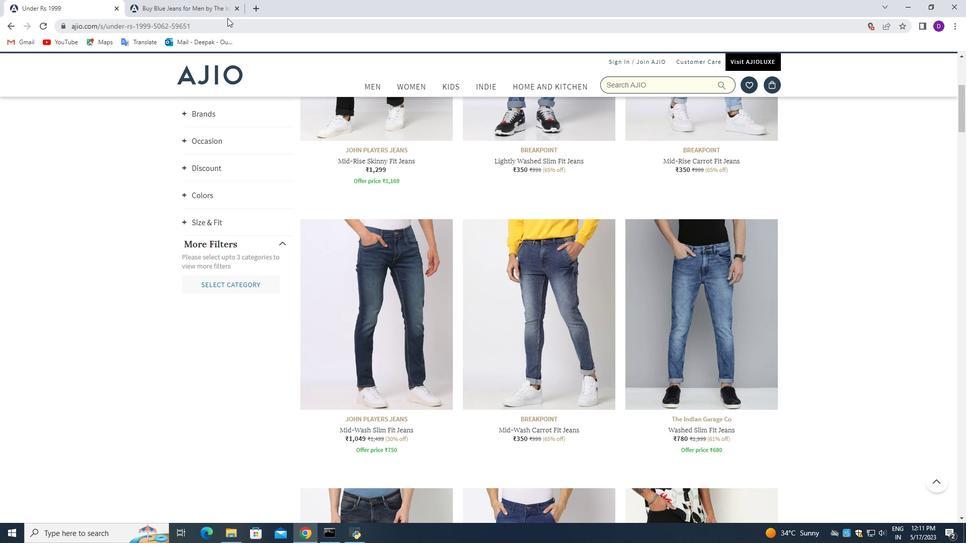 
Action: Mouse scrolled (410, 283) with delta (0, 0)
Screenshot: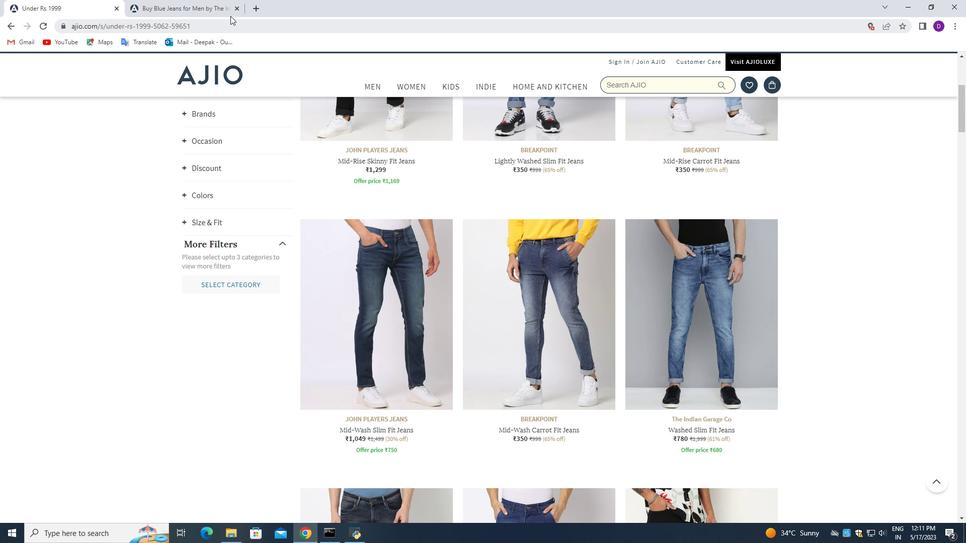 
Action: Mouse scrolled (410, 283) with delta (0, 0)
Screenshot: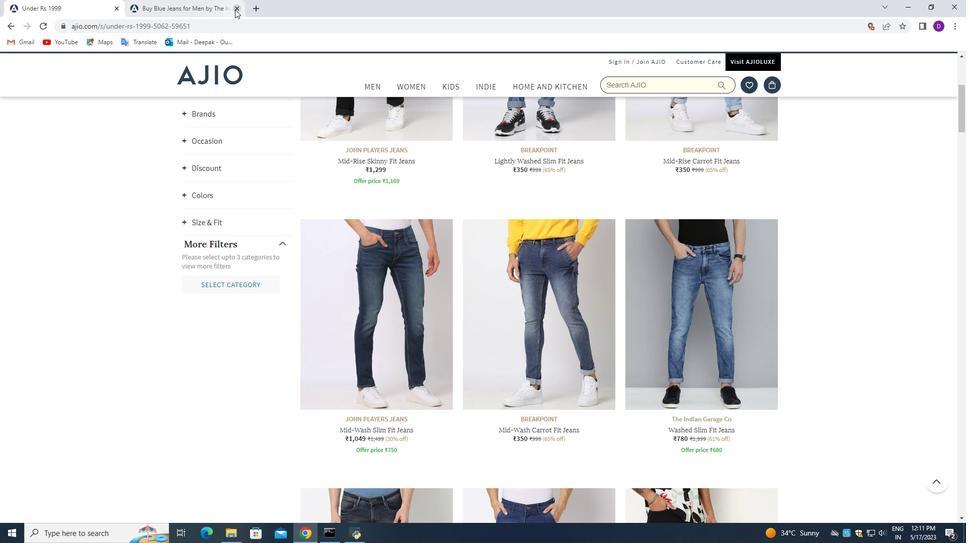 
Action: Mouse scrolled (410, 283) with delta (0, 0)
Screenshot: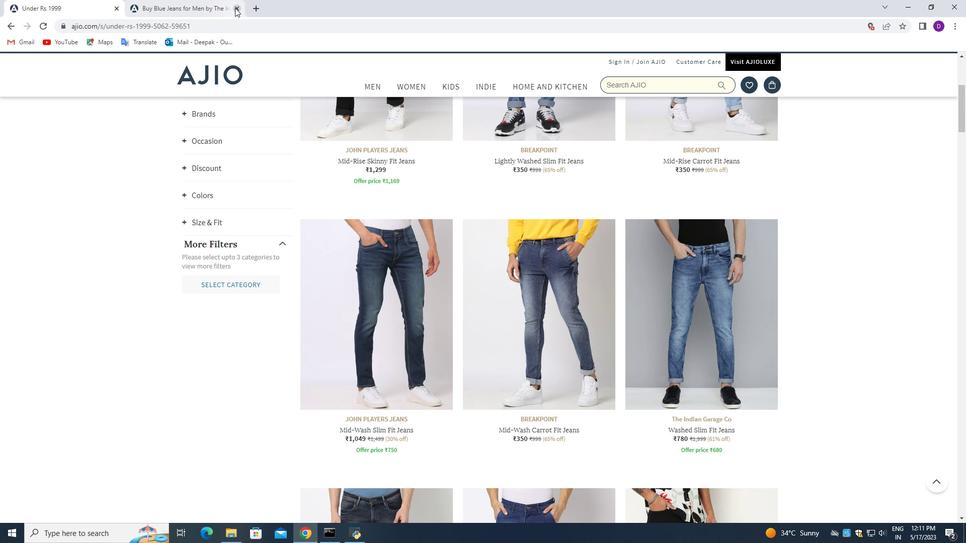 
Action: Mouse scrolled (410, 283) with delta (0, 0)
Screenshot: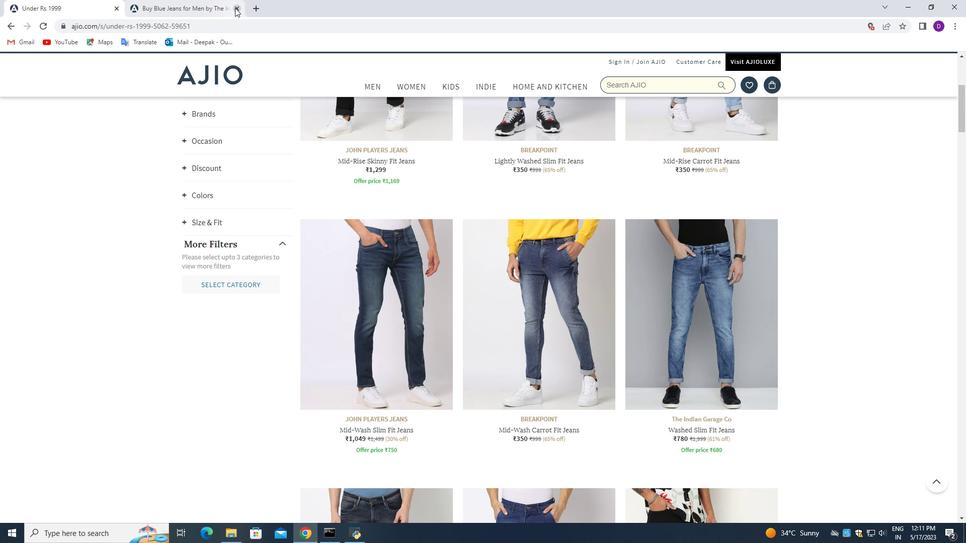 
Action: Mouse scrolled (410, 283) with delta (0, 0)
Screenshot: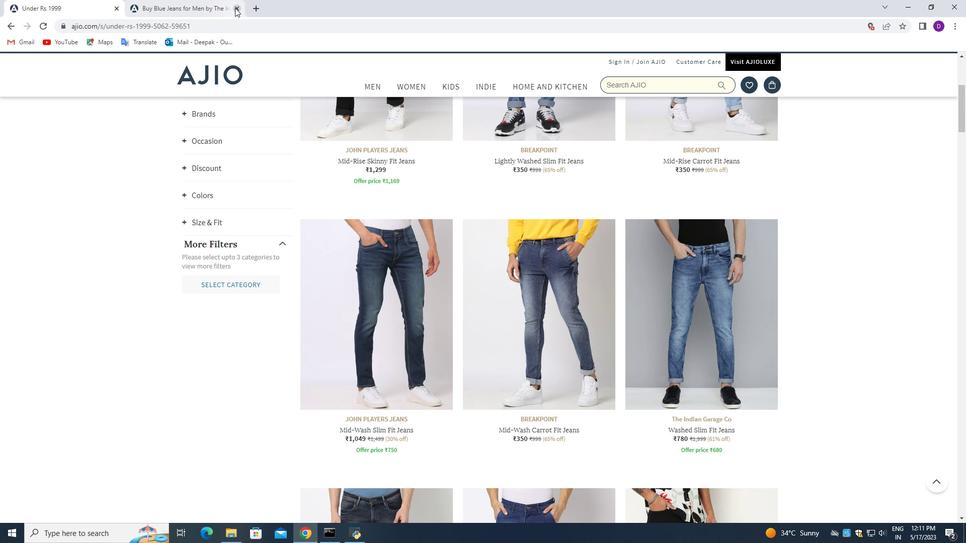 
Action: Mouse scrolled (410, 283) with delta (0, 0)
Screenshot: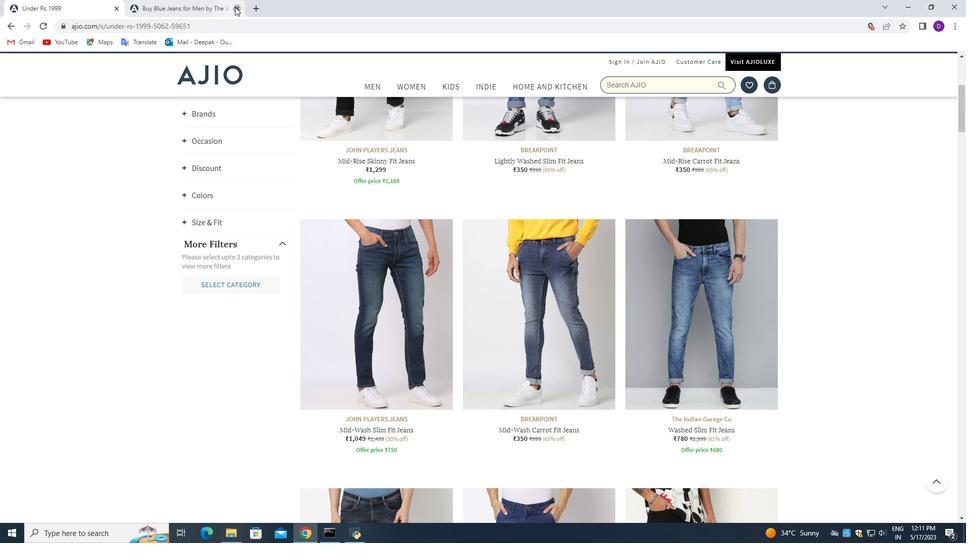 
Action: Mouse scrolled (410, 283) with delta (0, 0)
